 Task: Look for space in Carrollwood, United States from 12th August, 2023 to 16th August, 2023 for 8 adults in price range Rs.10000 to Rs.16000. Place can be private room with 8 bedrooms having 8 beds and 8 bathrooms. Property type can be house, flat, guest house, hotel. Amenities needed are: wifi, TV, free parkinig on premises, gym, breakfast. Booking option can be shelf check-in. Required host language is English.
Action: Mouse moved to (506, 103)
Screenshot: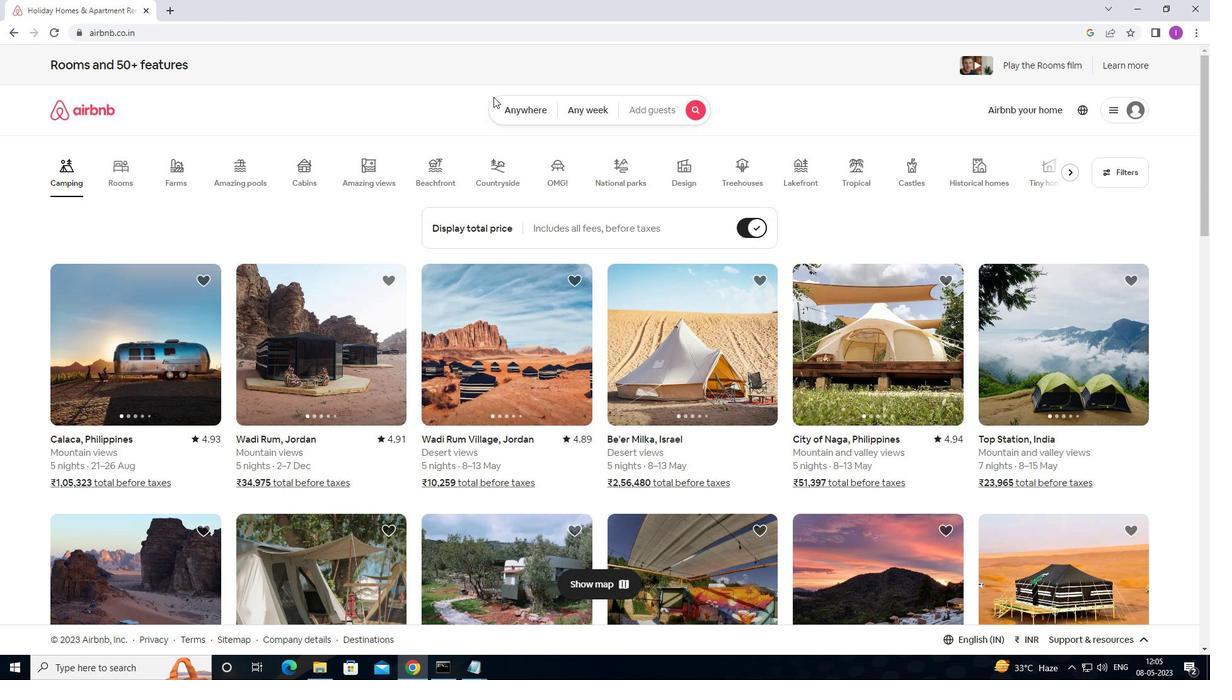 
Action: Mouse pressed left at (506, 103)
Screenshot: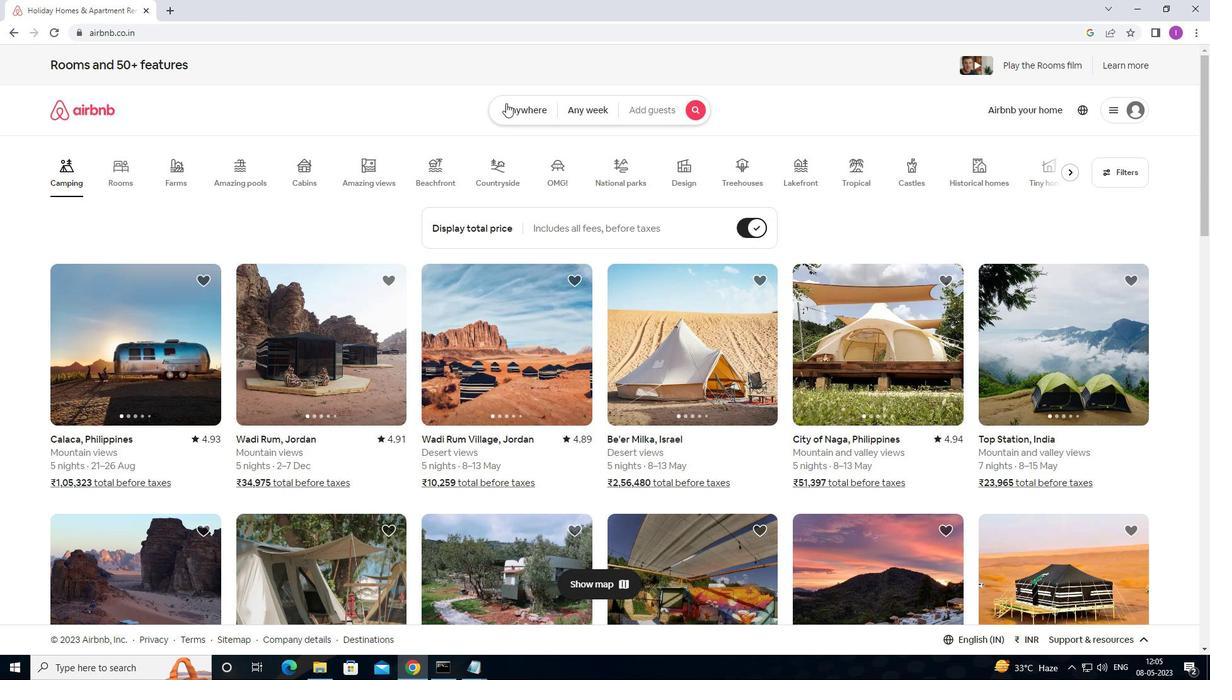 
Action: Mouse moved to (421, 165)
Screenshot: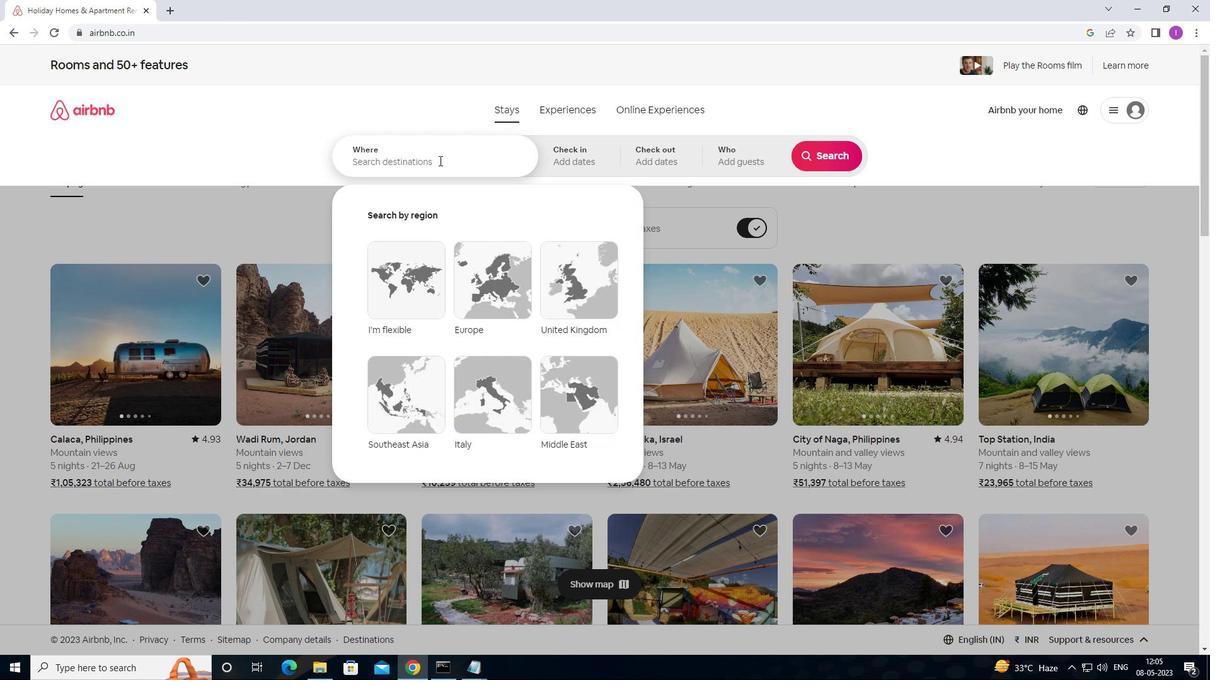 
Action: Mouse pressed left at (421, 165)
Screenshot: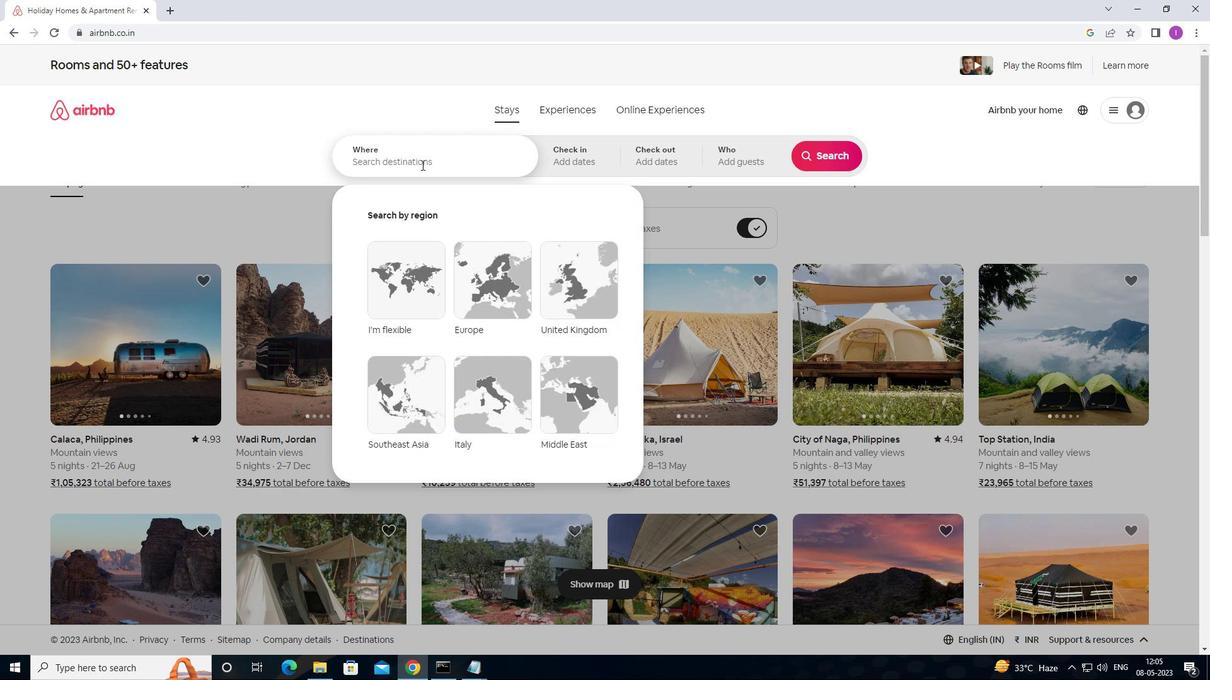 
Action: Key pressed <Key.shift><Key.shift><Key.shift><Key.shift><Key.shift><Key.shift>CARROLWOOD,<Key.shift>UNITED<Key.space>STATES
Screenshot: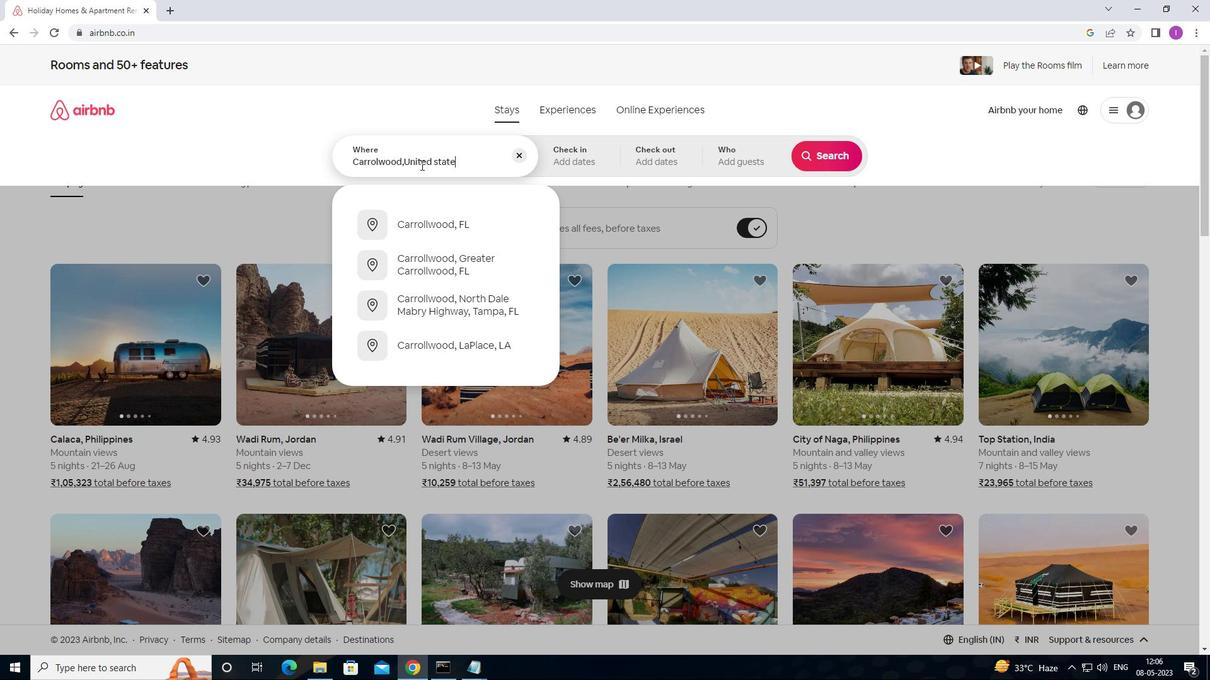 
Action: Mouse moved to (571, 163)
Screenshot: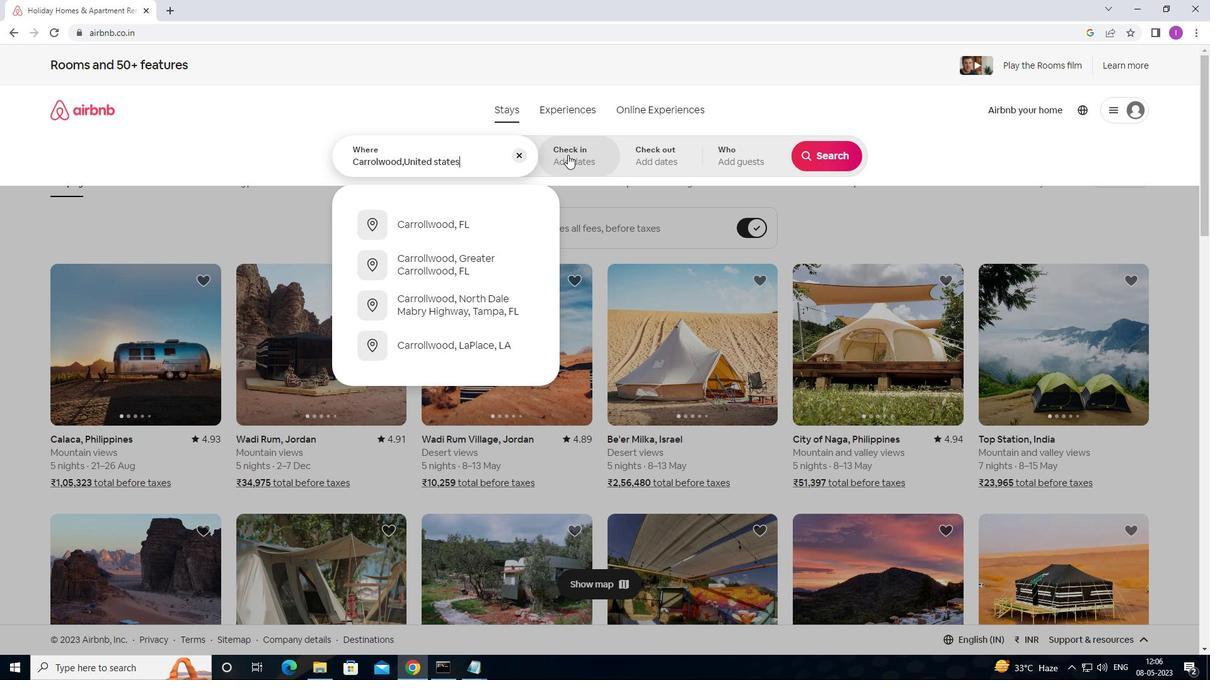 
Action: Mouse pressed left at (571, 163)
Screenshot: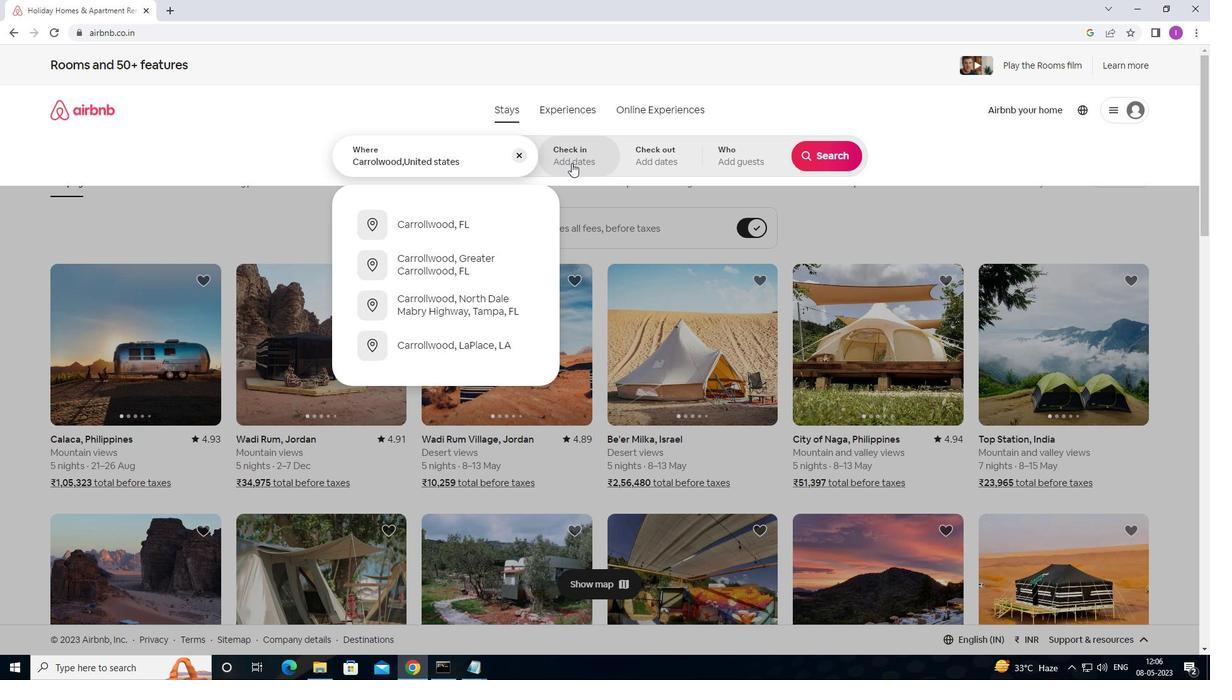 
Action: Mouse moved to (826, 250)
Screenshot: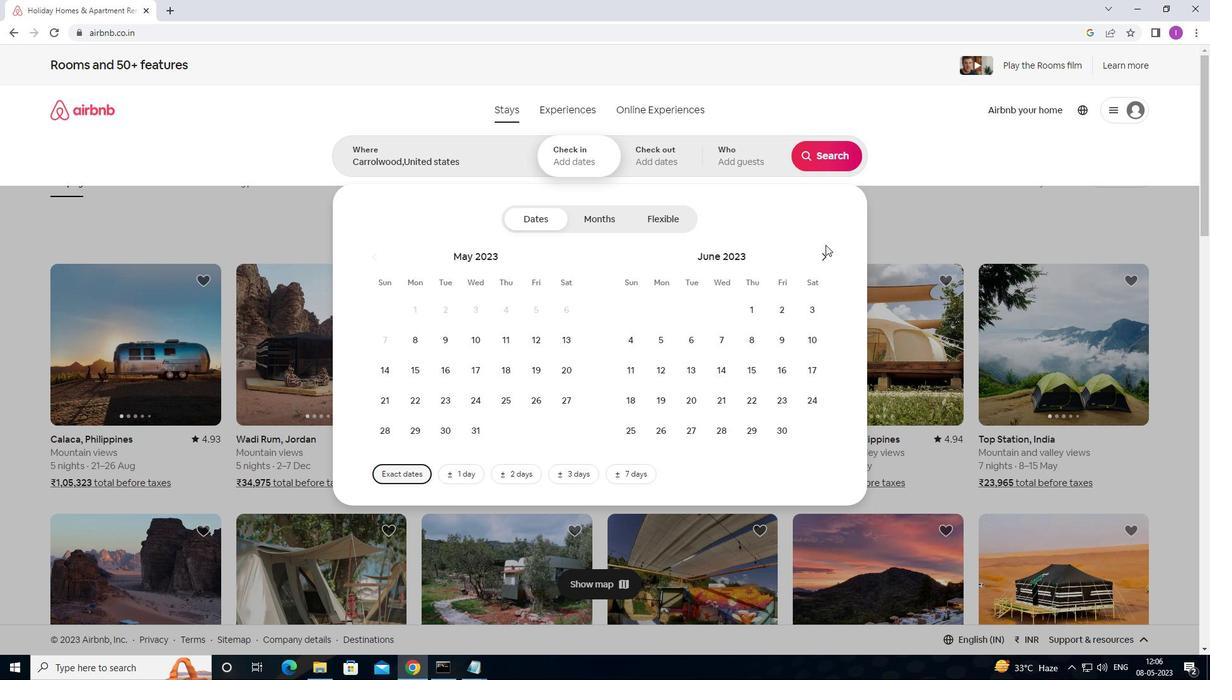 
Action: Mouse pressed left at (826, 250)
Screenshot: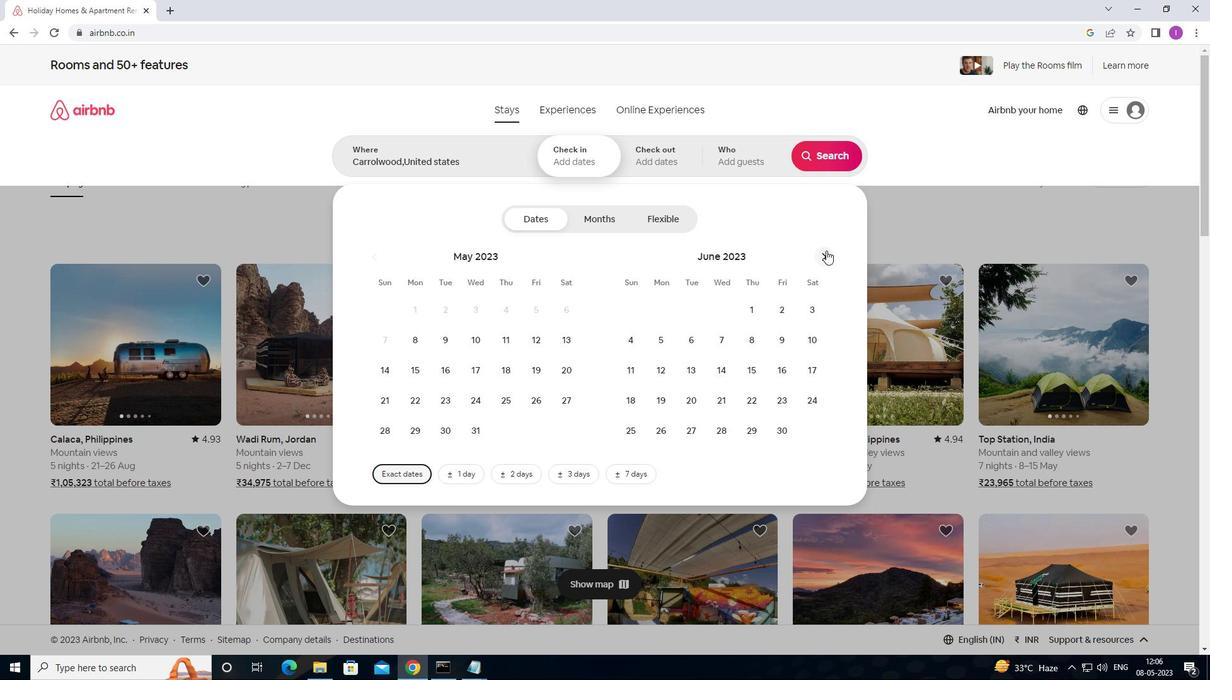 
Action: Mouse pressed left at (826, 250)
Screenshot: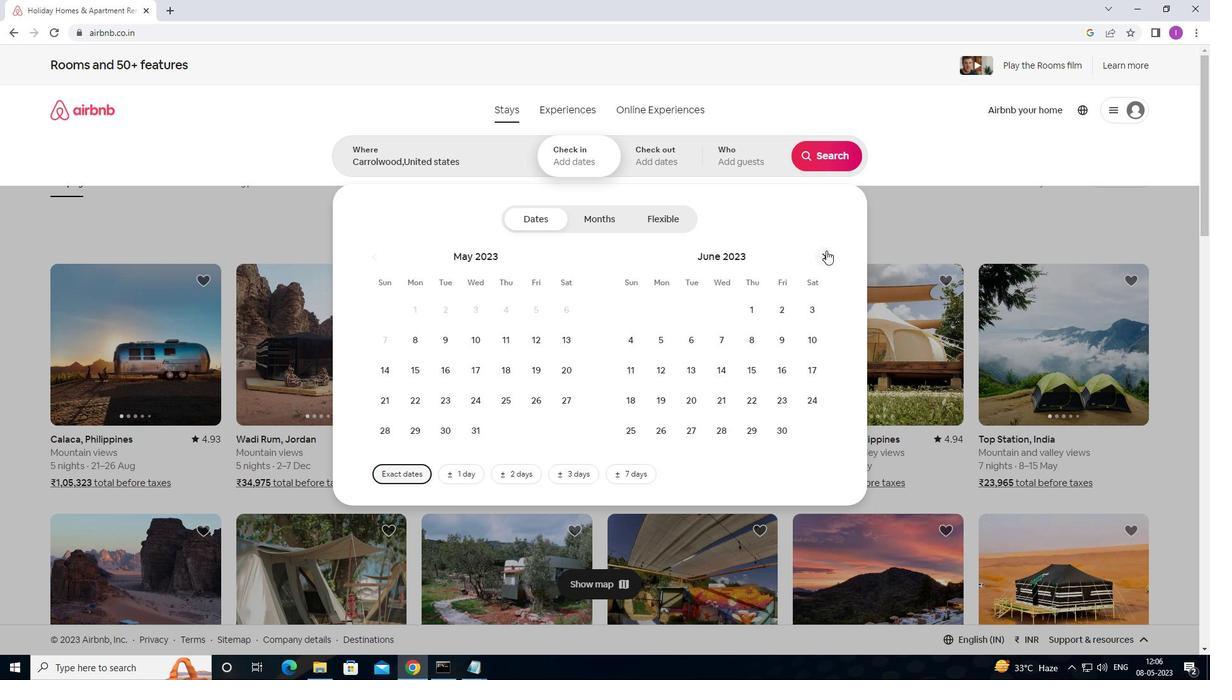 
Action: Mouse pressed left at (826, 250)
Screenshot: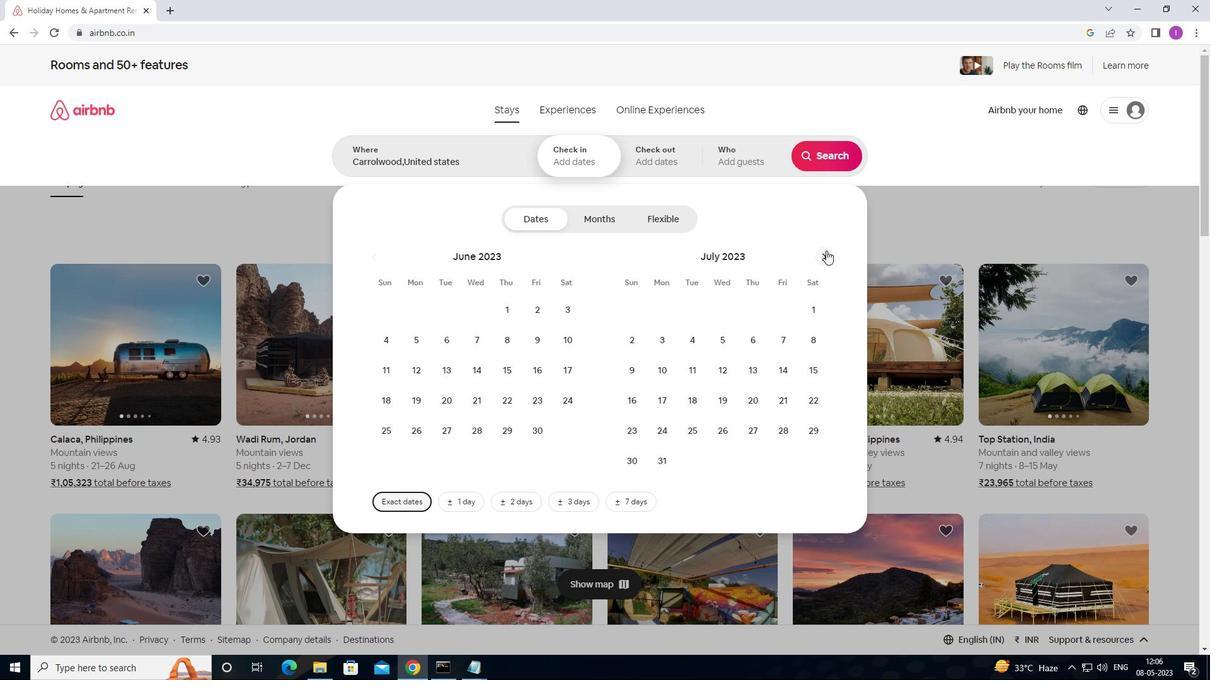 
Action: Mouse moved to (560, 335)
Screenshot: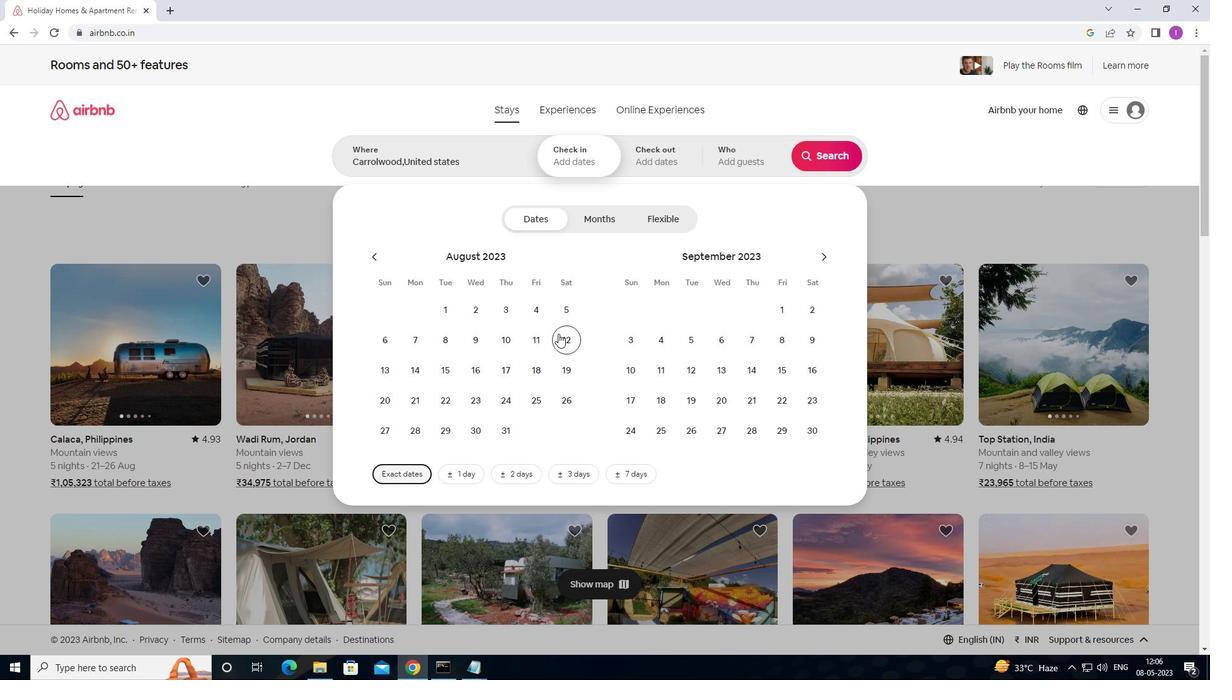 
Action: Mouse pressed left at (560, 335)
Screenshot: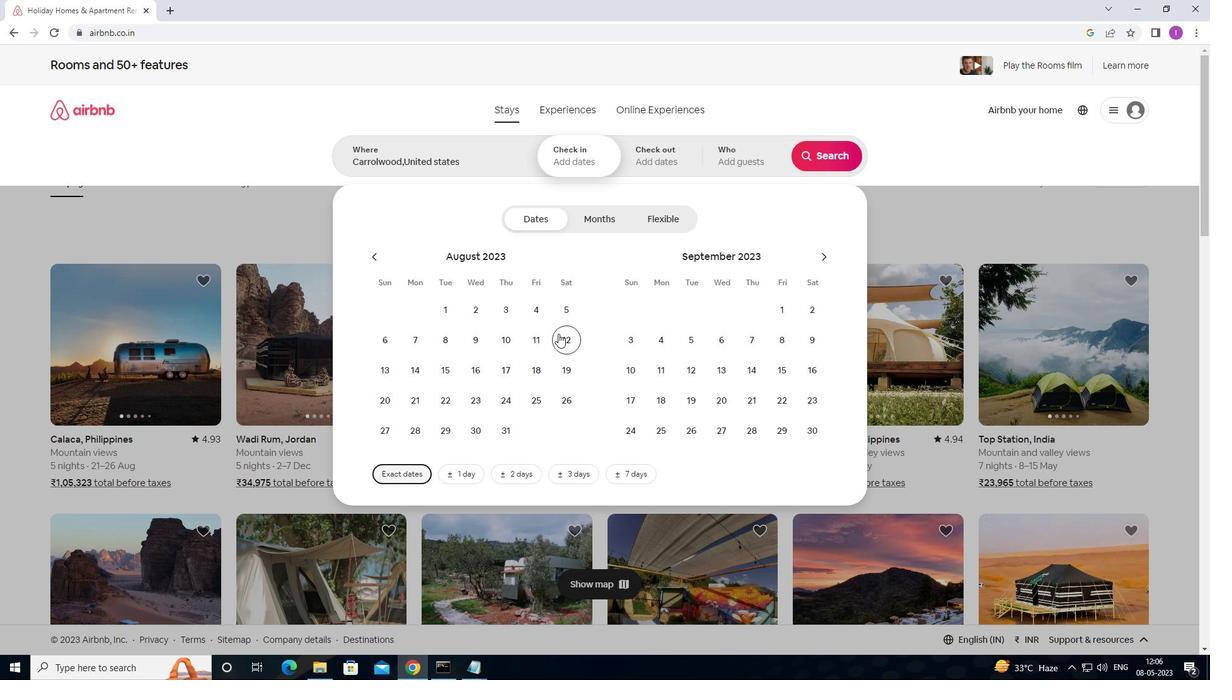 
Action: Mouse moved to (474, 362)
Screenshot: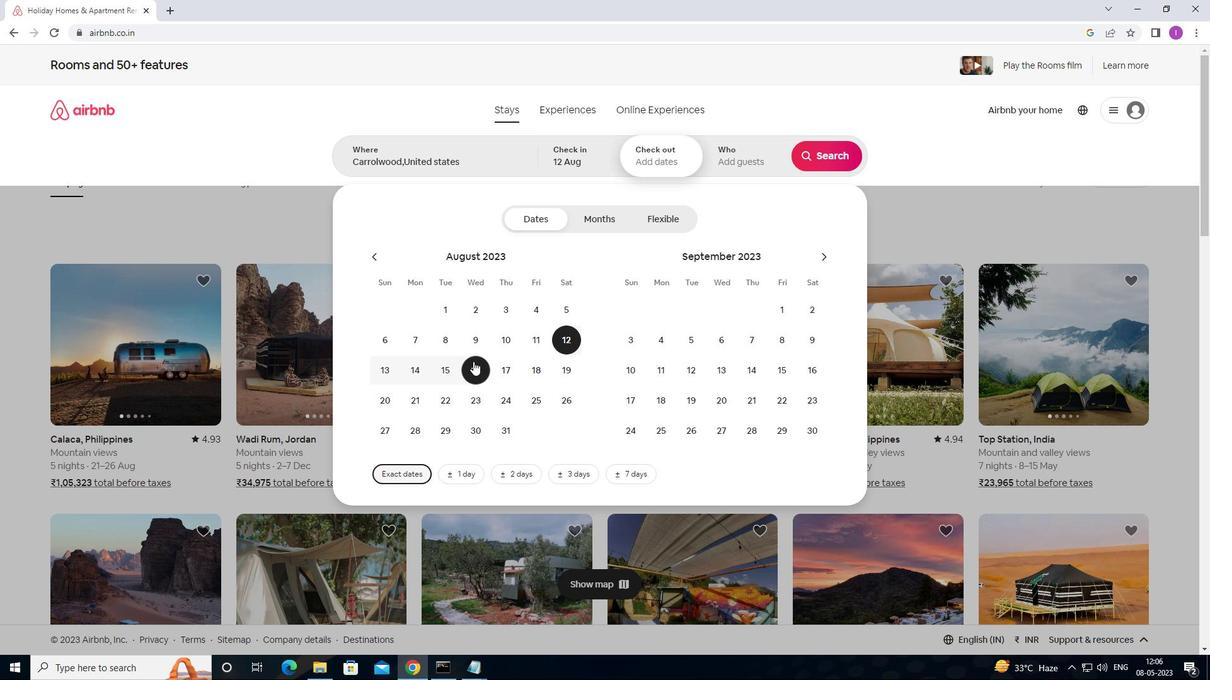 
Action: Mouse pressed left at (474, 362)
Screenshot: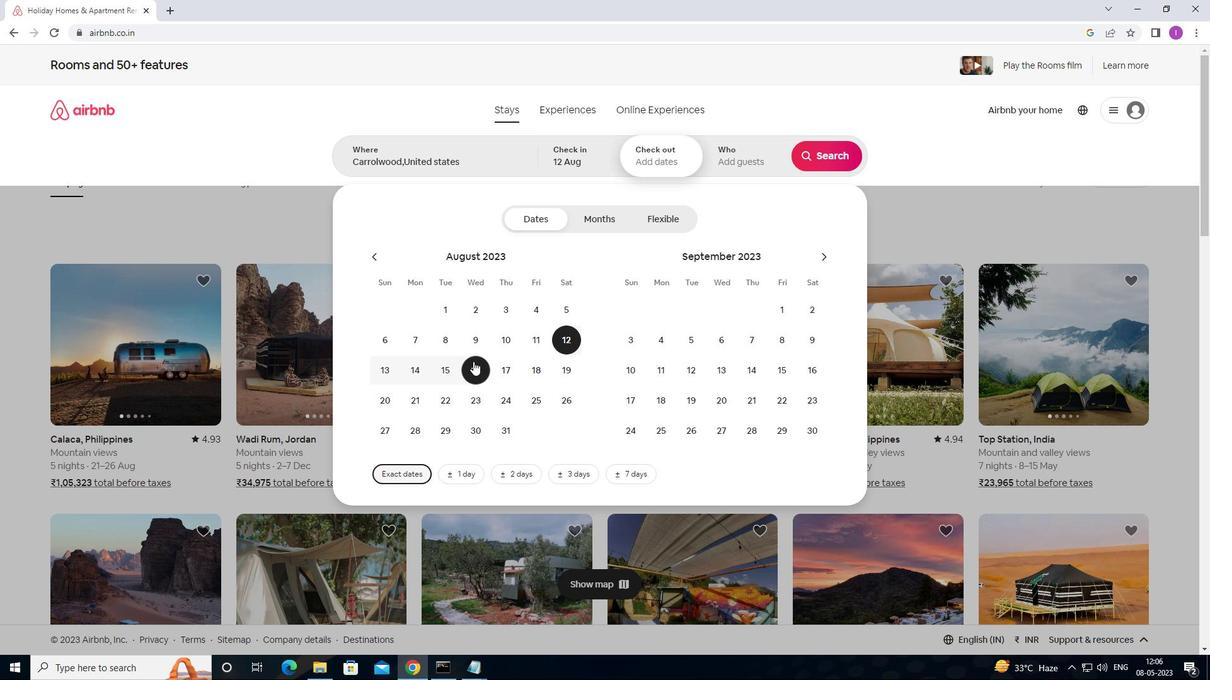 
Action: Mouse moved to (758, 161)
Screenshot: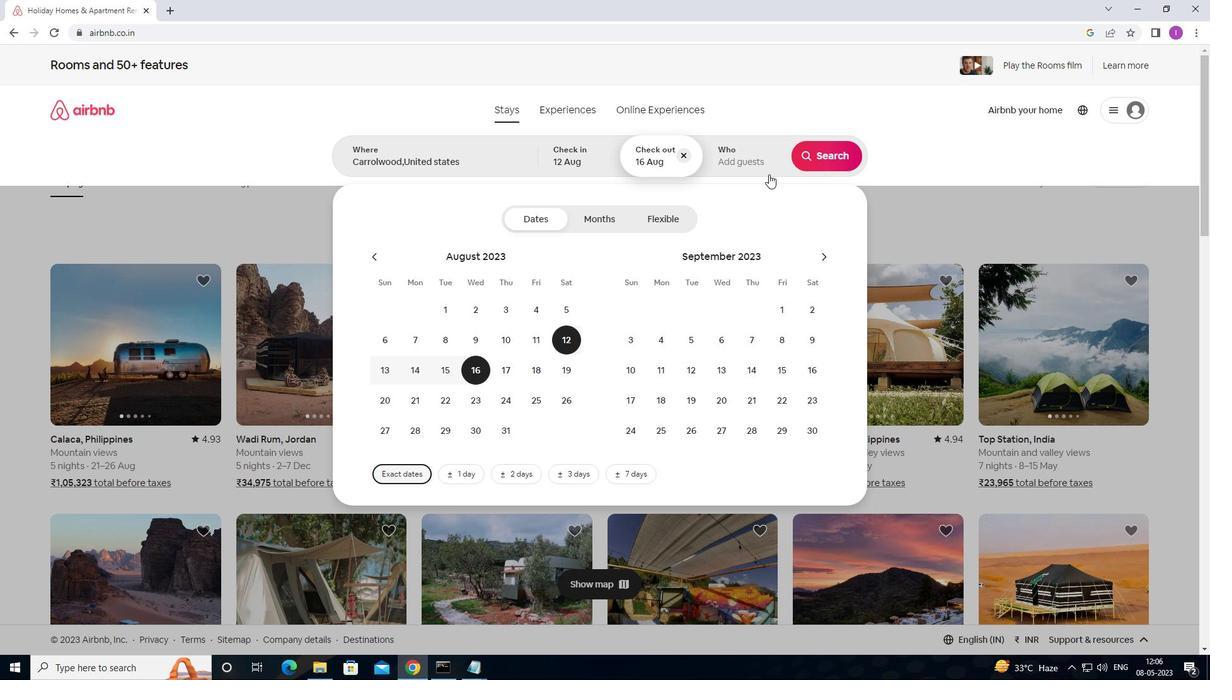 
Action: Mouse pressed left at (758, 161)
Screenshot: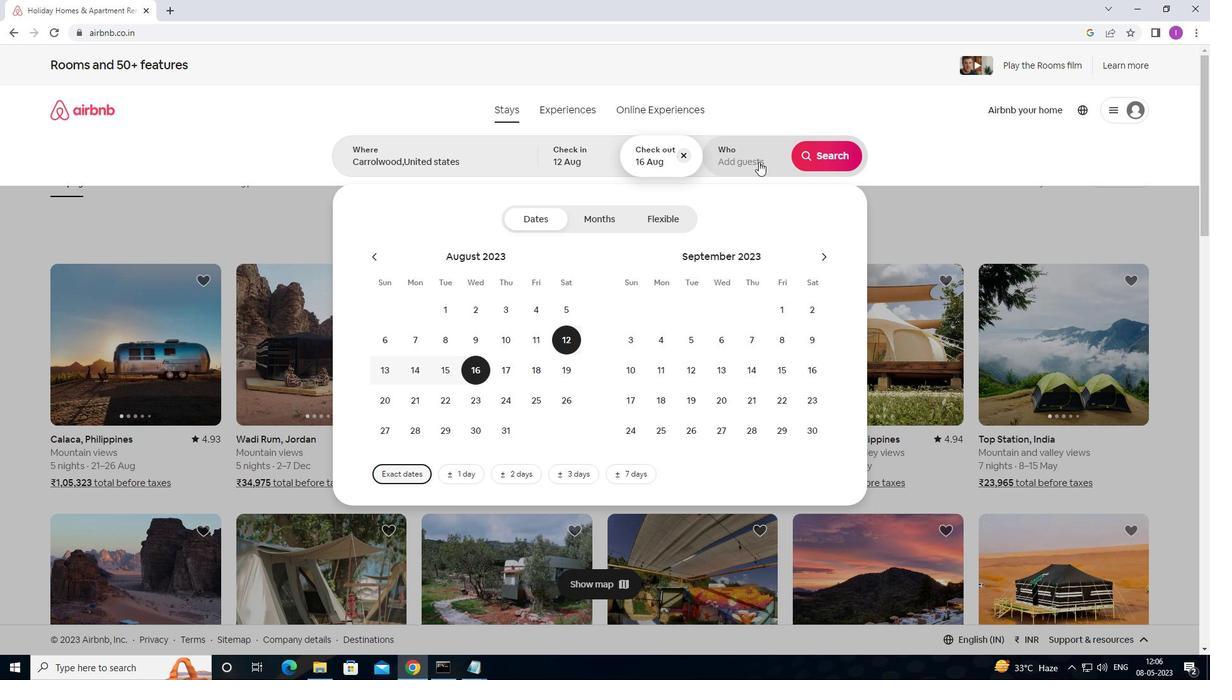 
Action: Mouse moved to (825, 223)
Screenshot: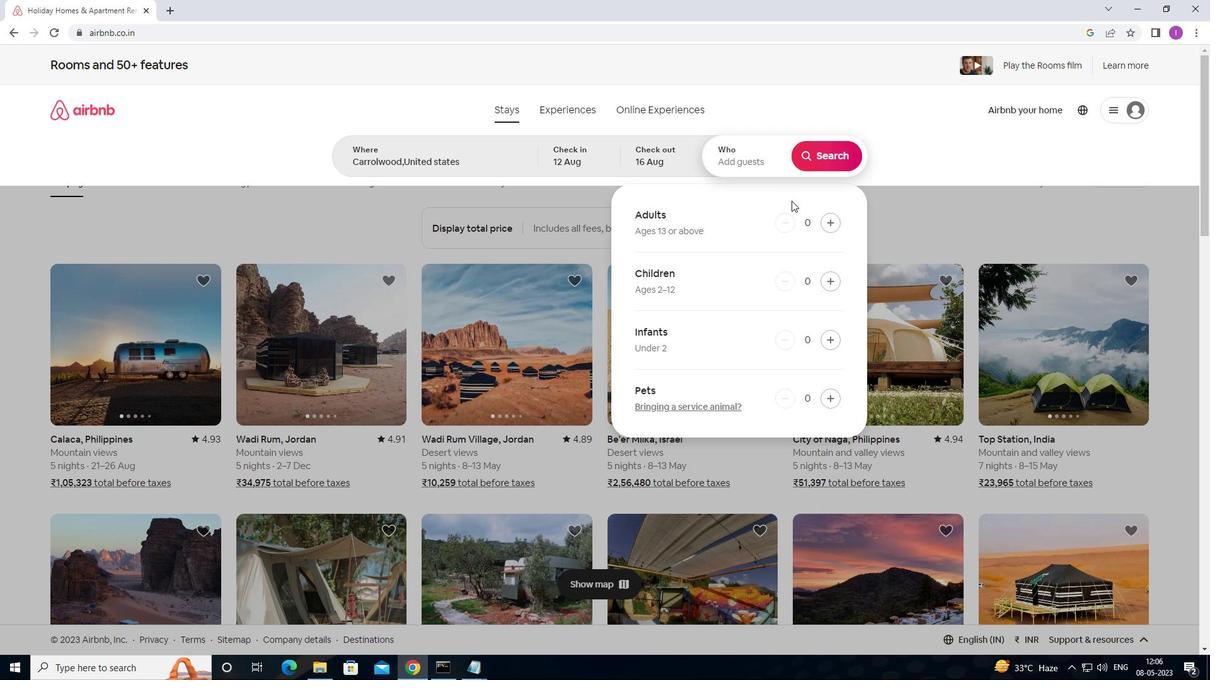 
Action: Mouse pressed left at (825, 223)
Screenshot: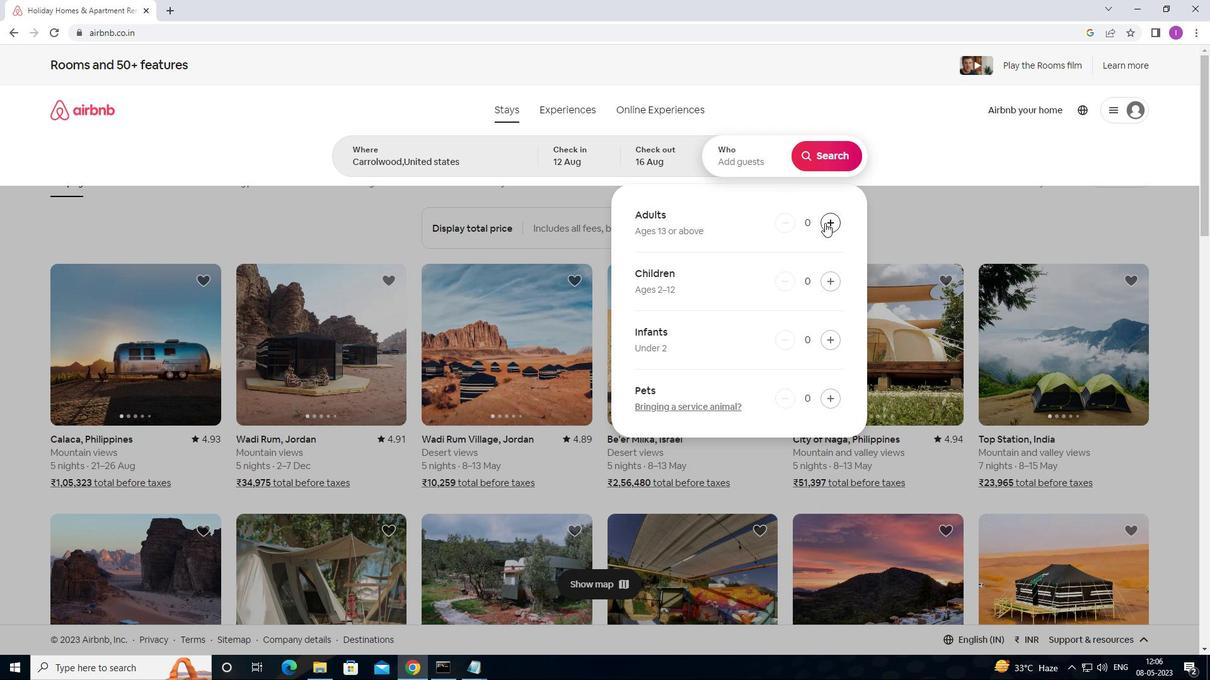 
Action: Mouse pressed left at (825, 223)
Screenshot: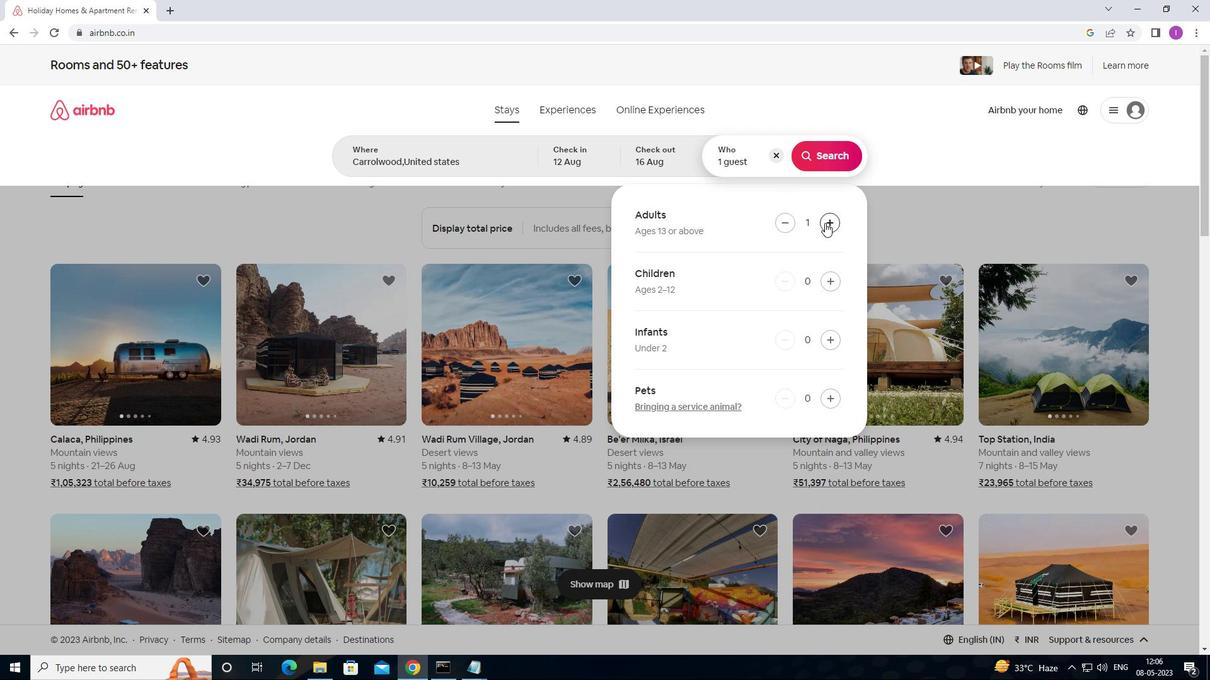 
Action: Mouse pressed left at (825, 223)
Screenshot: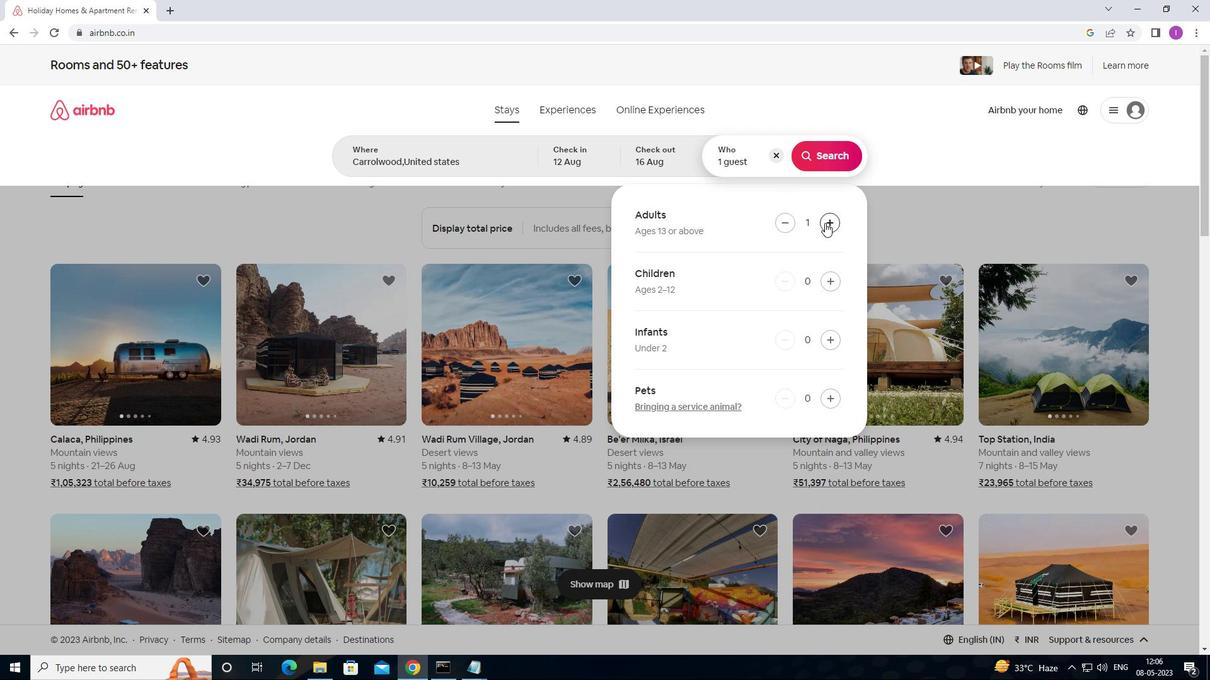
Action: Mouse pressed left at (825, 223)
Screenshot: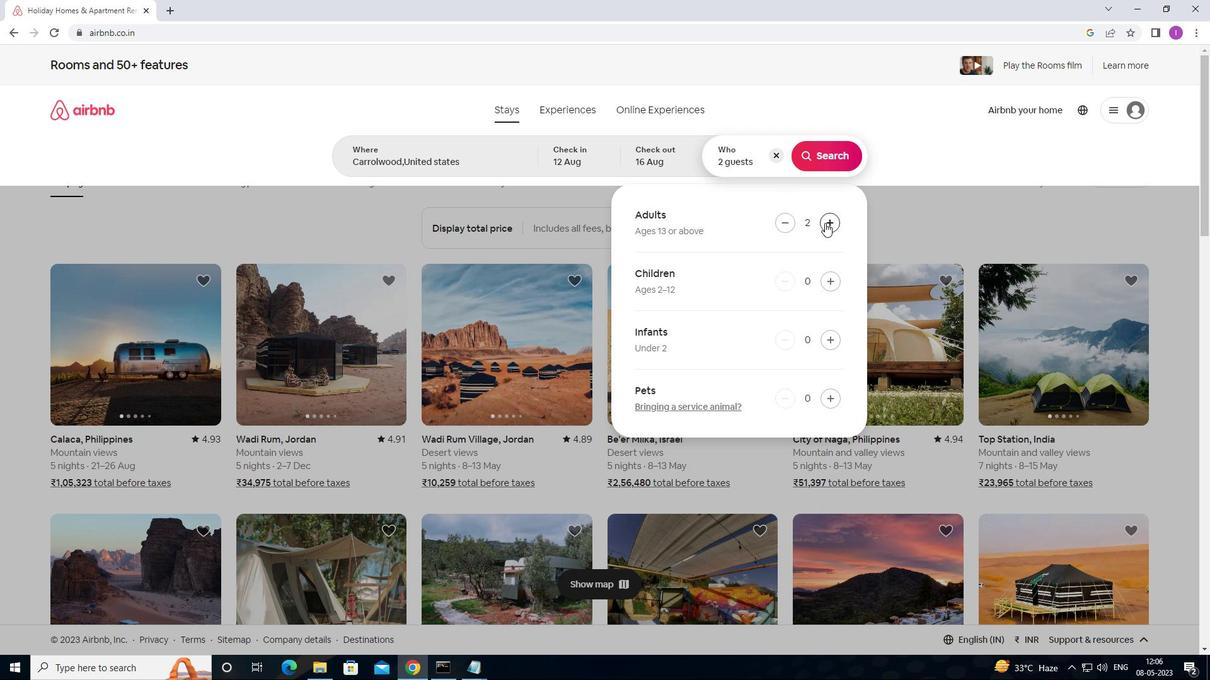 
Action: Mouse pressed left at (825, 223)
Screenshot: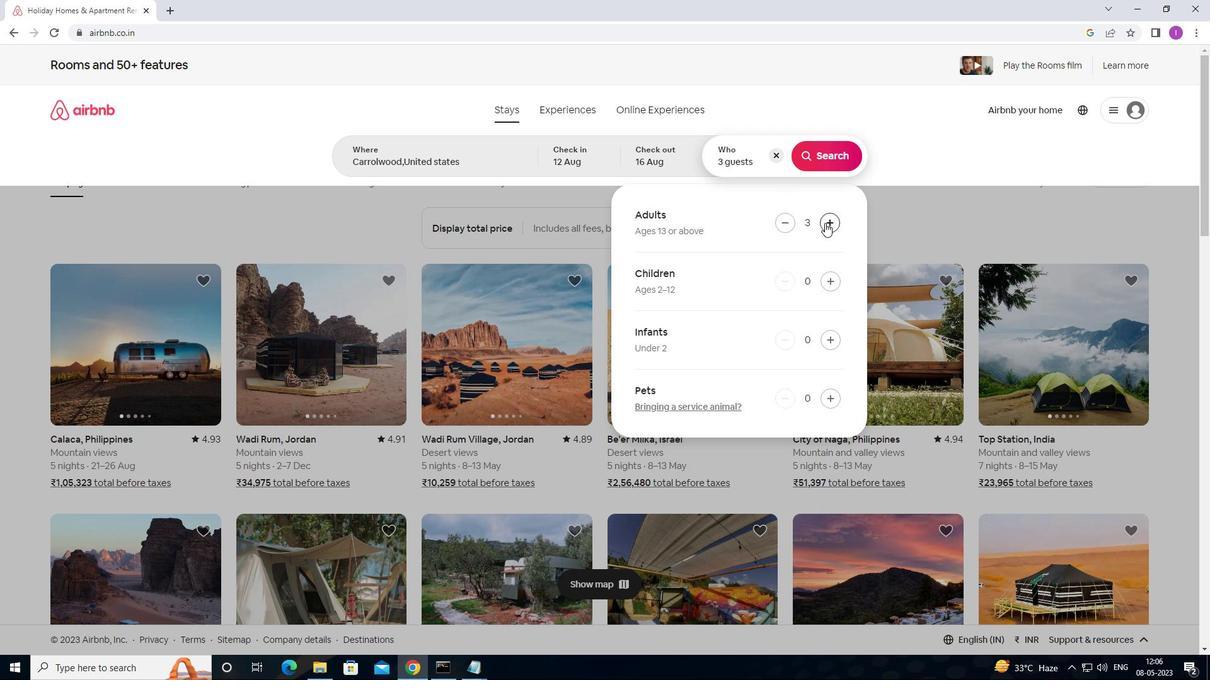 
Action: Mouse pressed left at (825, 223)
Screenshot: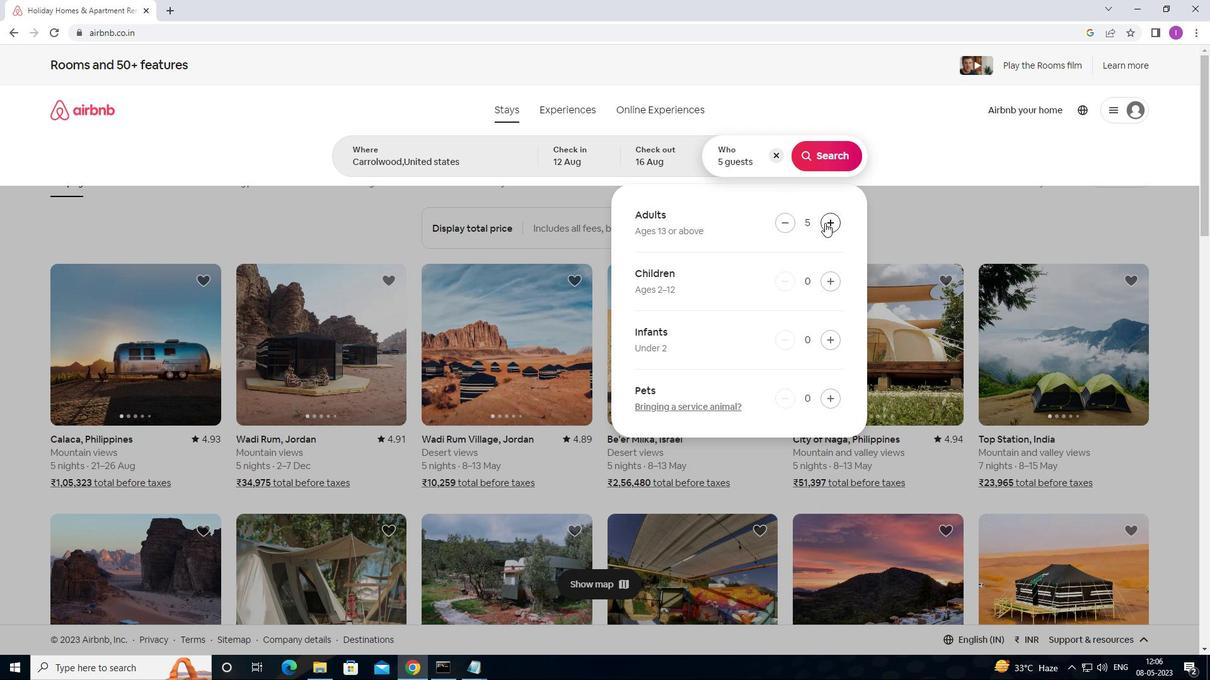
Action: Mouse pressed left at (825, 223)
Screenshot: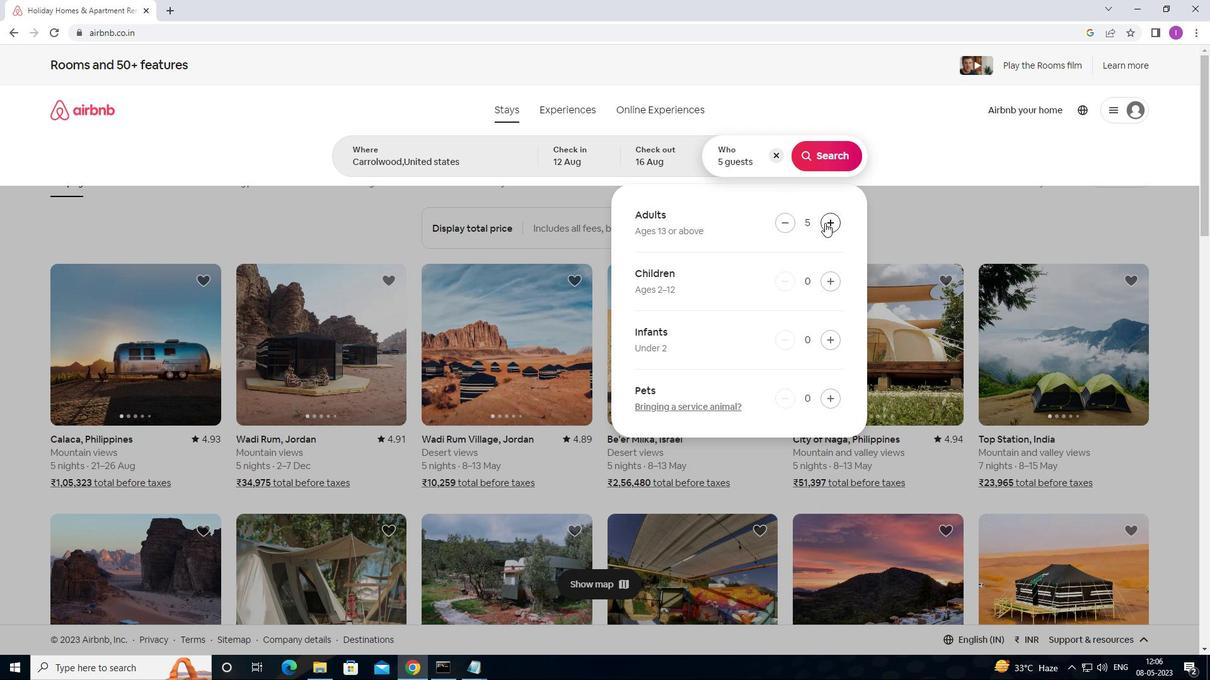 
Action: Mouse pressed left at (825, 223)
Screenshot: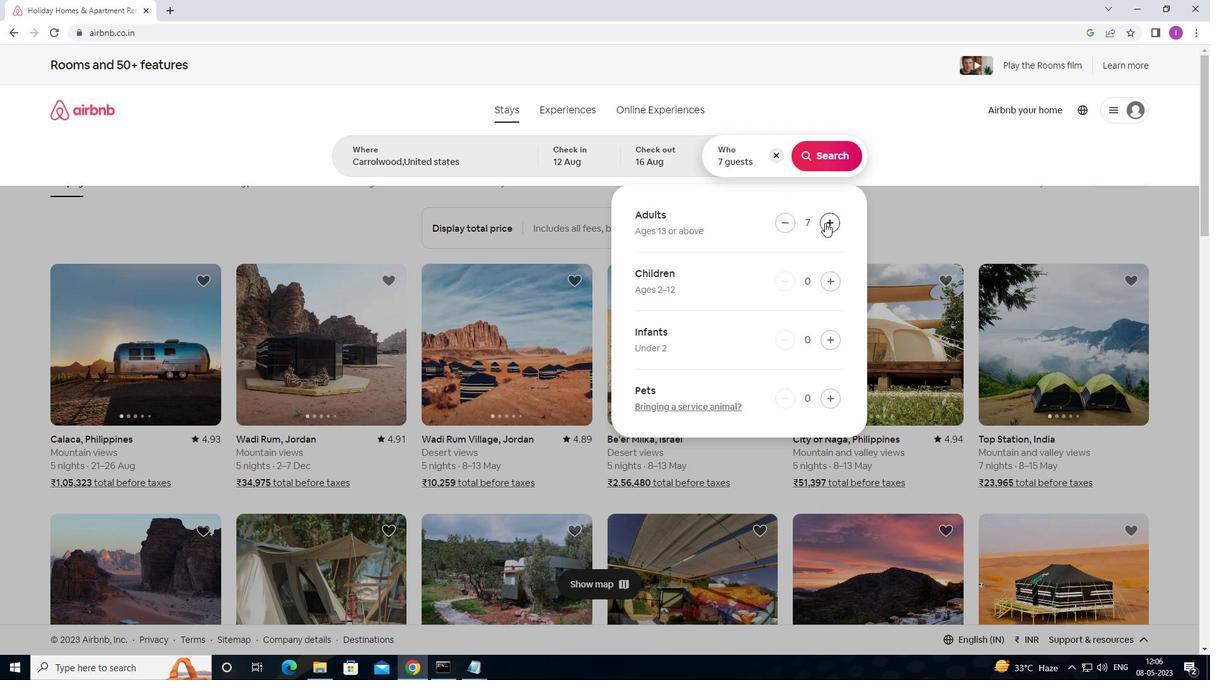 
Action: Mouse moved to (856, 153)
Screenshot: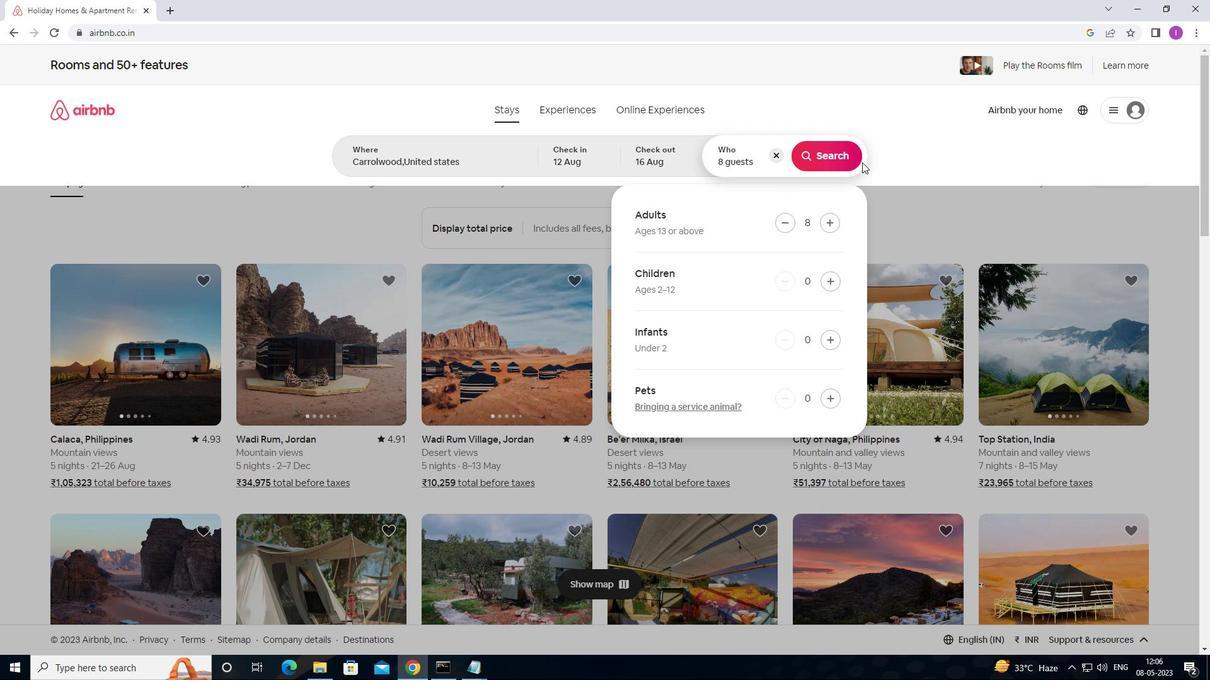 
Action: Mouse pressed left at (856, 153)
Screenshot: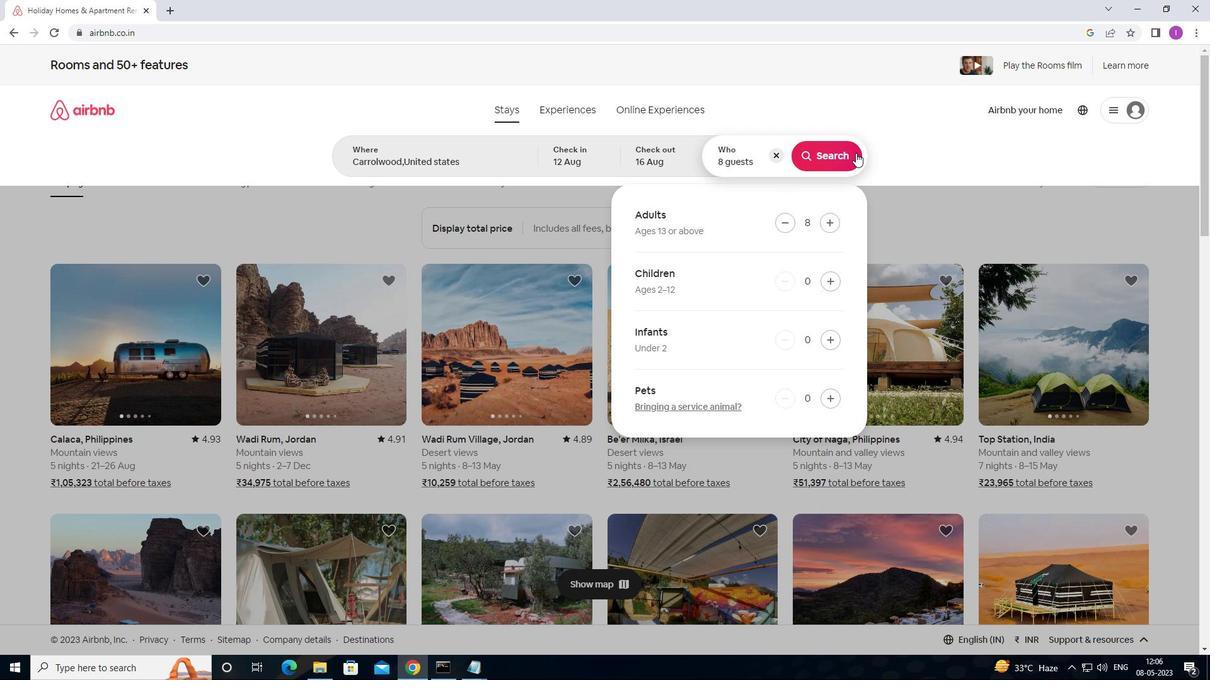
Action: Mouse moved to (948, 203)
Screenshot: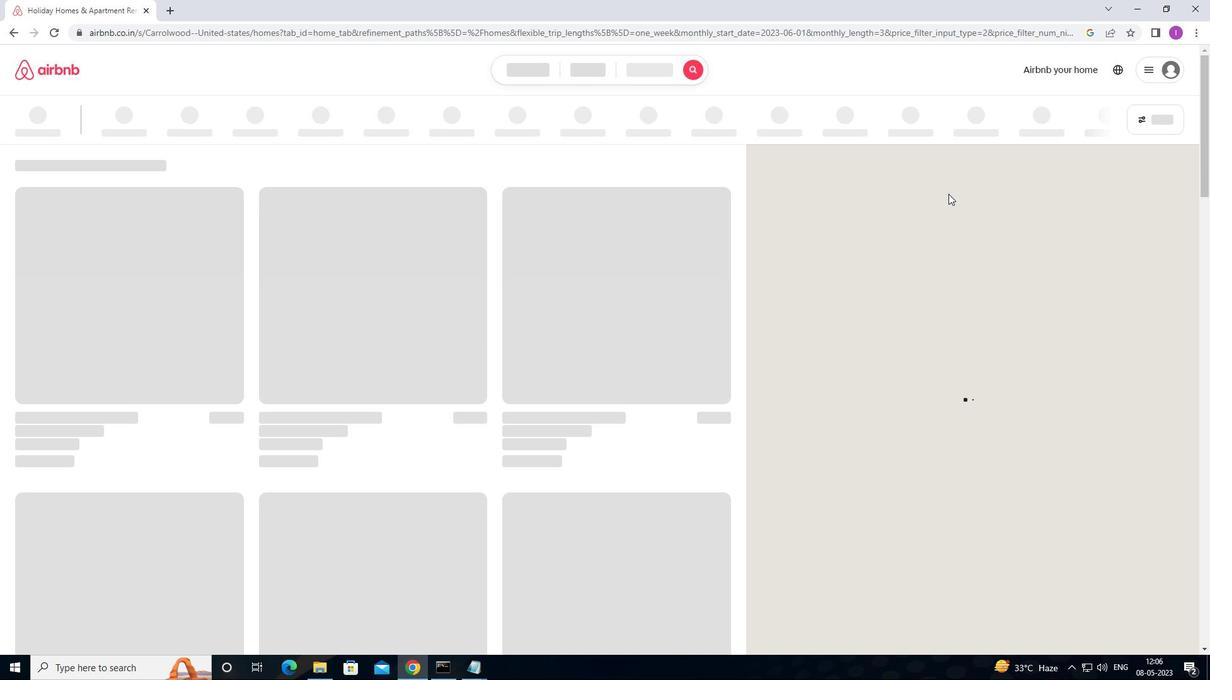 
Action: Mouse scrolled (948, 202) with delta (0, 0)
Screenshot: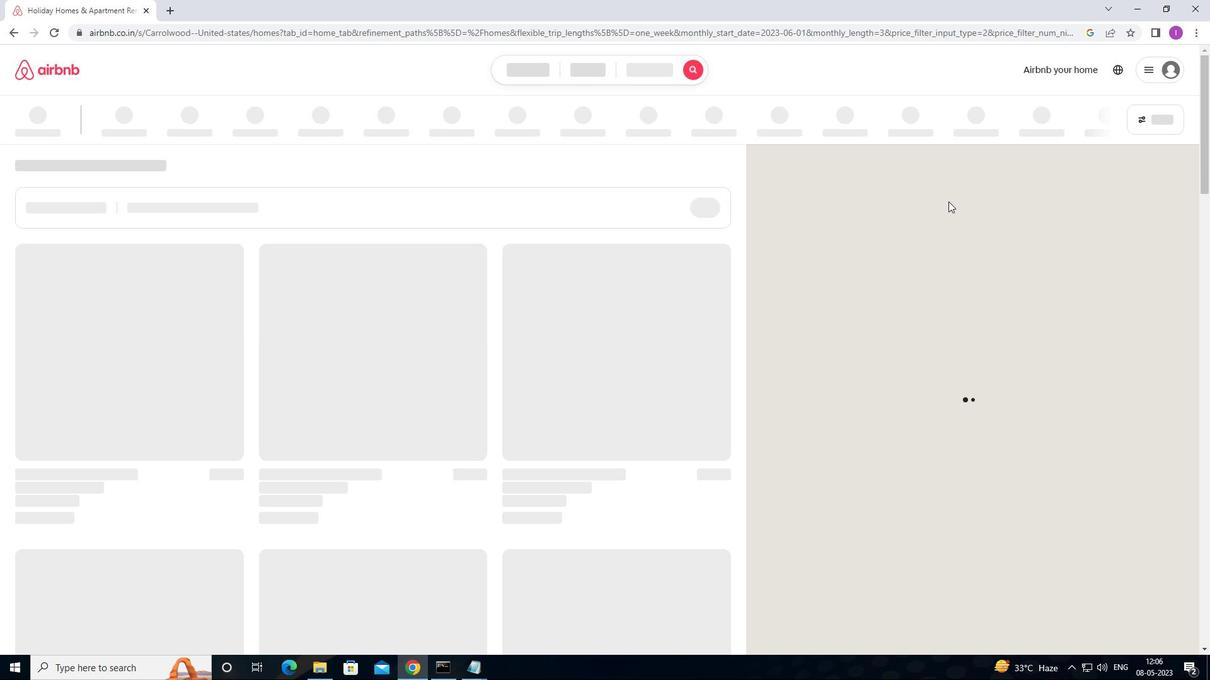 
Action: Mouse scrolled (948, 202) with delta (0, 0)
Screenshot: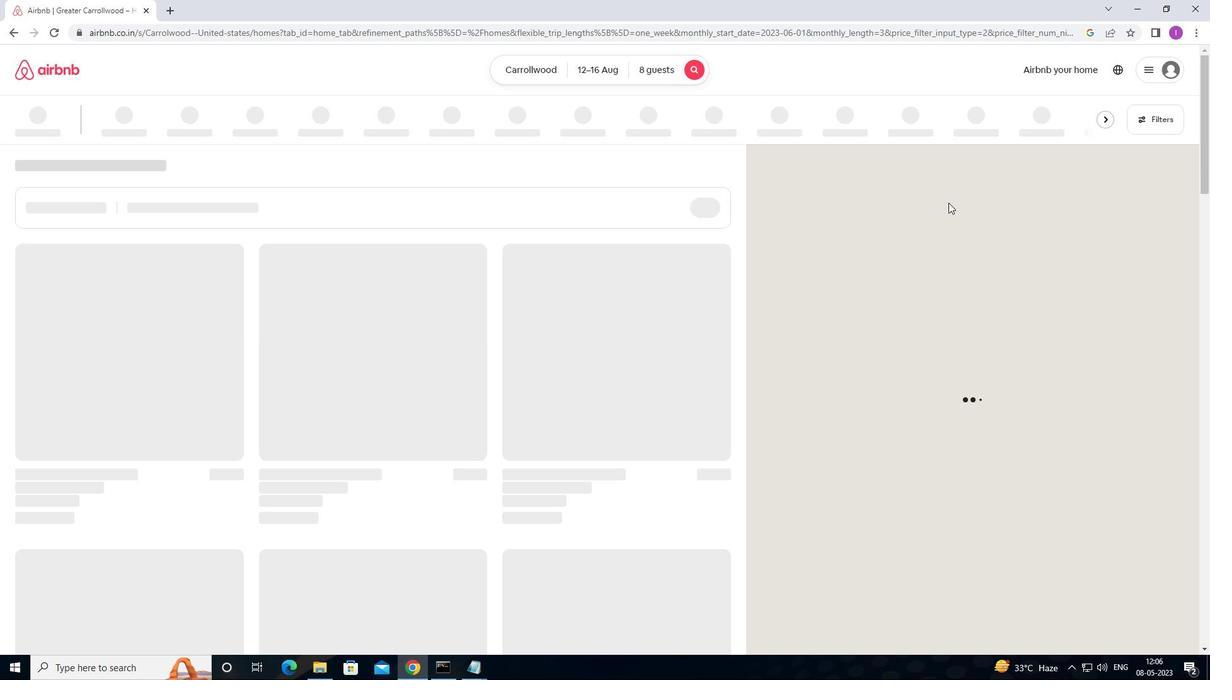 
Action: Mouse moved to (1130, 113)
Screenshot: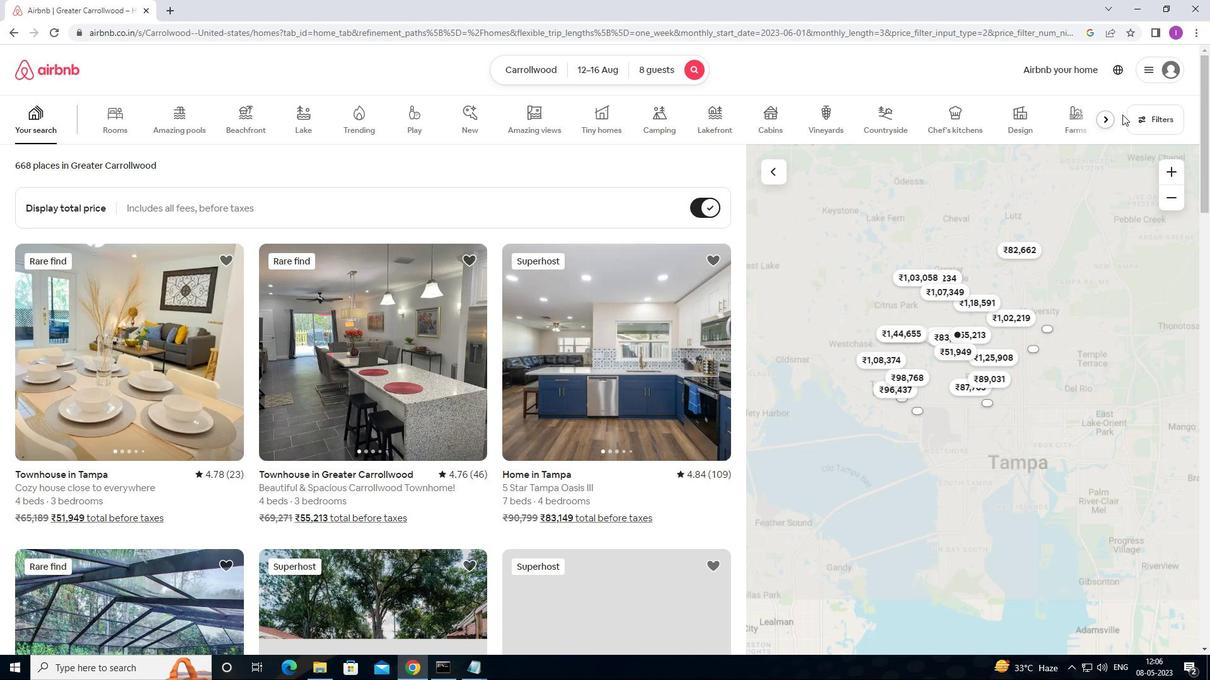 
Action: Mouse pressed left at (1130, 113)
Screenshot: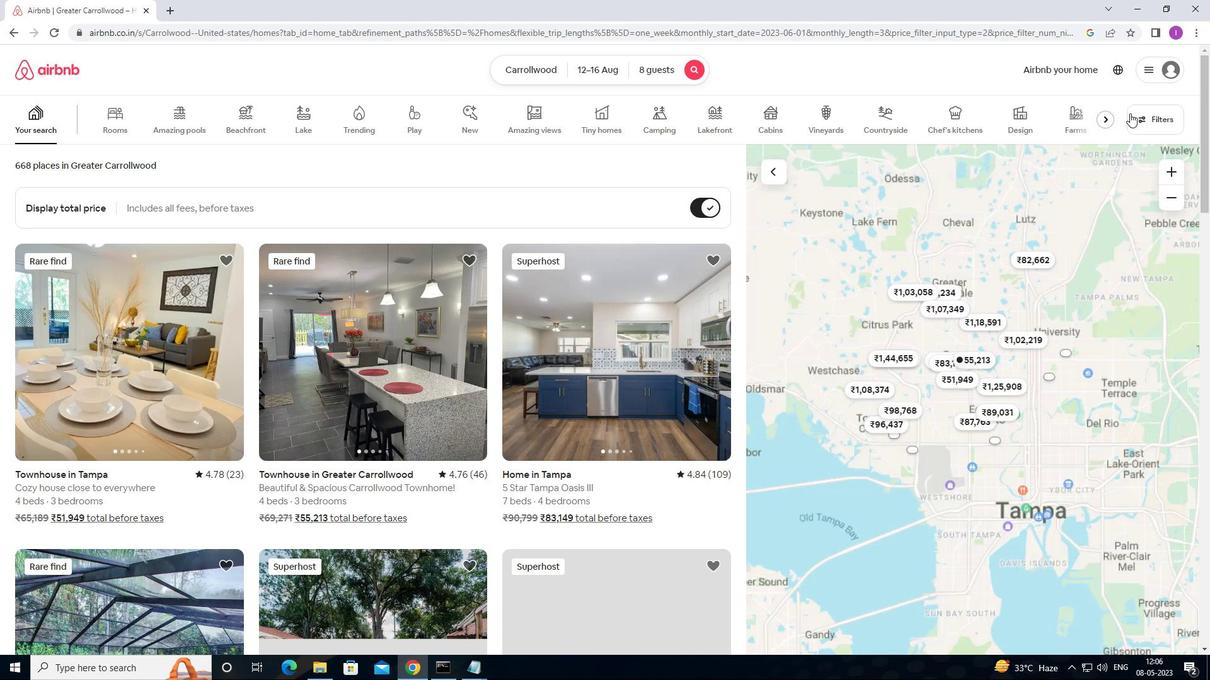 
Action: Mouse moved to (472, 436)
Screenshot: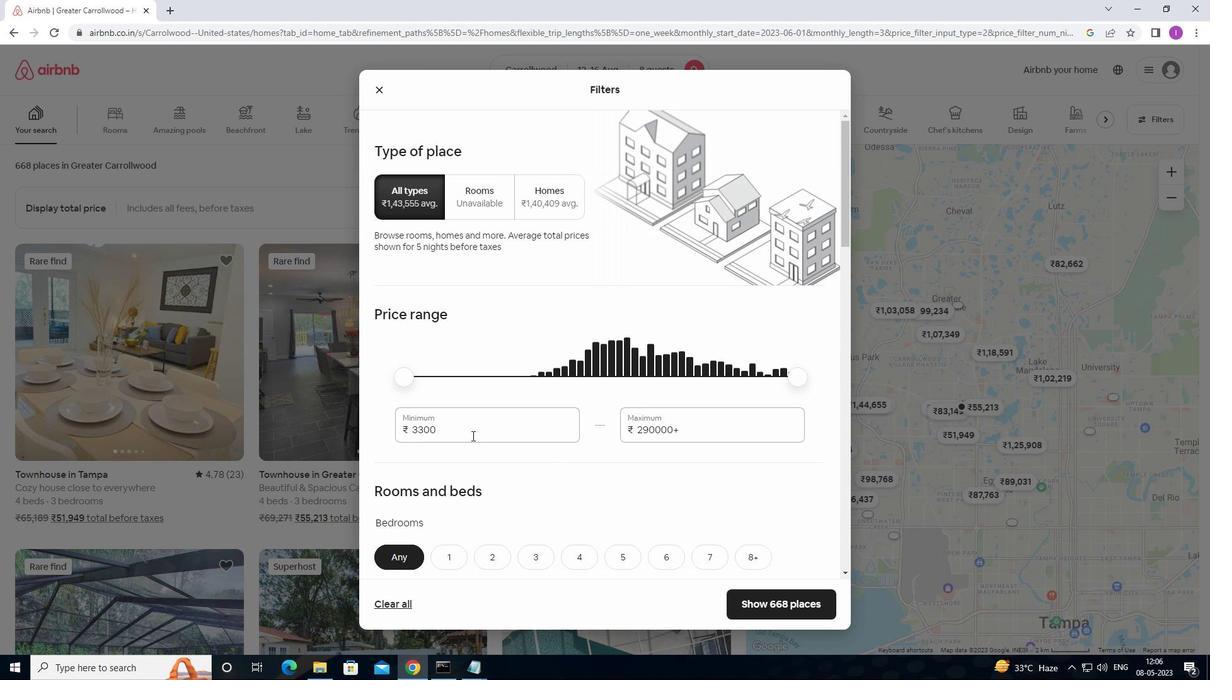 
Action: Mouse pressed left at (472, 436)
Screenshot: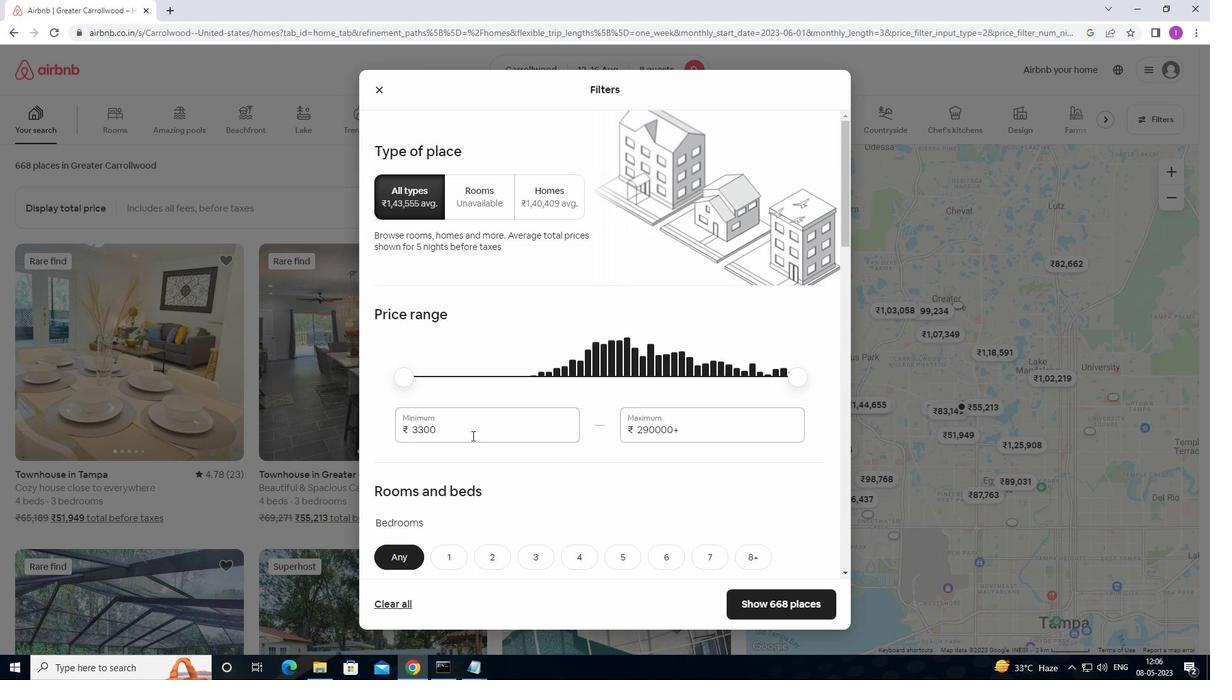 
Action: Mouse moved to (453, 393)
Screenshot: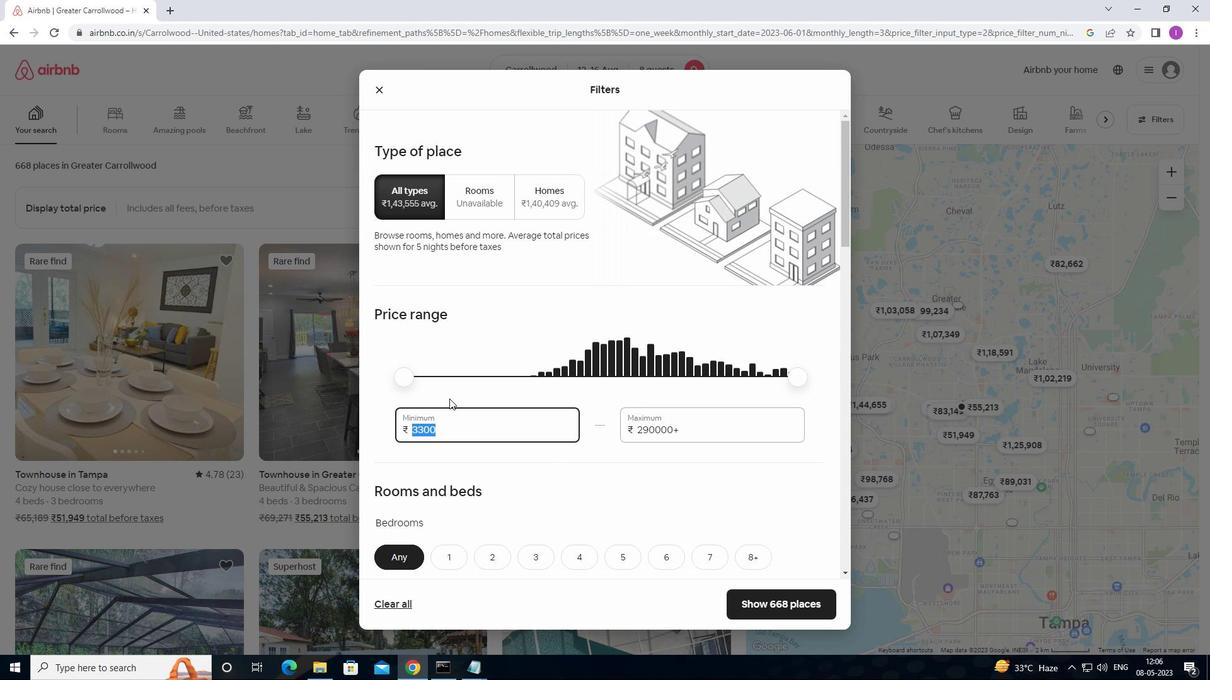 
Action: Key pressed 1
Screenshot: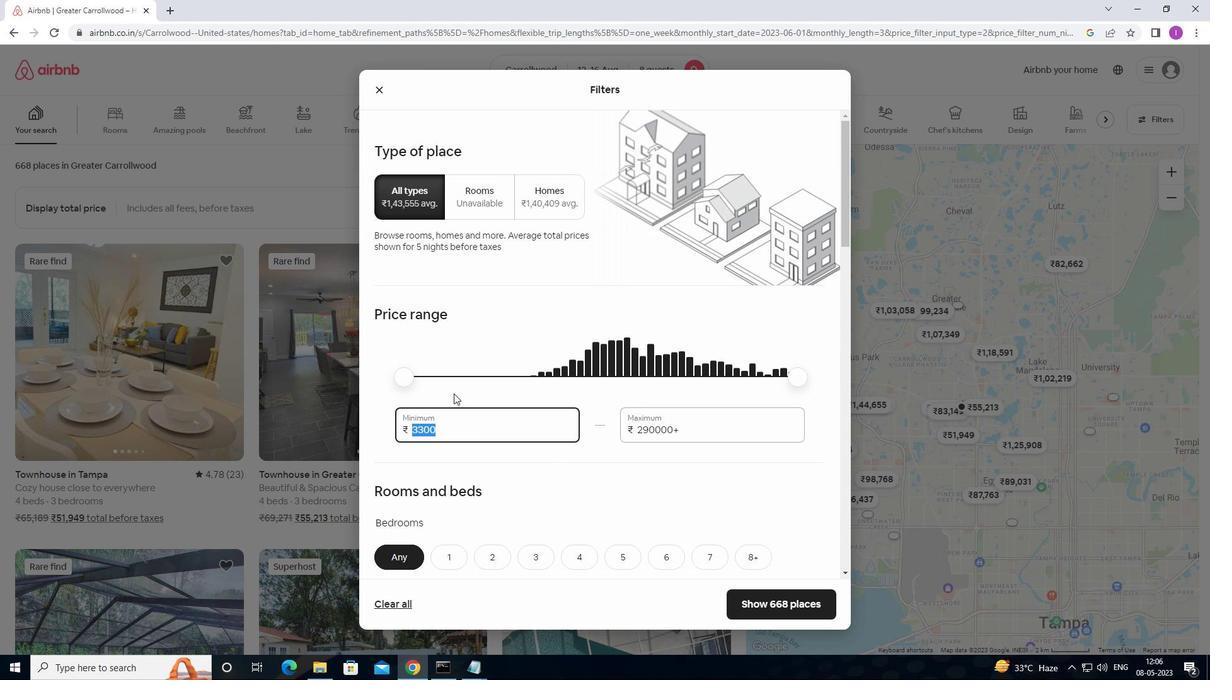 
Action: Mouse moved to (464, 385)
Screenshot: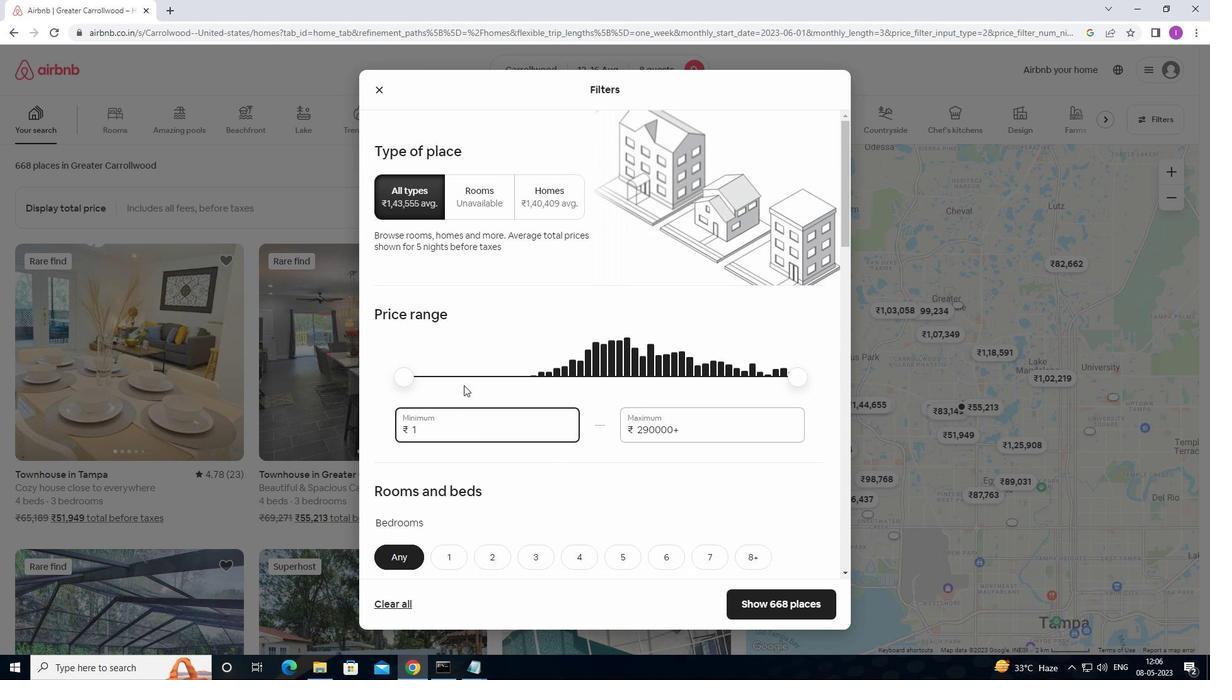 
Action: Key pressed 000
Screenshot: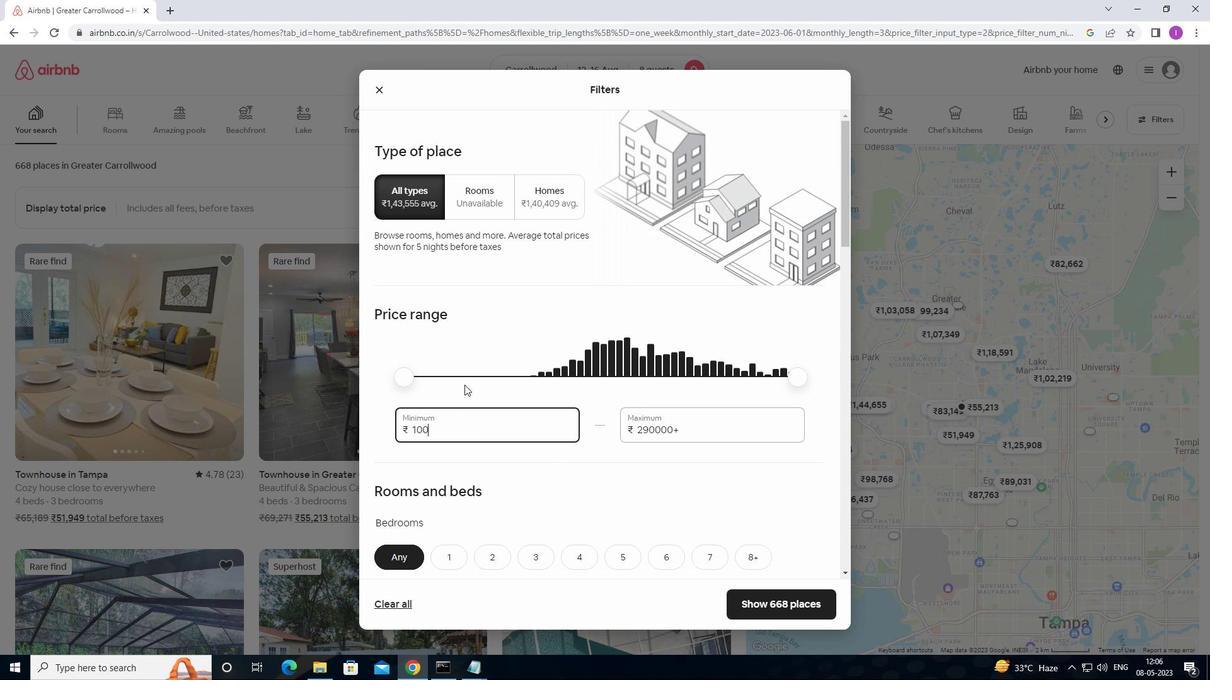 
Action: Mouse moved to (466, 383)
Screenshot: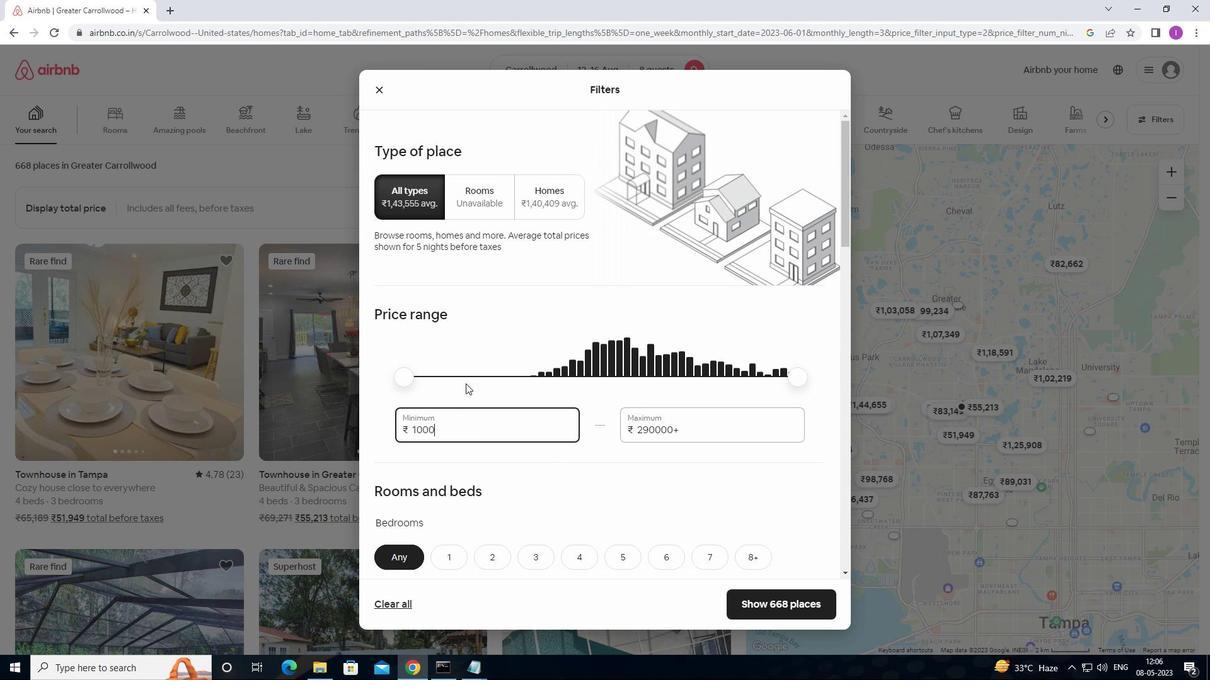 
Action: Key pressed 0
Screenshot: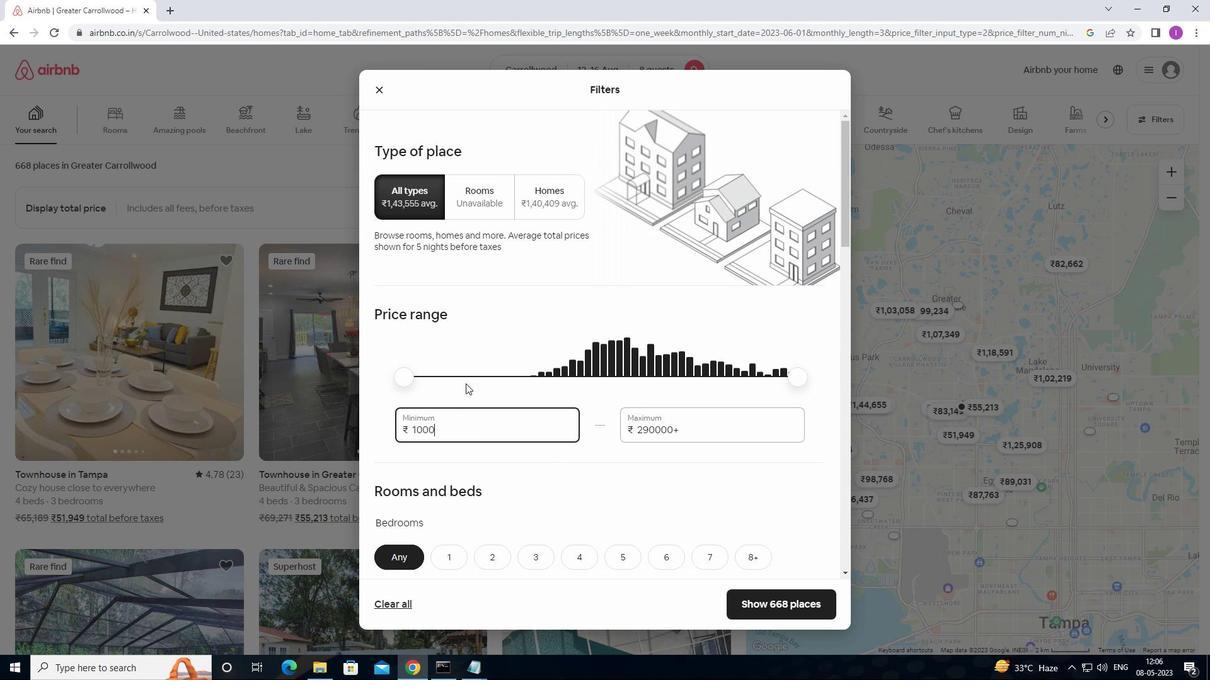 
Action: Mouse moved to (690, 429)
Screenshot: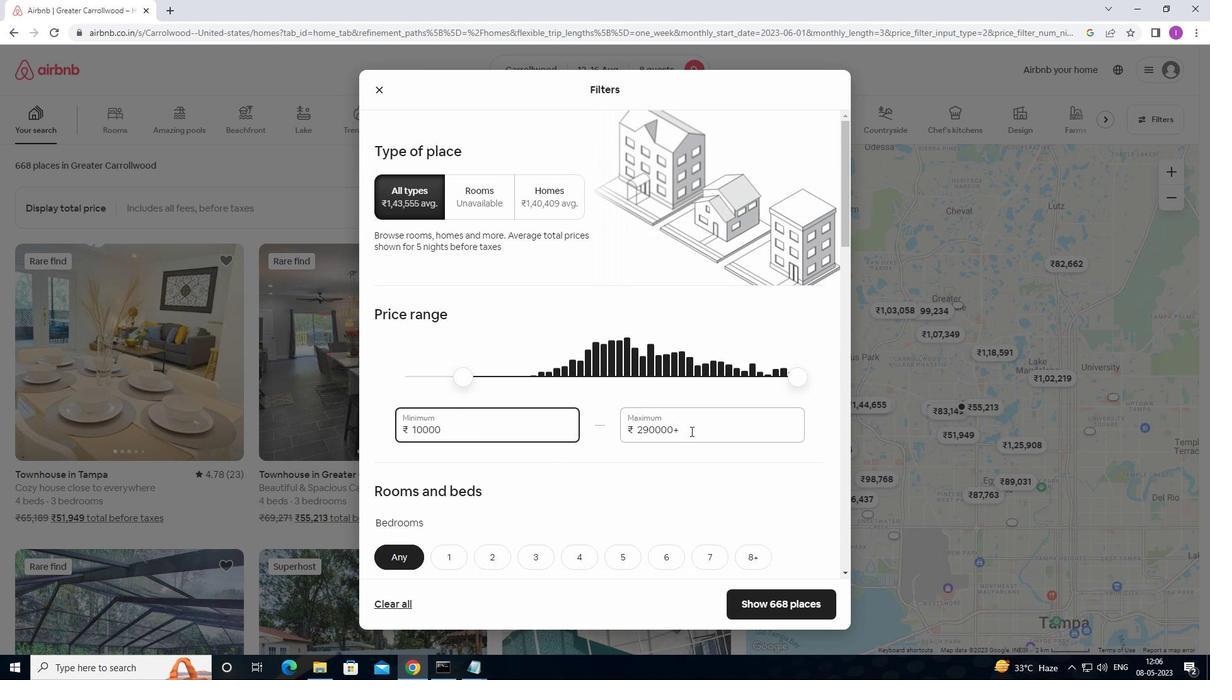 
Action: Mouse pressed left at (690, 429)
Screenshot: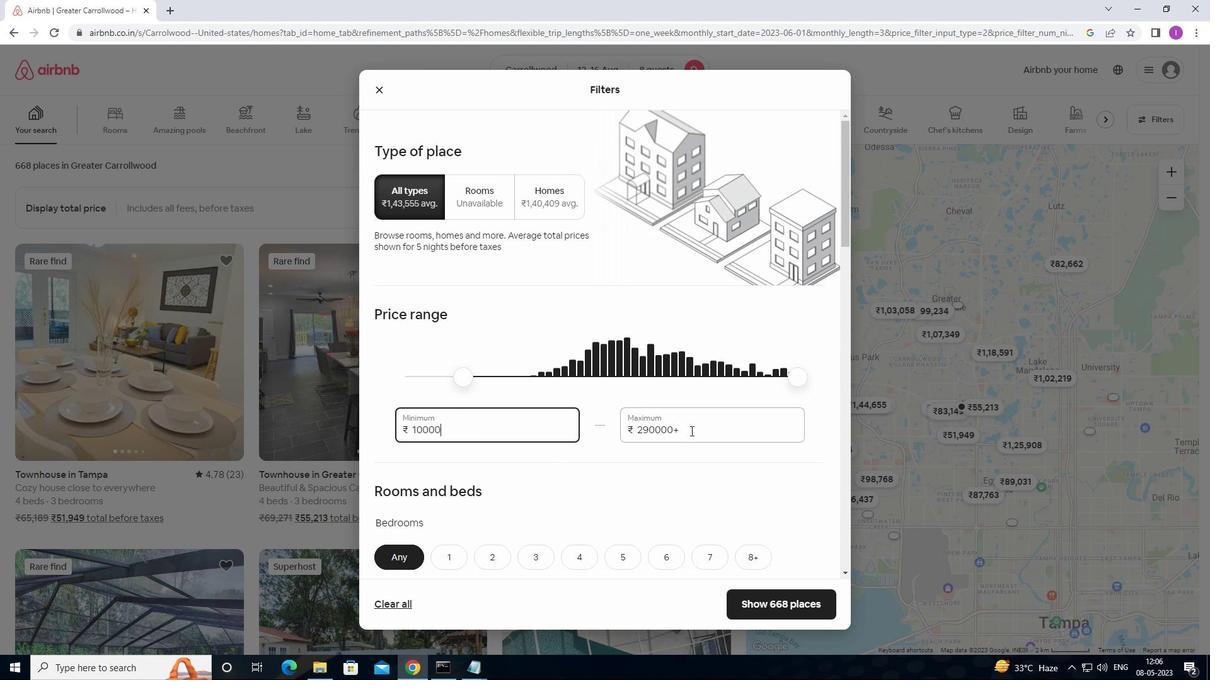 
Action: Mouse moved to (614, 446)
Screenshot: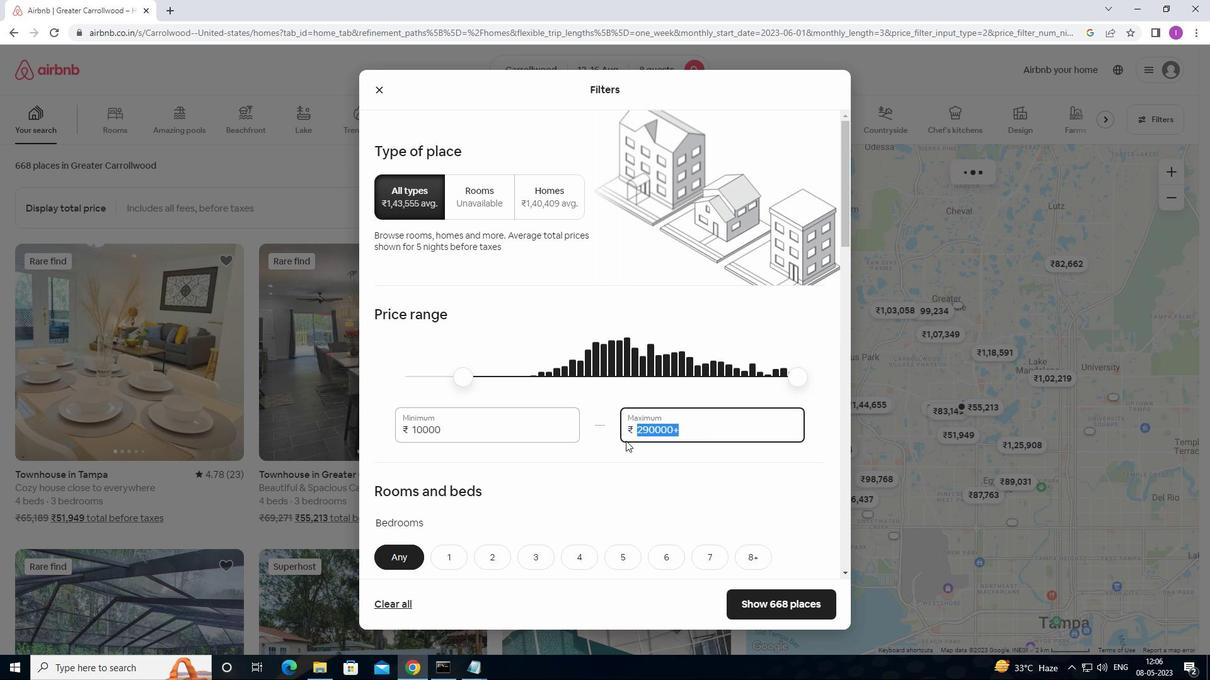 
Action: Key pressed 16000
Screenshot: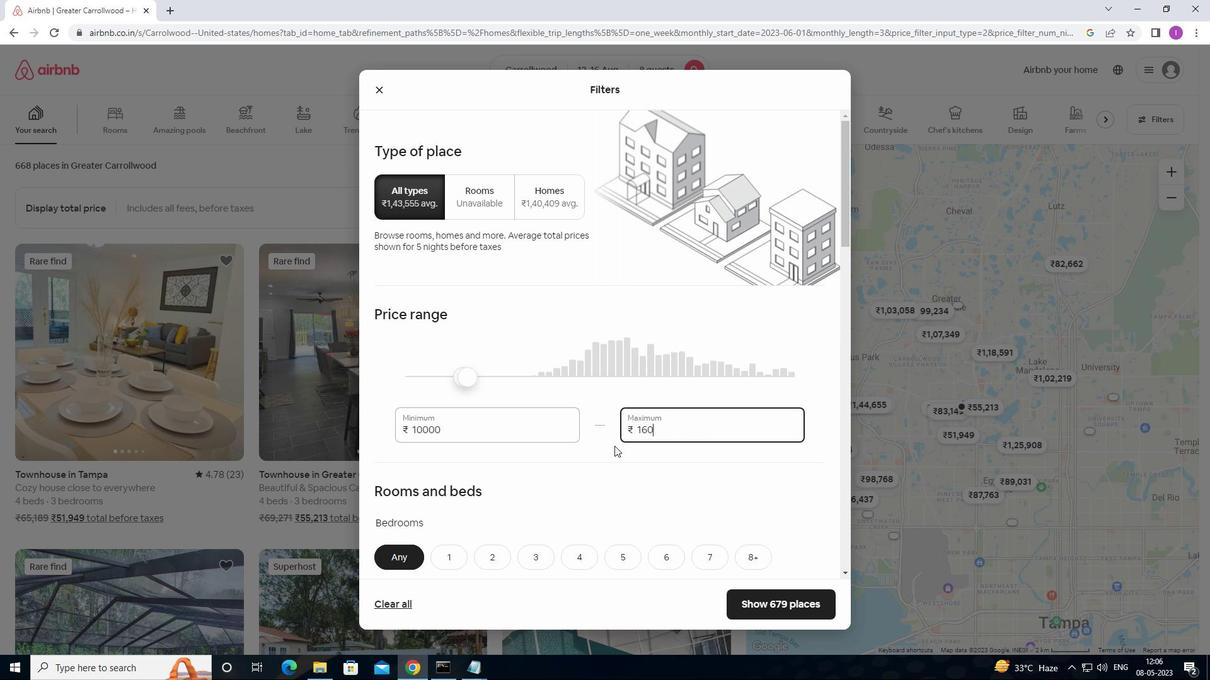 
Action: Mouse moved to (619, 433)
Screenshot: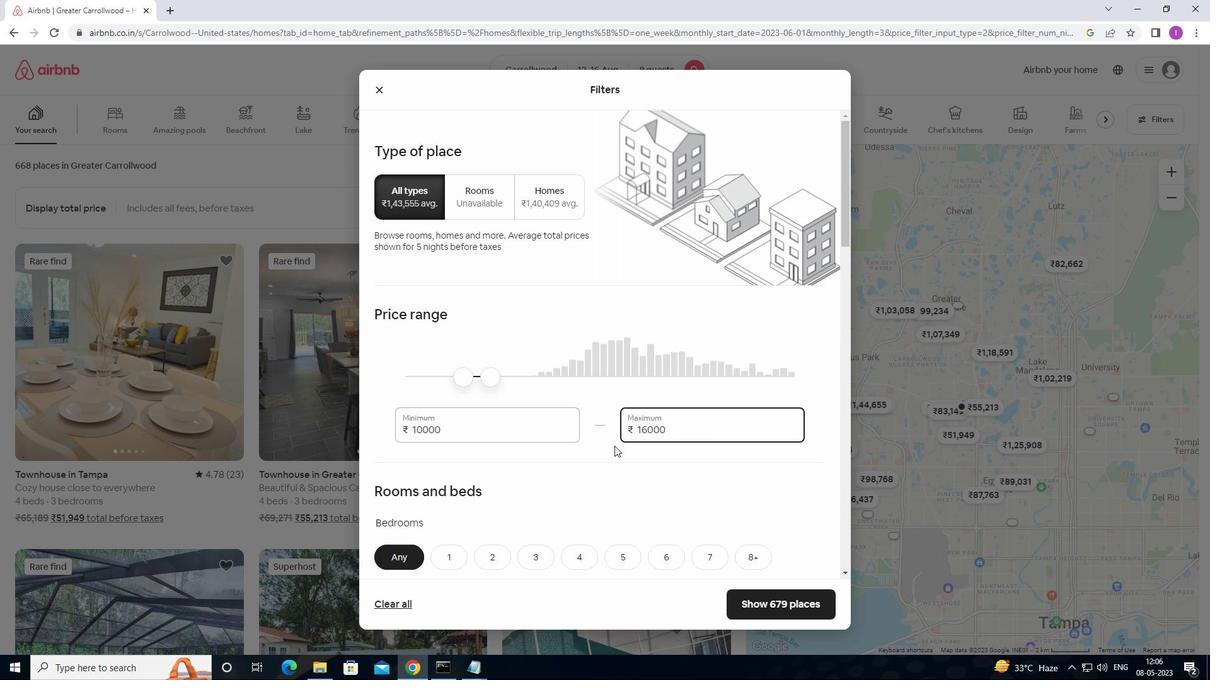 
Action: Mouse scrolled (619, 433) with delta (0, 0)
Screenshot: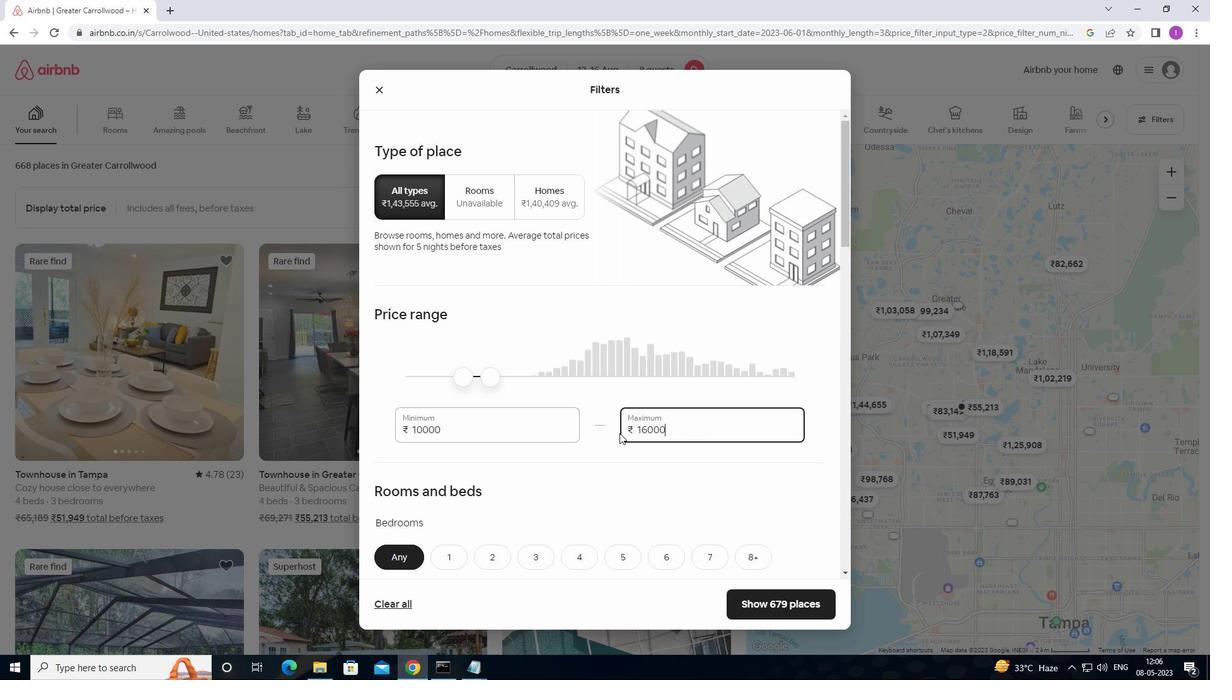 
Action: Mouse scrolled (619, 433) with delta (0, 0)
Screenshot: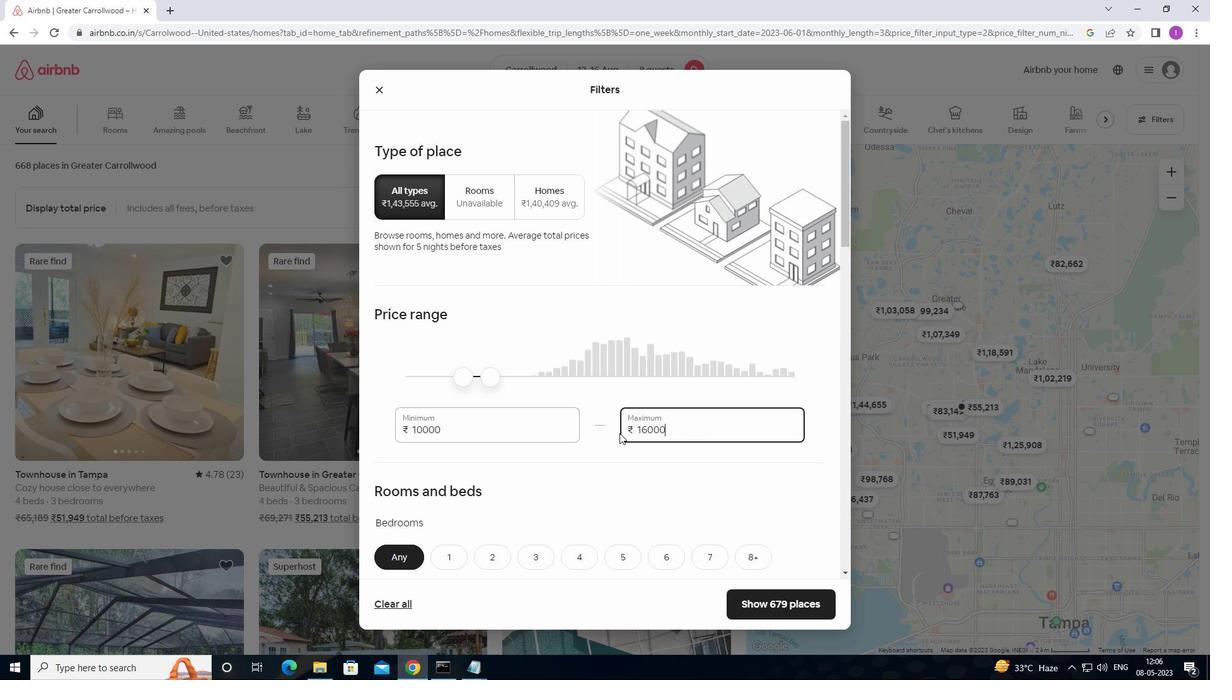 
Action: Mouse scrolled (619, 433) with delta (0, 0)
Screenshot: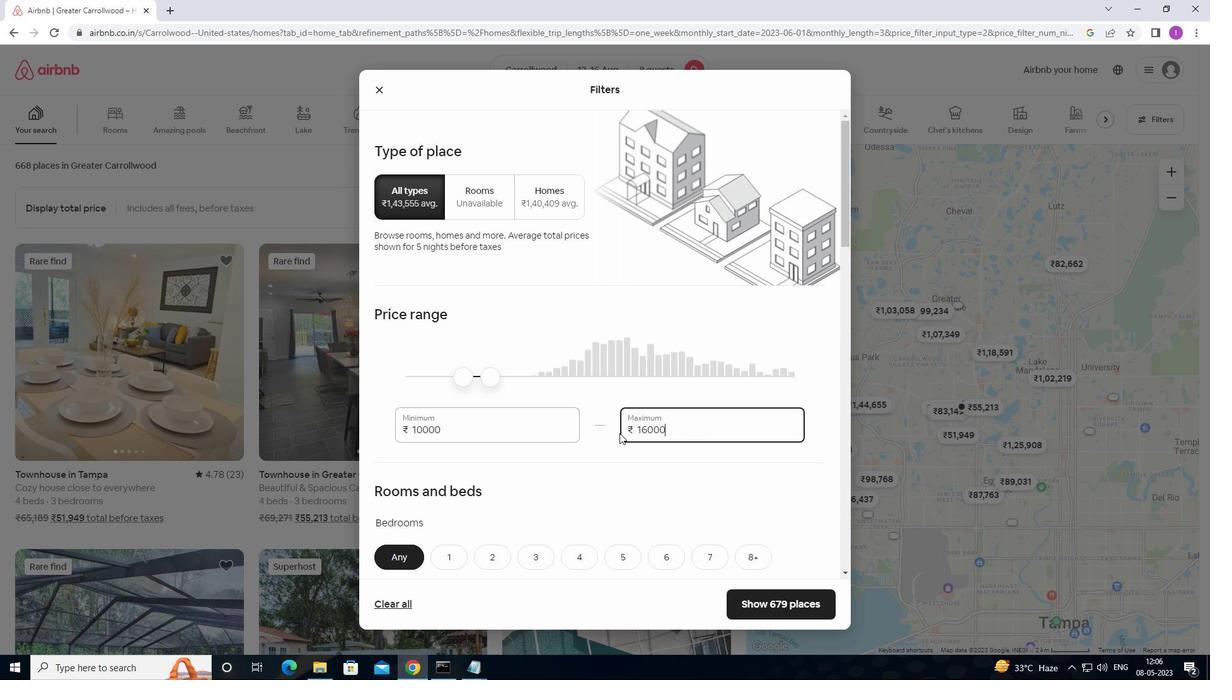 
Action: Mouse moved to (473, 385)
Screenshot: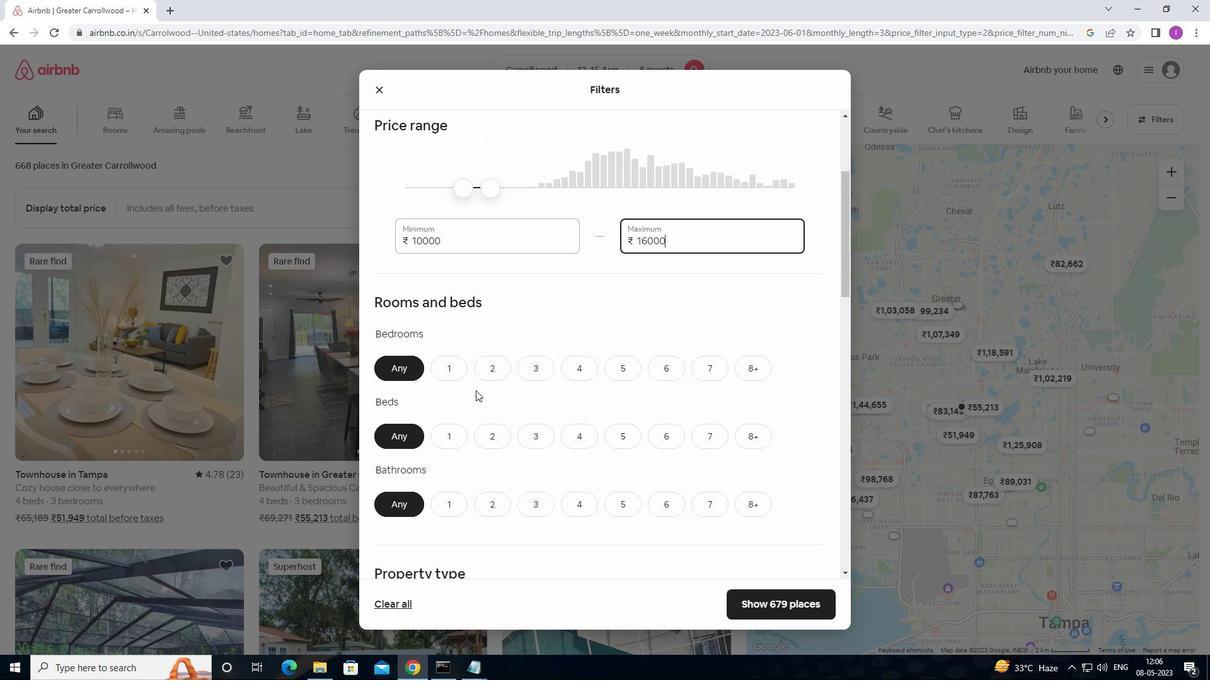 
Action: Mouse scrolled (473, 385) with delta (0, 0)
Screenshot: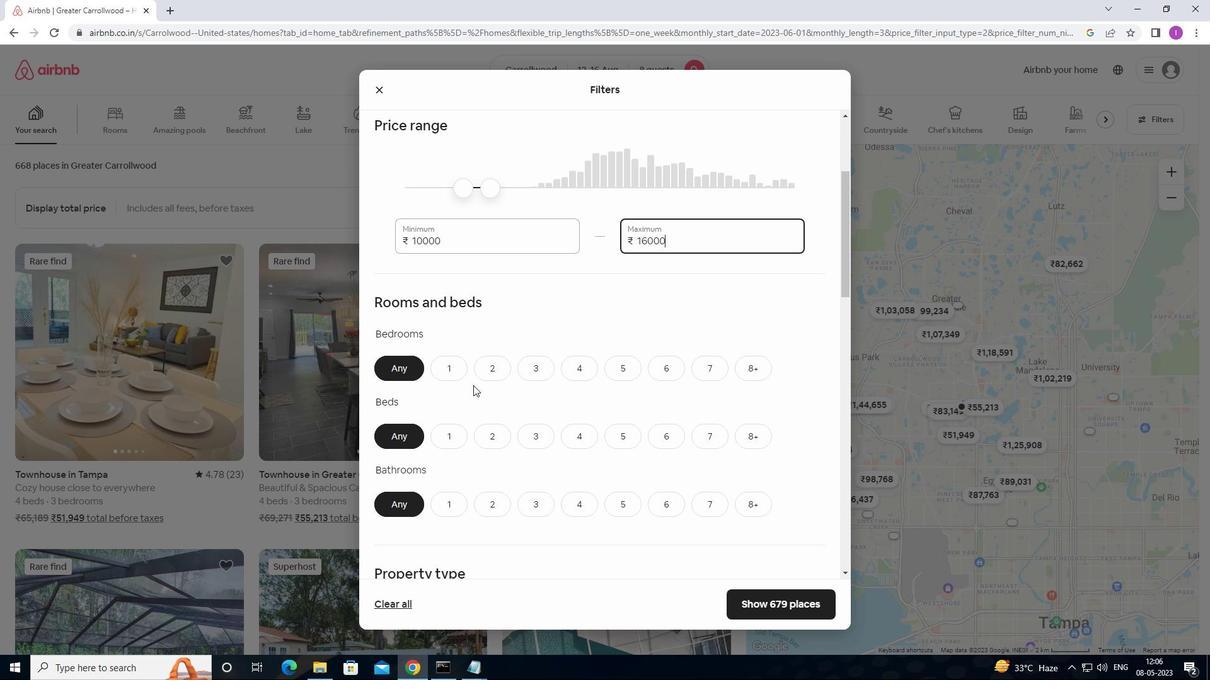
Action: Mouse scrolled (473, 385) with delta (0, 0)
Screenshot: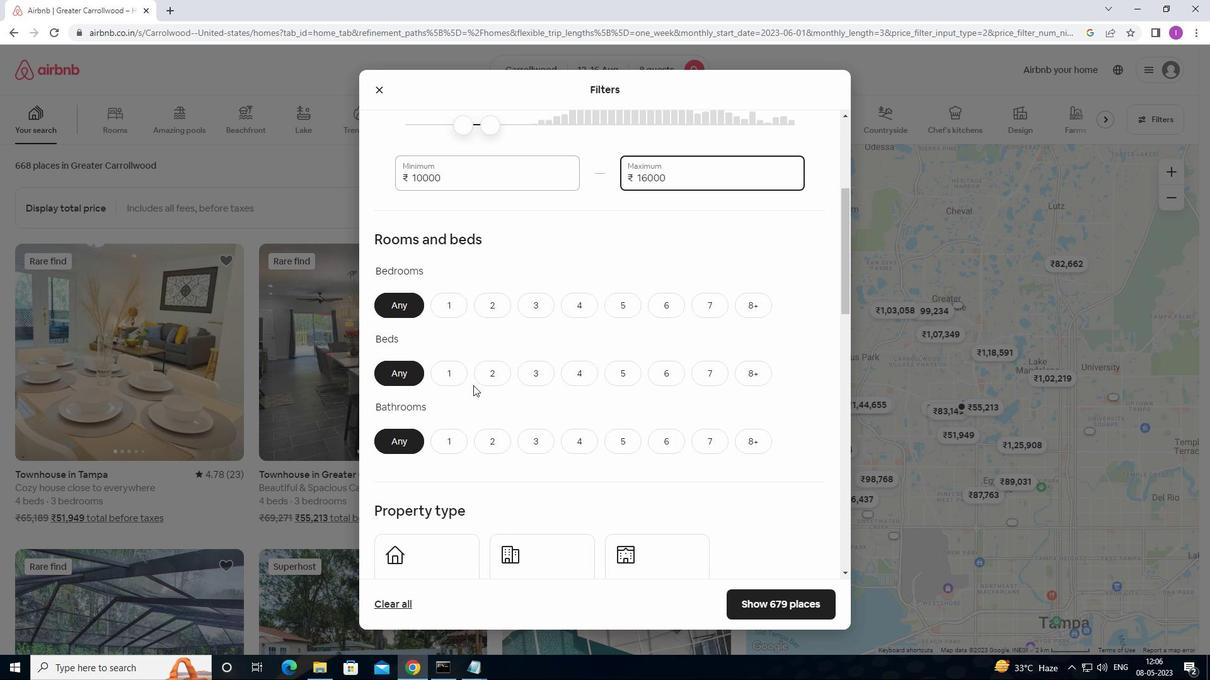 
Action: Mouse moved to (750, 242)
Screenshot: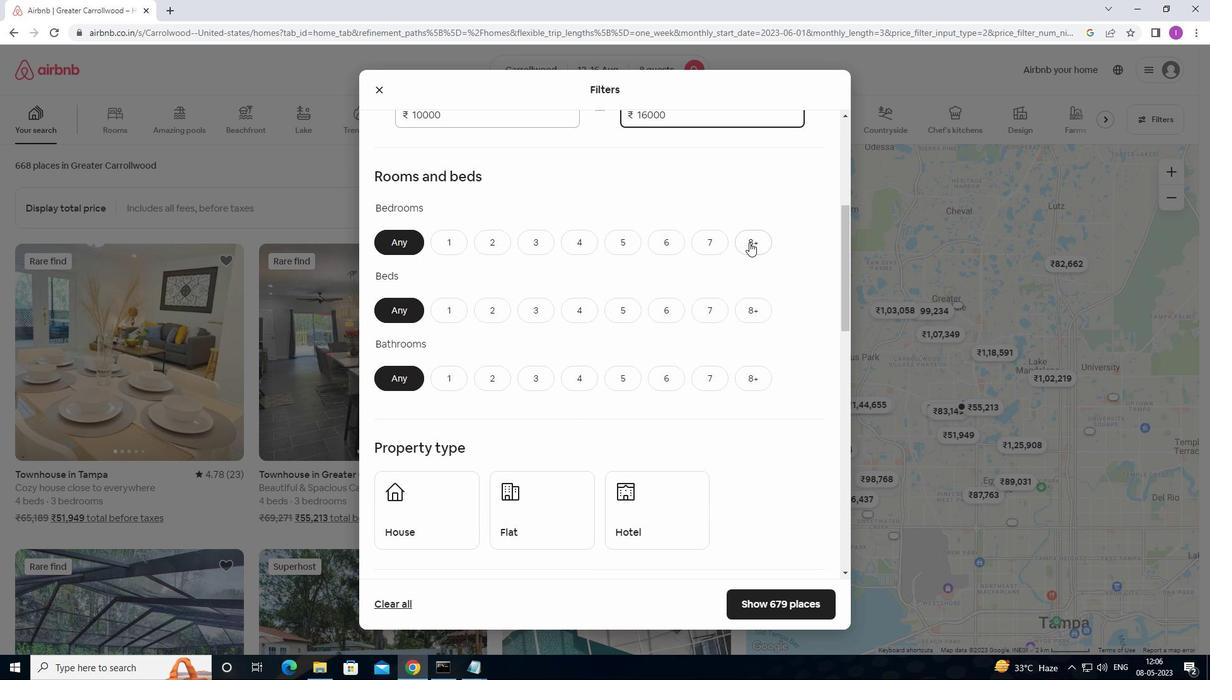 
Action: Mouse pressed left at (750, 242)
Screenshot: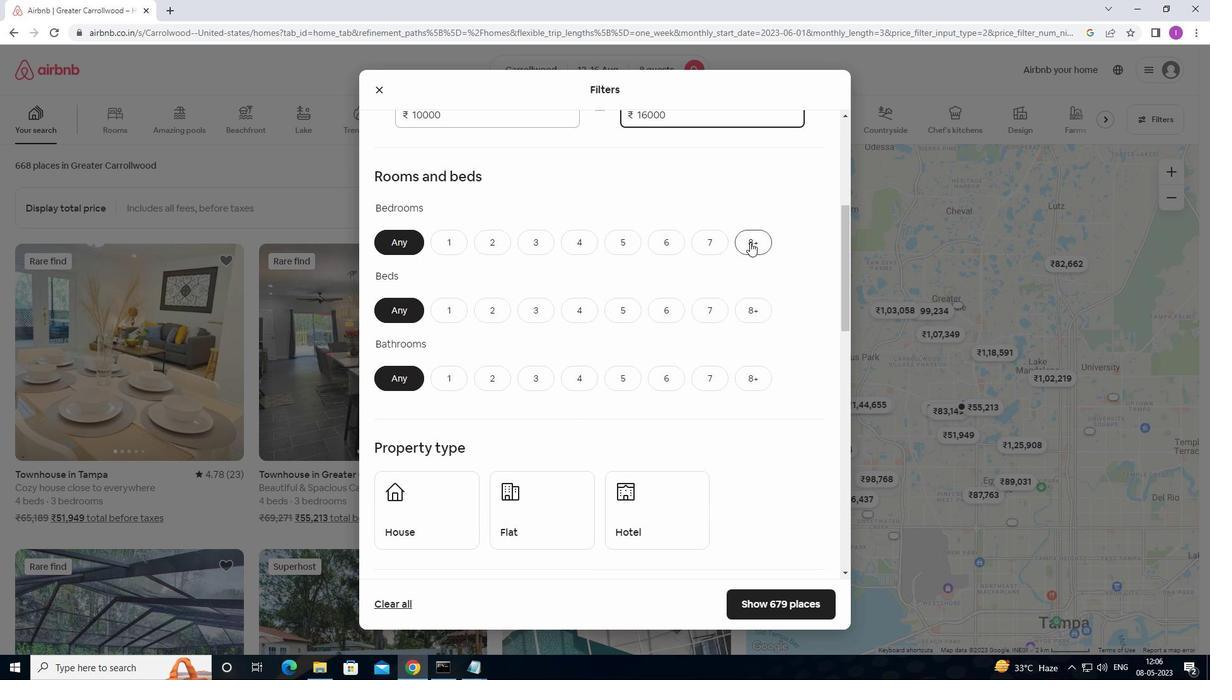 
Action: Mouse moved to (757, 310)
Screenshot: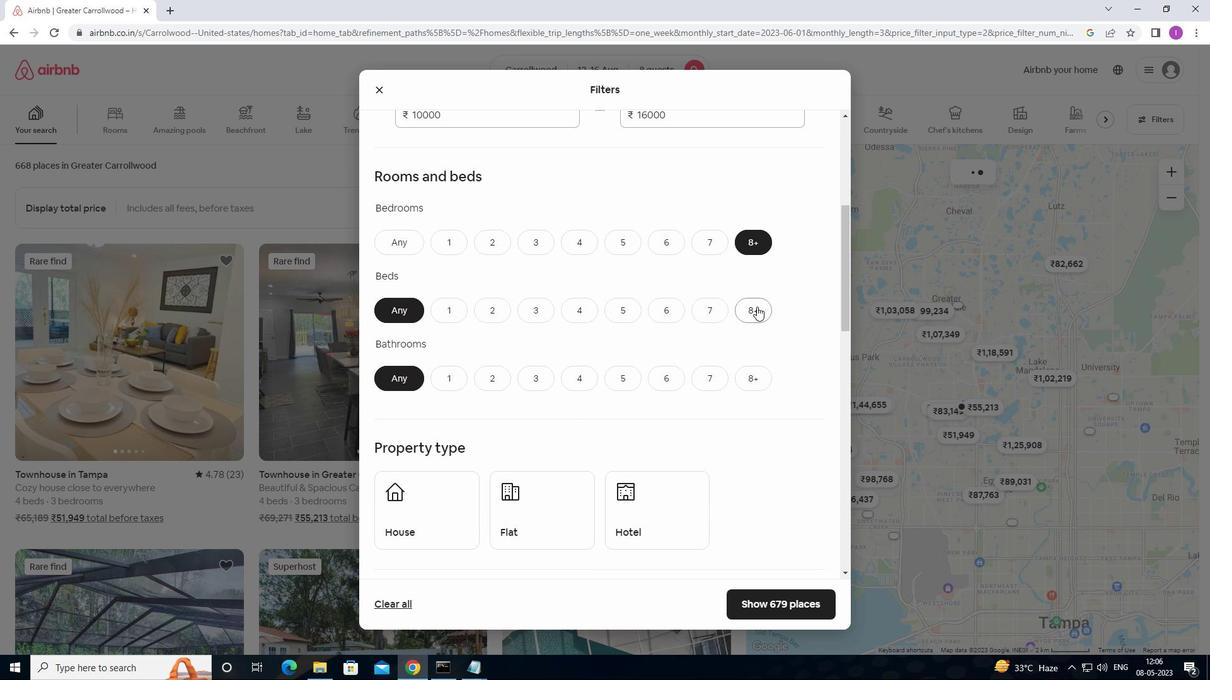 
Action: Mouse pressed left at (757, 310)
Screenshot: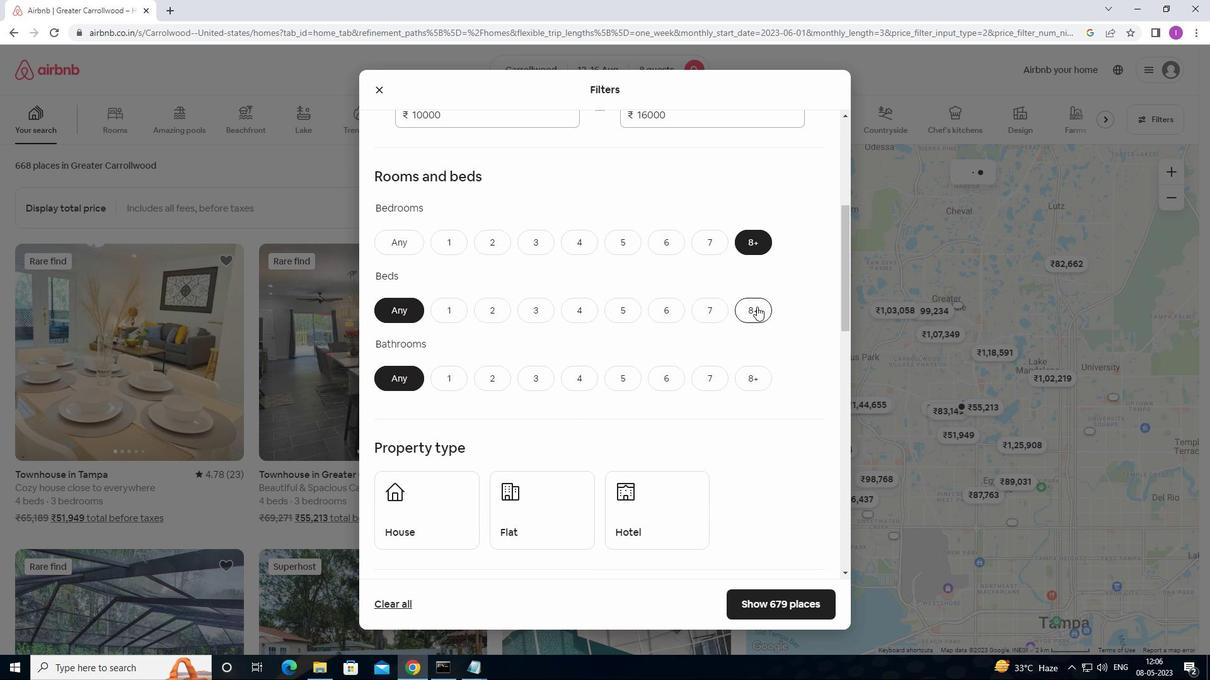 
Action: Mouse moved to (752, 381)
Screenshot: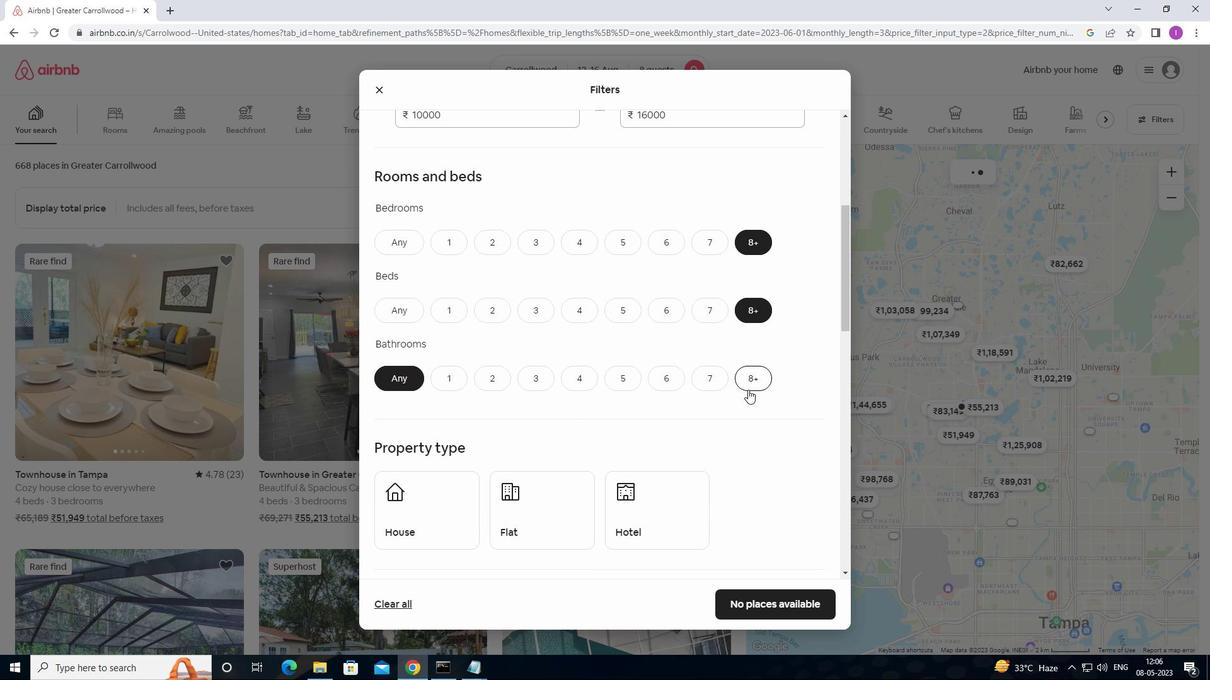 
Action: Mouse pressed left at (752, 381)
Screenshot: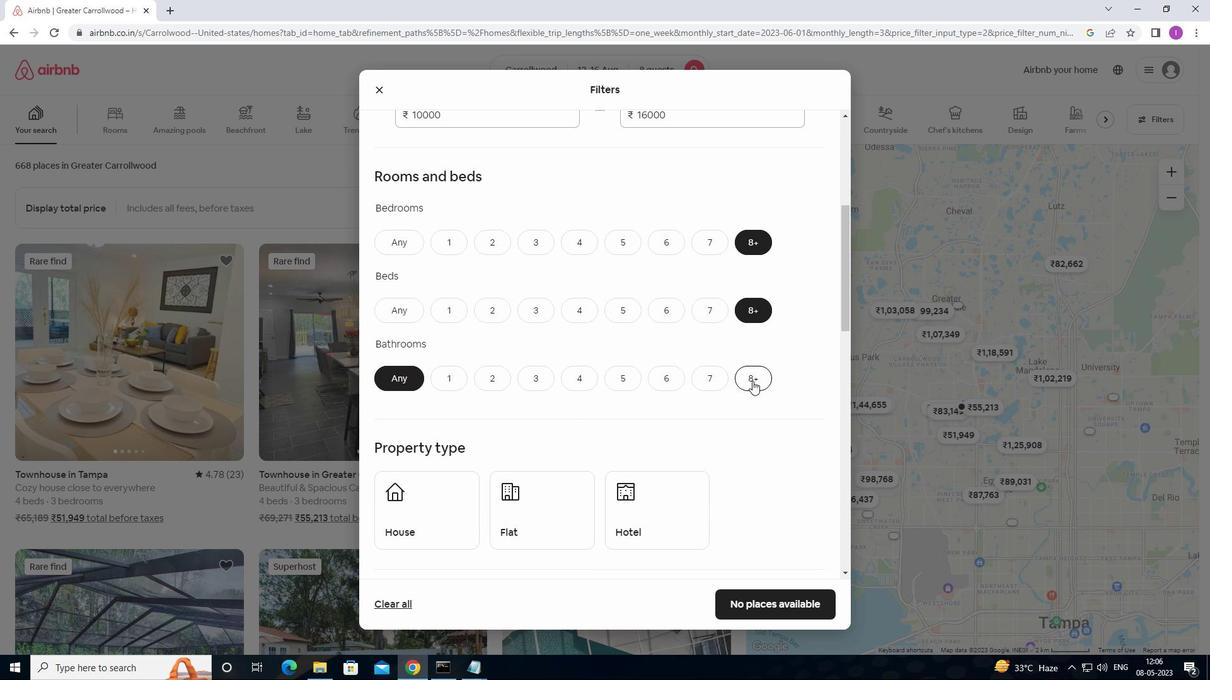 
Action: Mouse moved to (637, 431)
Screenshot: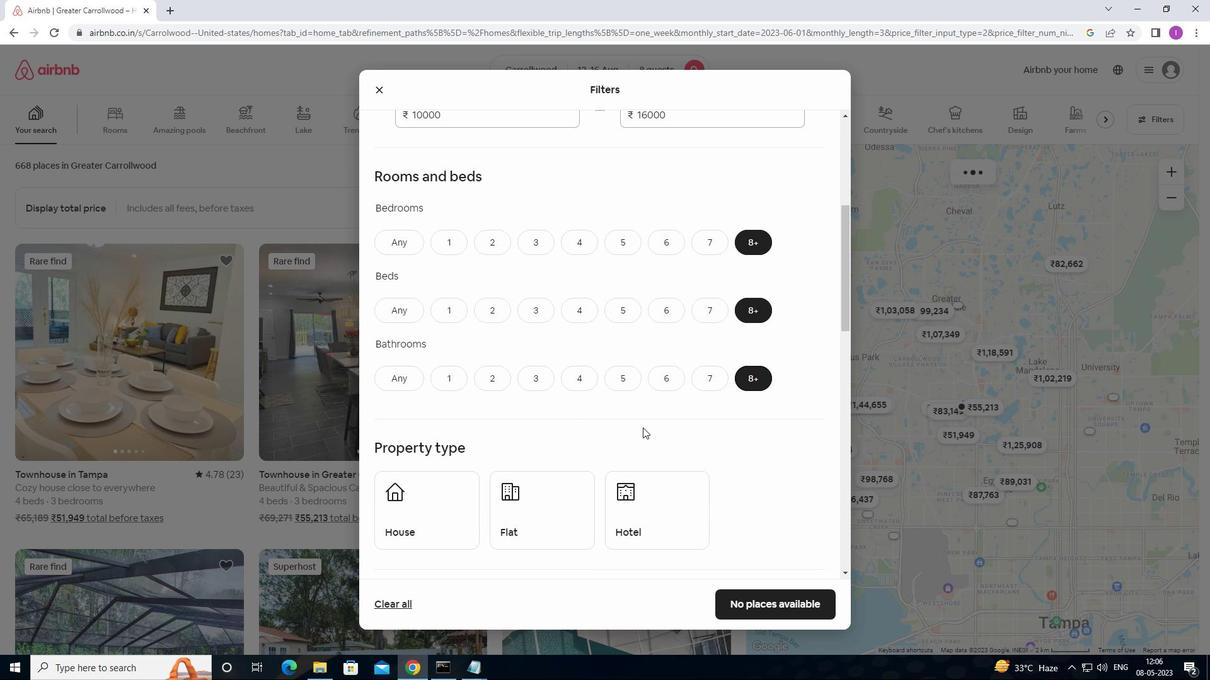 
Action: Mouse scrolled (637, 430) with delta (0, 0)
Screenshot: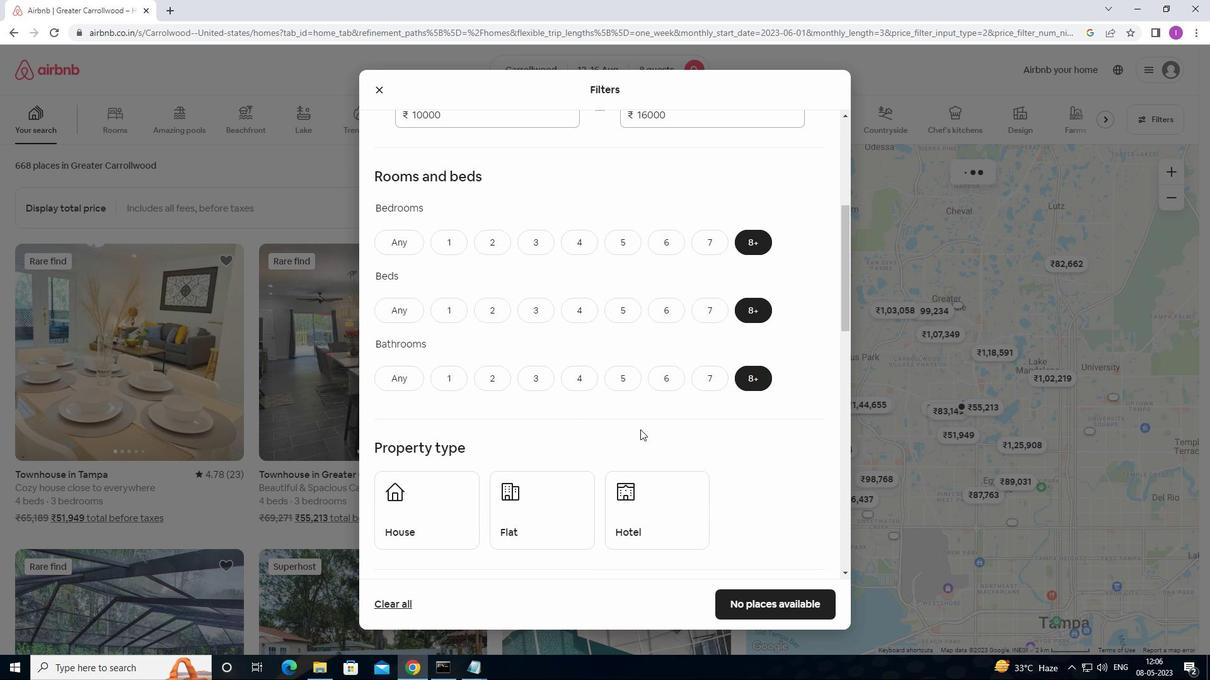 
Action: Mouse scrolled (637, 430) with delta (0, 0)
Screenshot: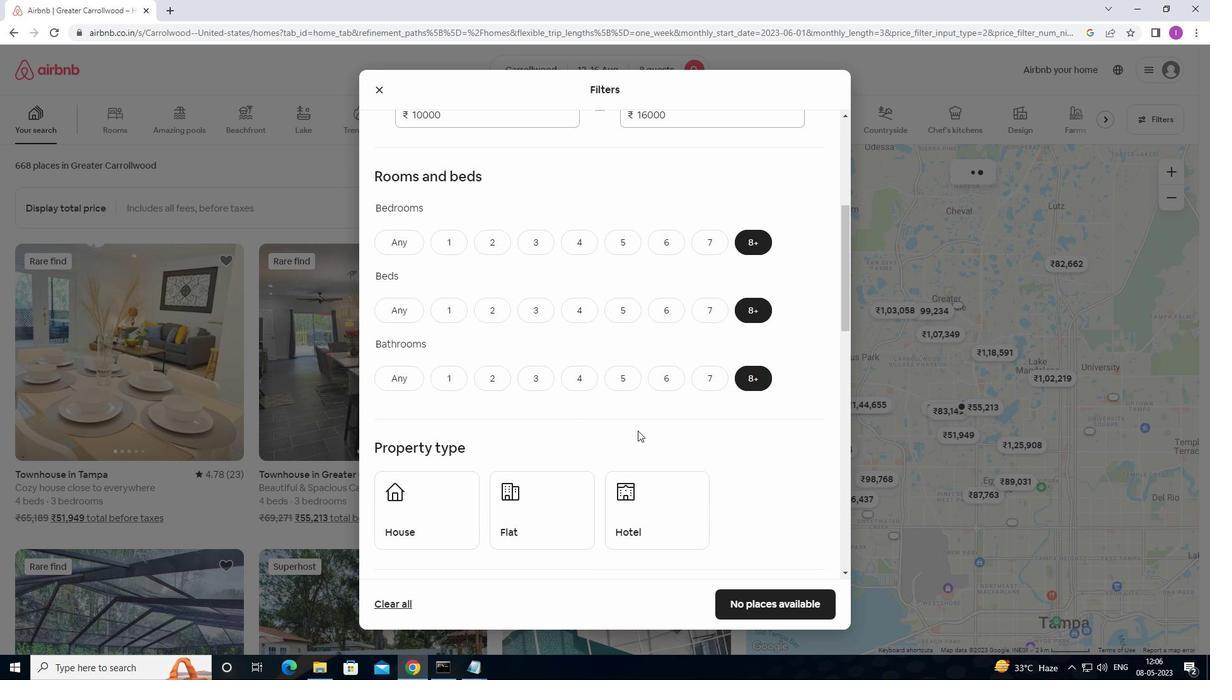 
Action: Mouse scrolled (637, 430) with delta (0, 0)
Screenshot: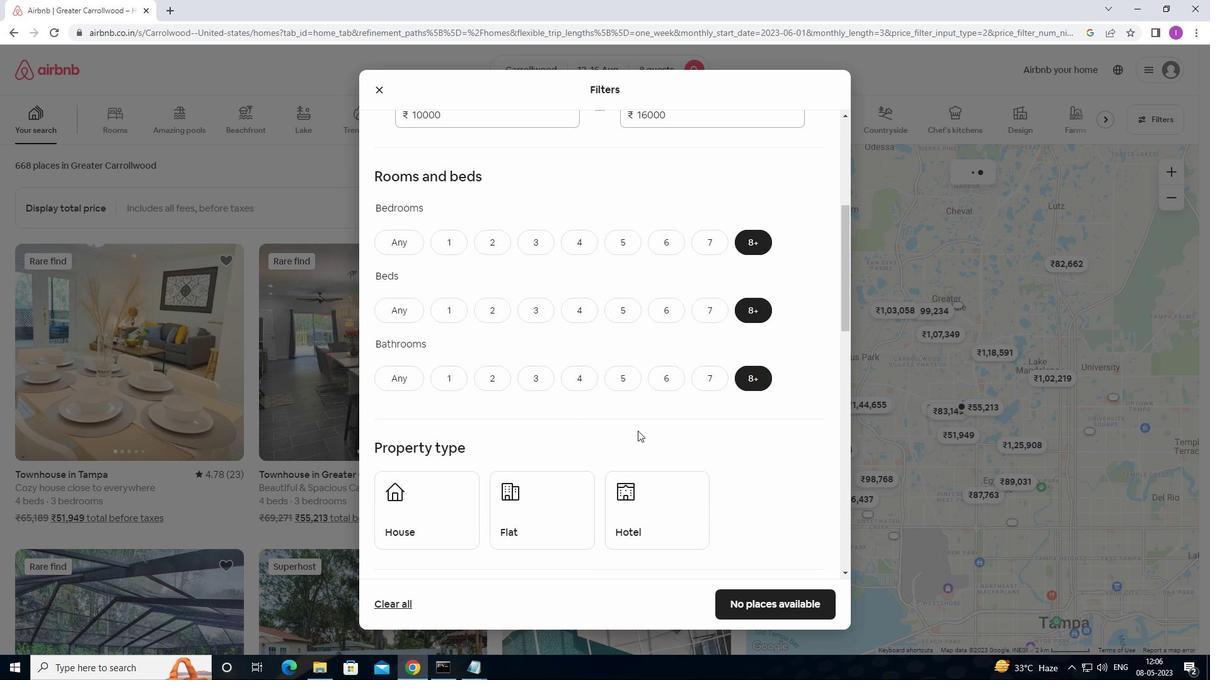 
Action: Mouse moved to (443, 346)
Screenshot: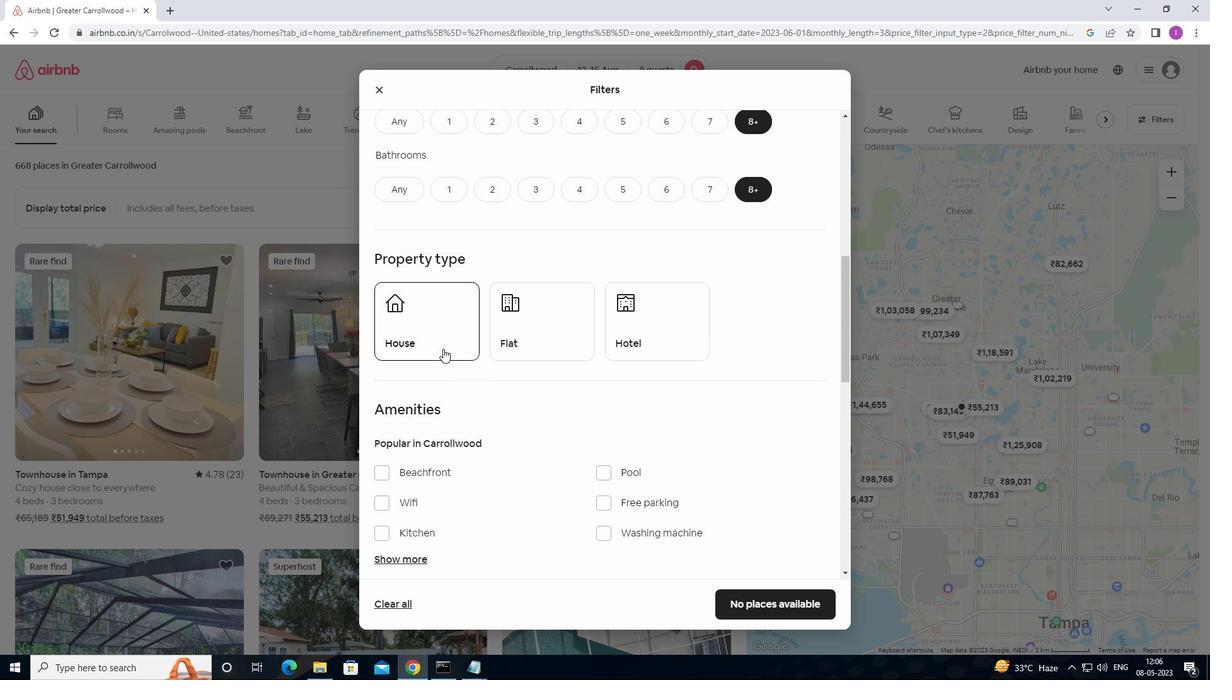 
Action: Mouse pressed left at (443, 346)
Screenshot: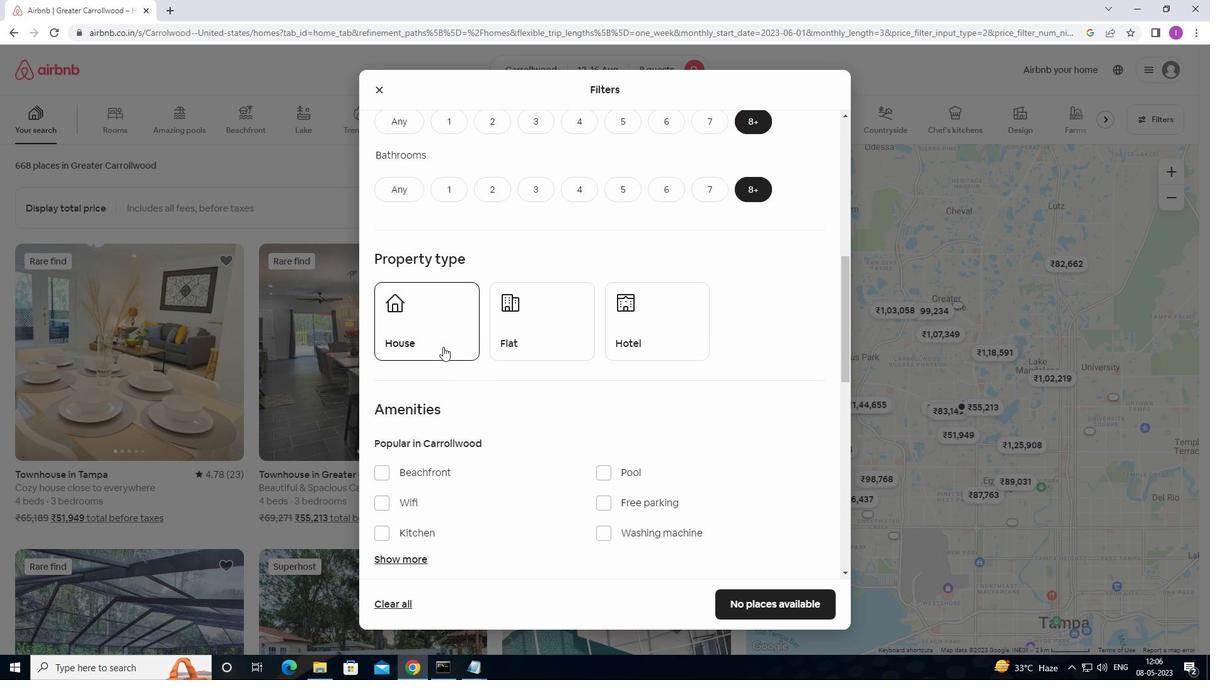 
Action: Mouse moved to (540, 334)
Screenshot: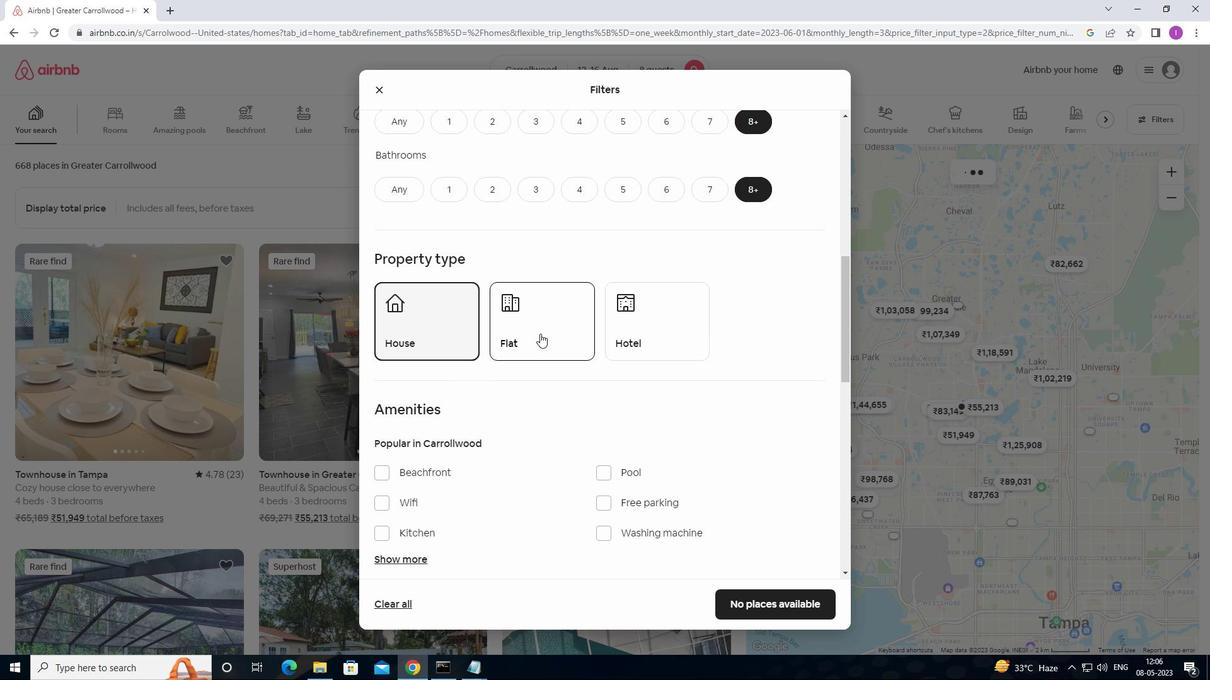 
Action: Mouse pressed left at (540, 334)
Screenshot: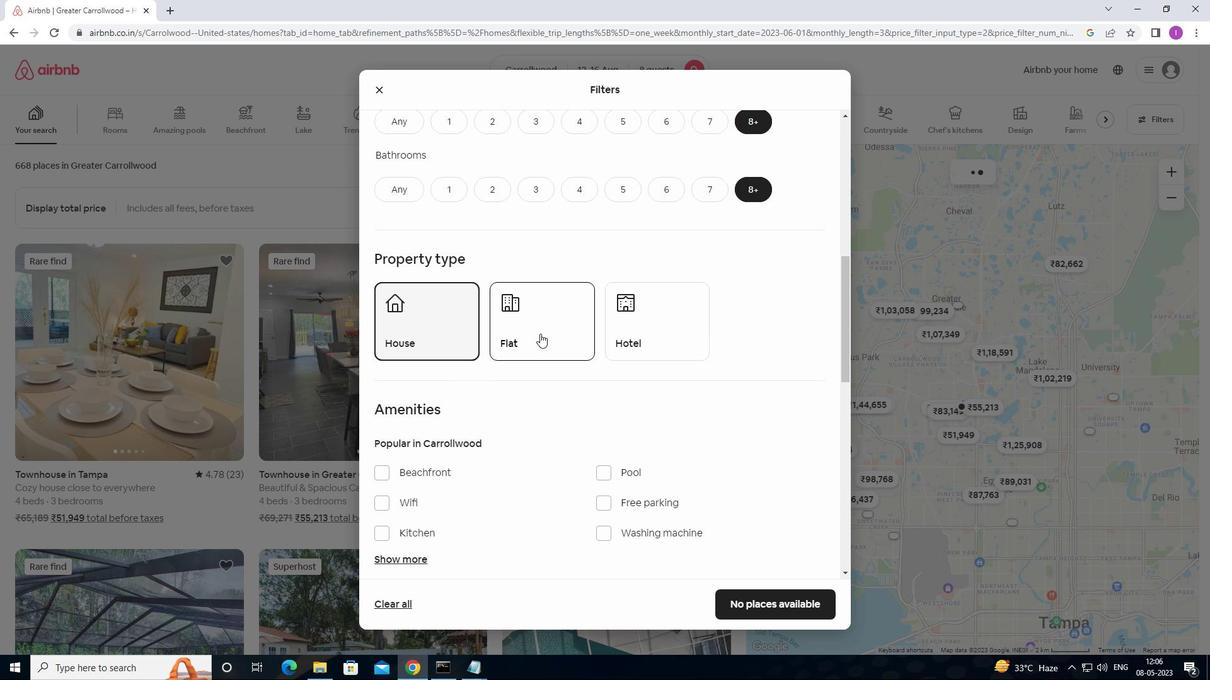 
Action: Mouse moved to (648, 339)
Screenshot: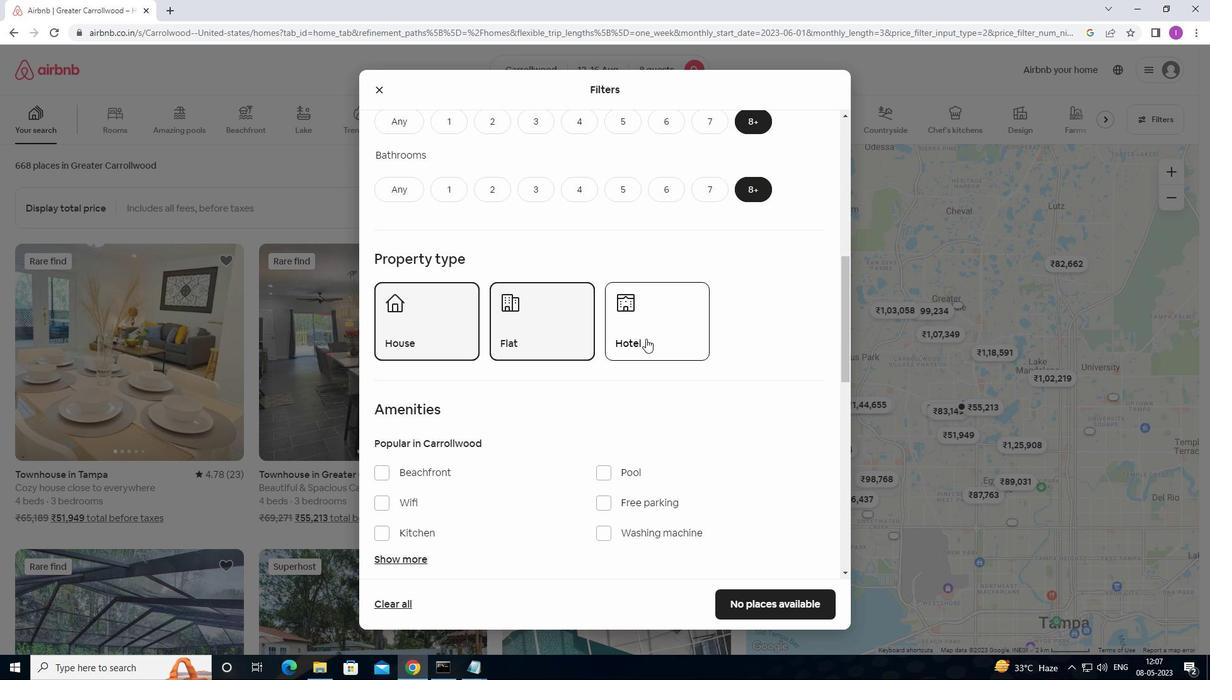 
Action: Mouse pressed left at (648, 339)
Screenshot: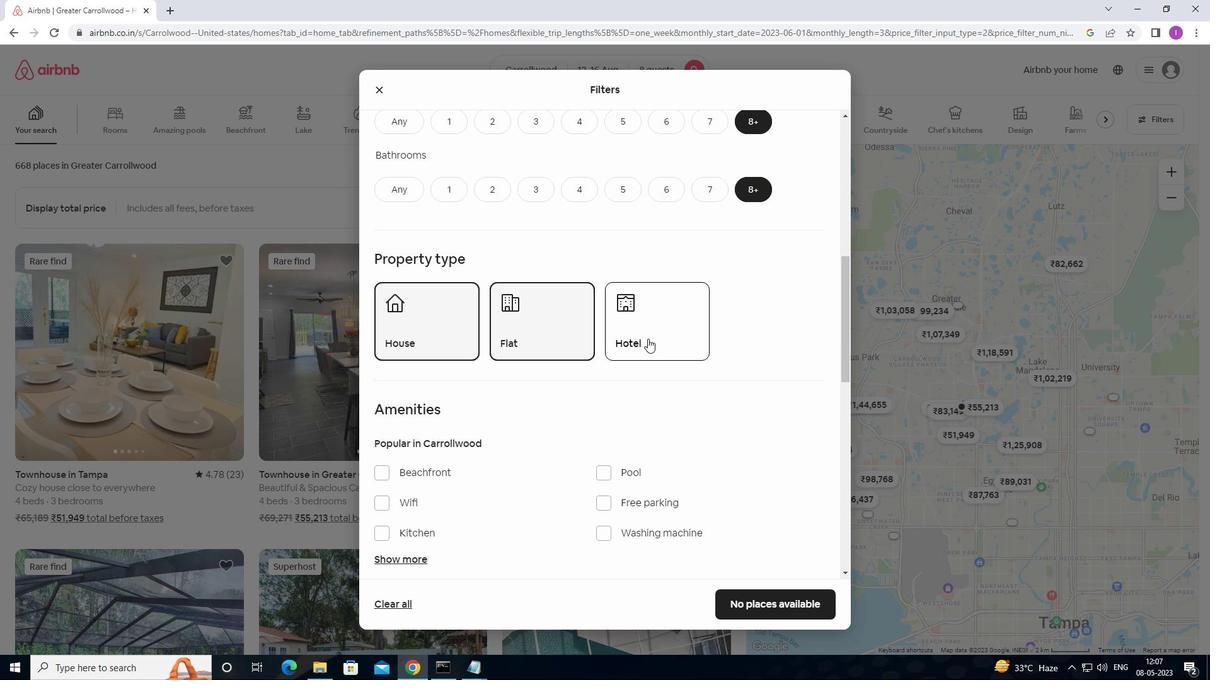 
Action: Mouse moved to (530, 428)
Screenshot: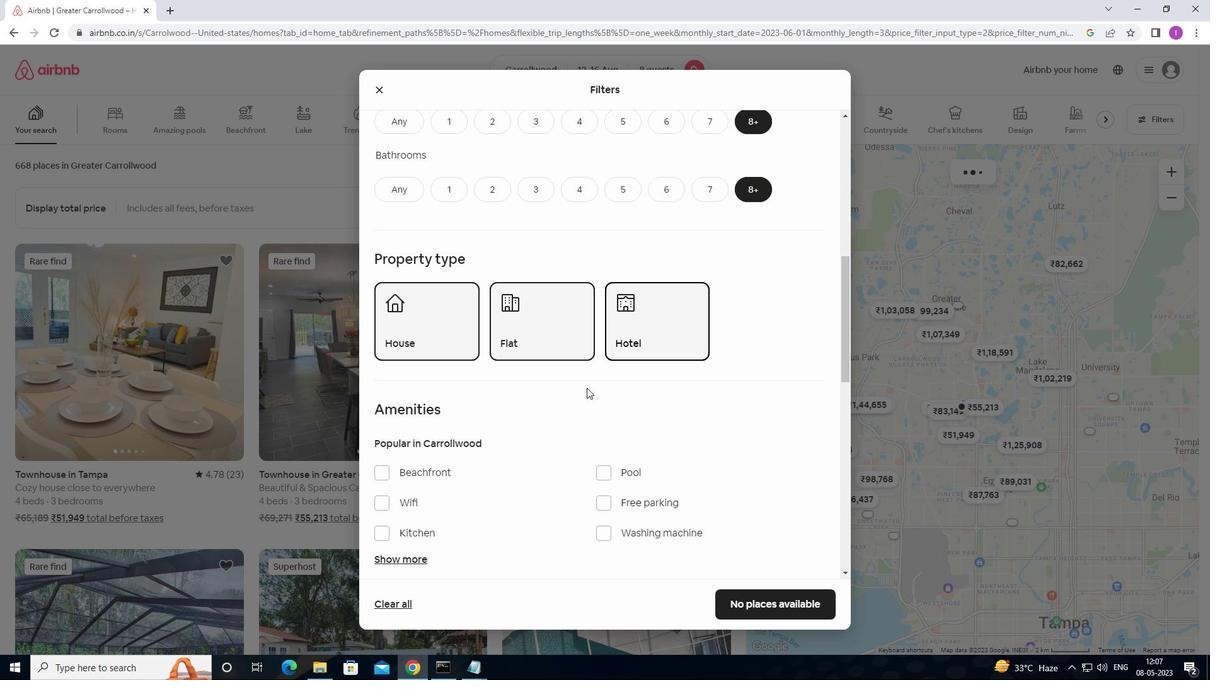 
Action: Mouse scrolled (530, 427) with delta (0, 0)
Screenshot: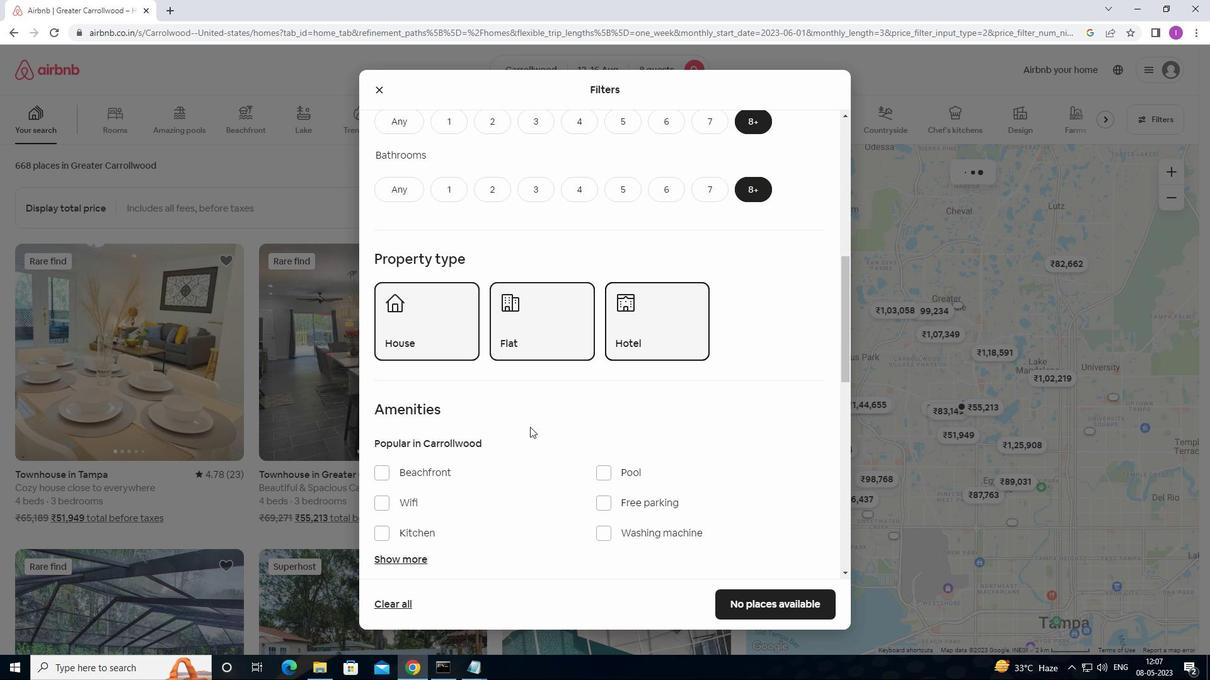 
Action: Mouse scrolled (530, 427) with delta (0, 0)
Screenshot: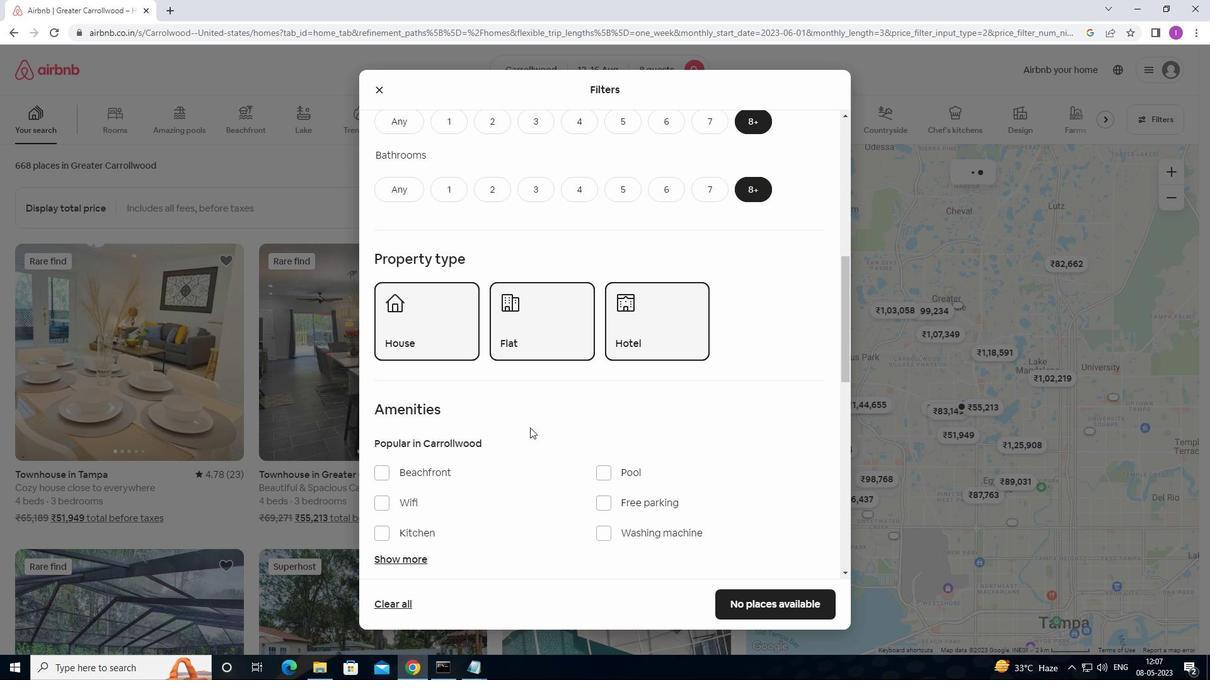 
Action: Mouse moved to (376, 379)
Screenshot: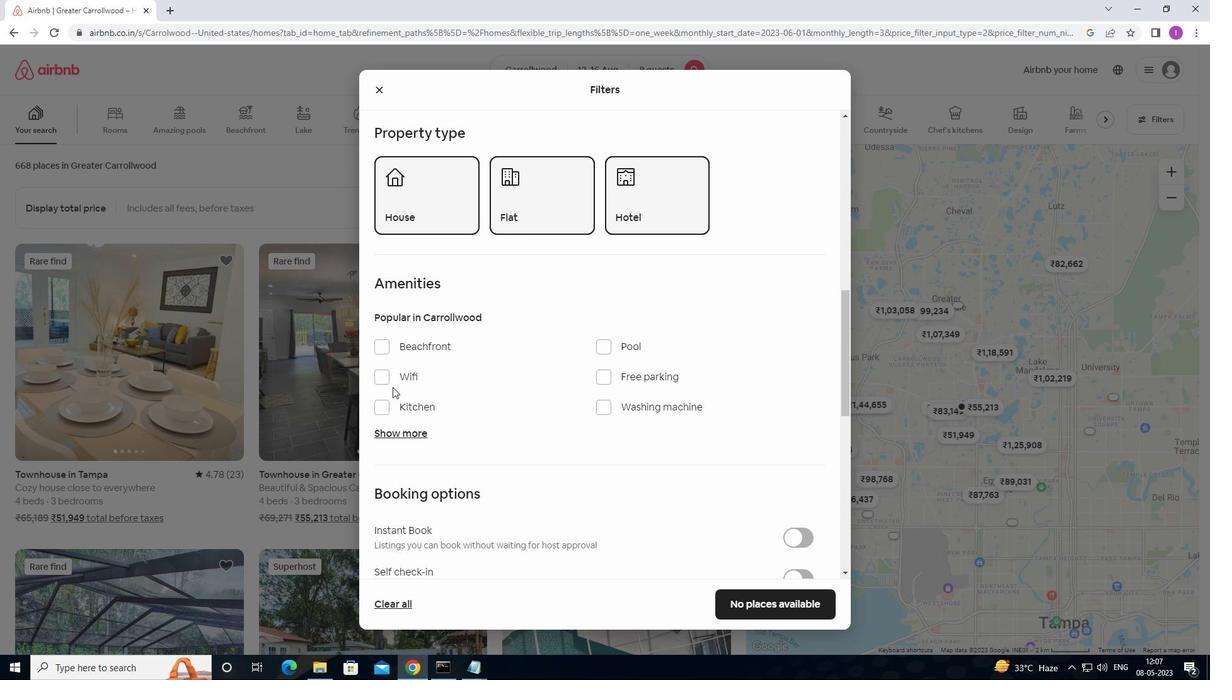 
Action: Mouse pressed left at (376, 379)
Screenshot: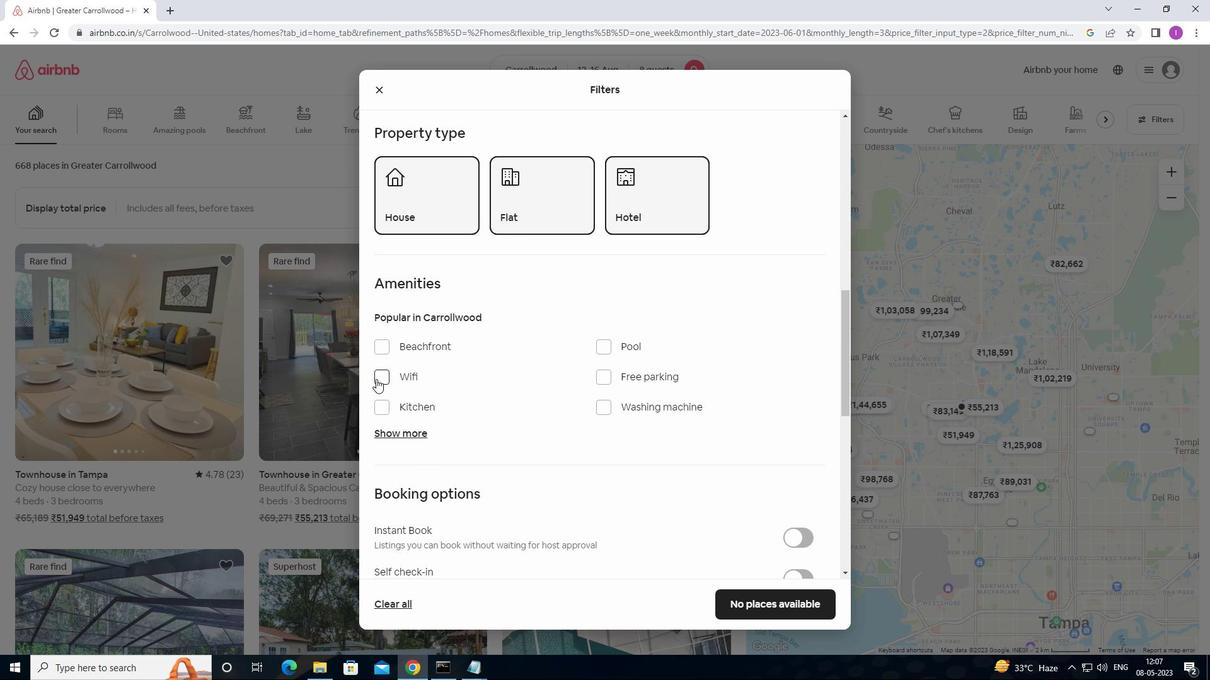 
Action: Mouse moved to (612, 375)
Screenshot: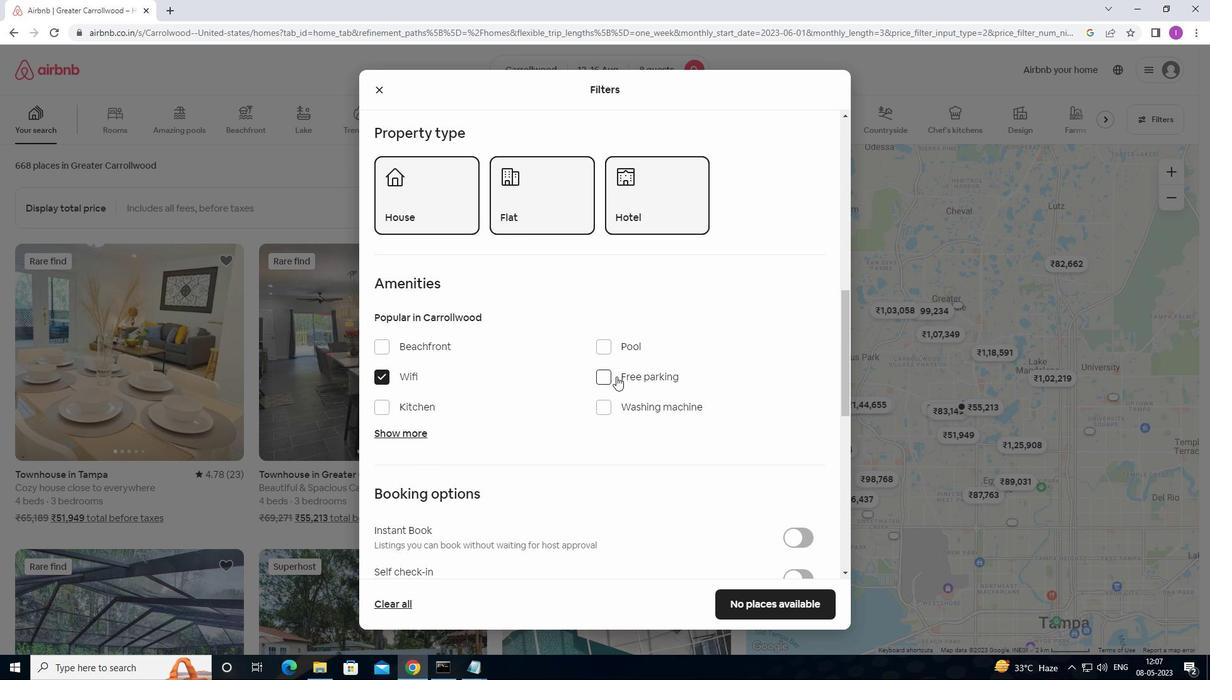 
Action: Mouse pressed left at (612, 375)
Screenshot: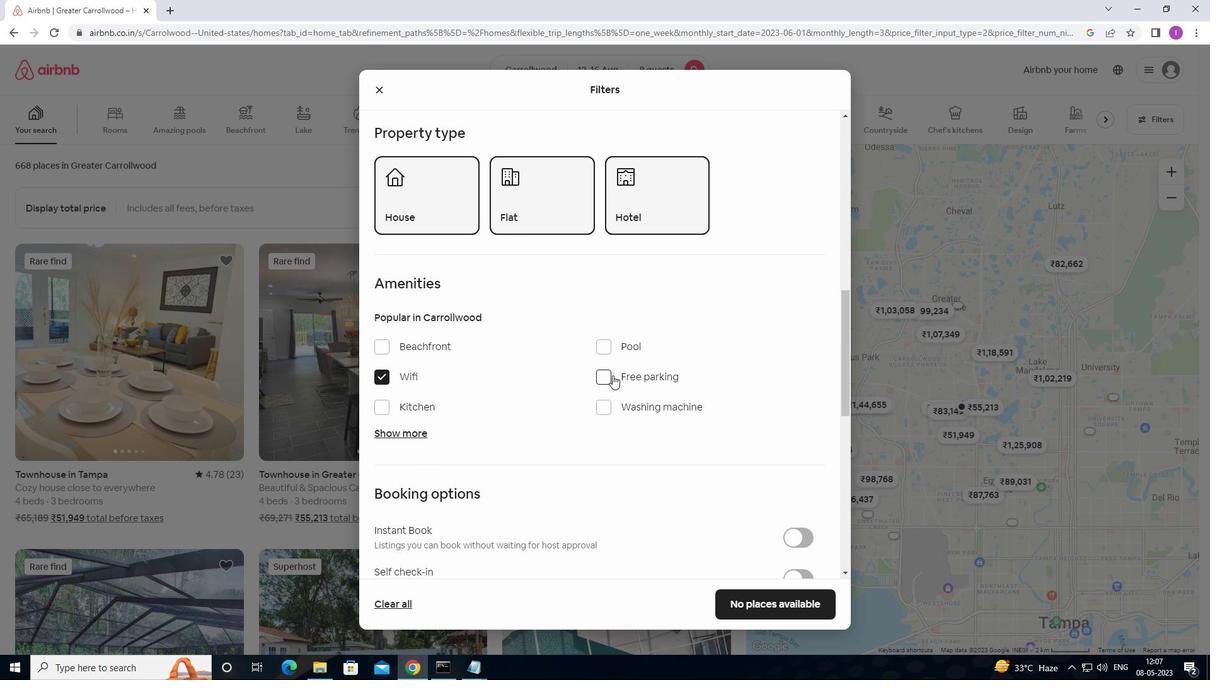 
Action: Mouse moved to (426, 436)
Screenshot: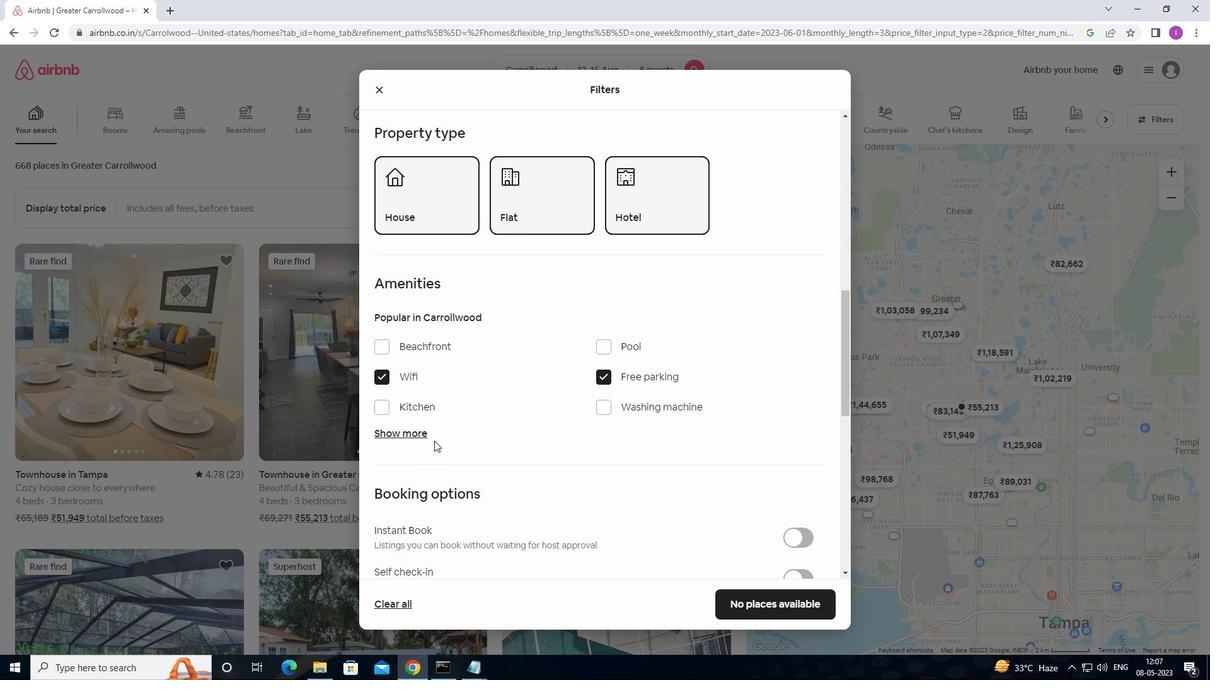 
Action: Mouse pressed left at (426, 436)
Screenshot: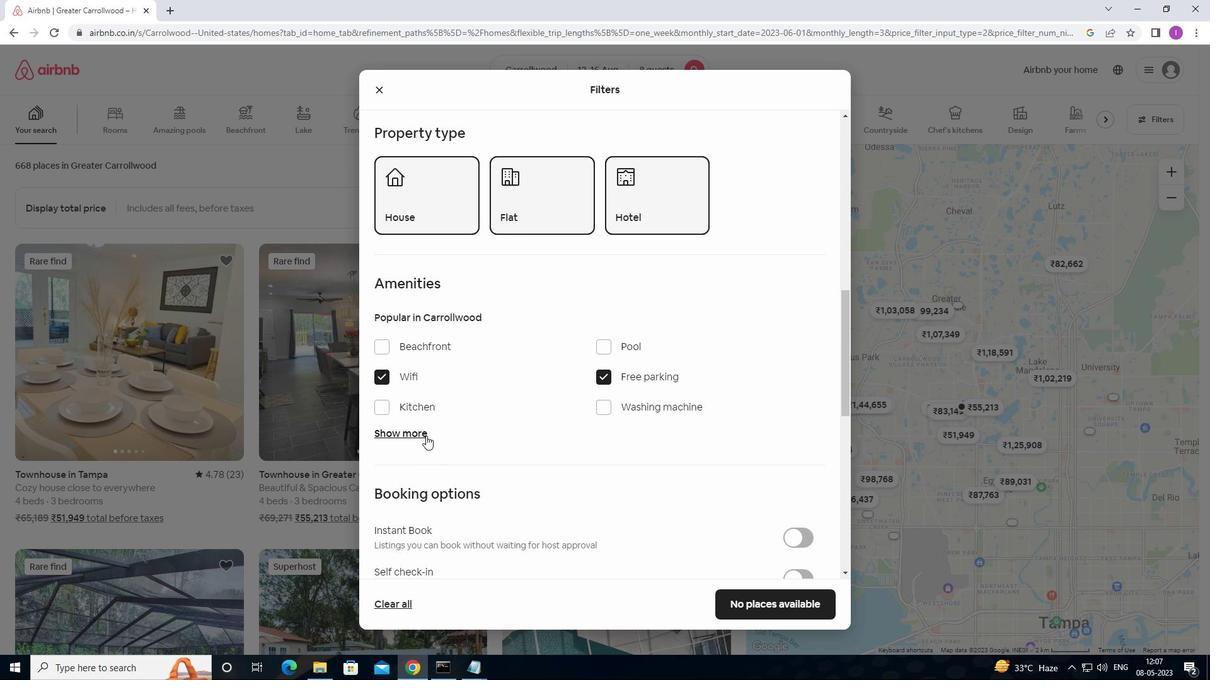 
Action: Mouse moved to (486, 446)
Screenshot: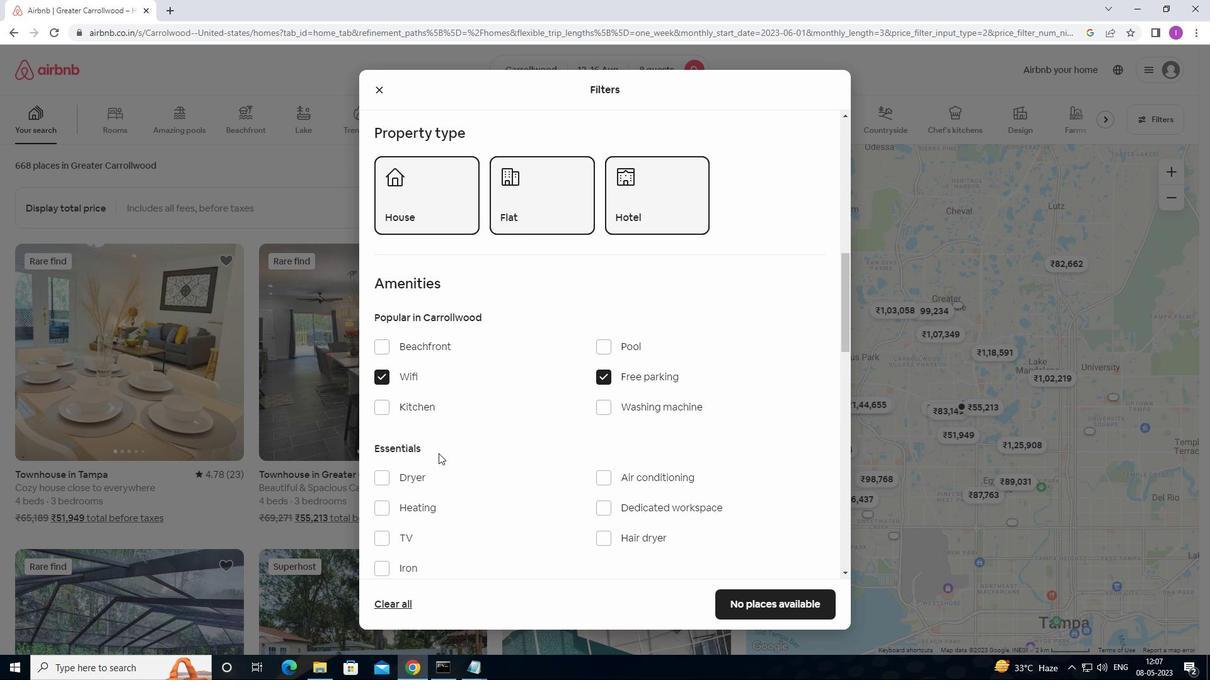 
Action: Mouse scrolled (486, 445) with delta (0, 0)
Screenshot: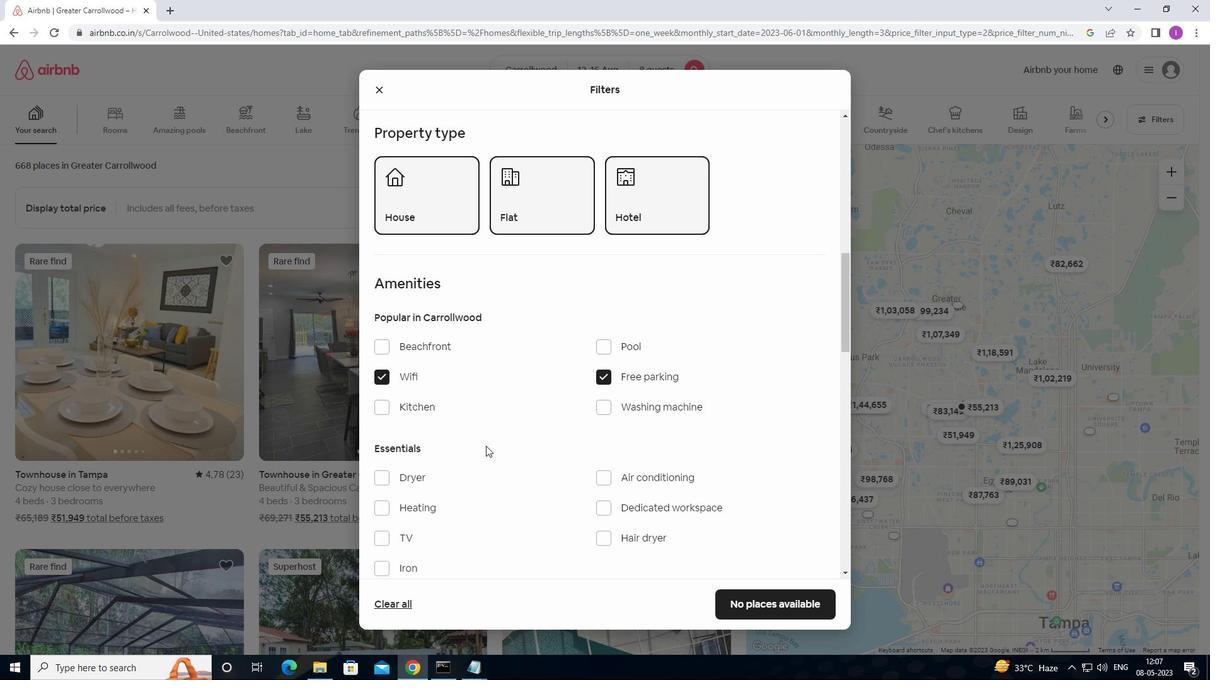 
Action: Mouse moved to (486, 446)
Screenshot: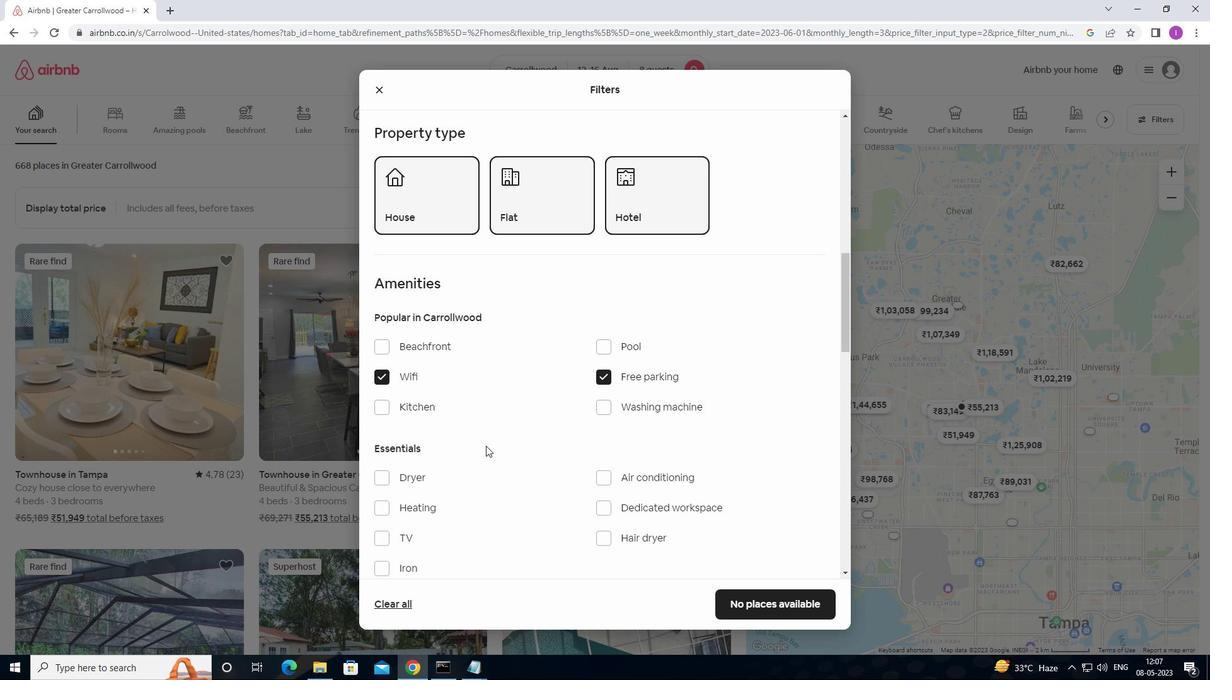
Action: Mouse scrolled (486, 445) with delta (0, 0)
Screenshot: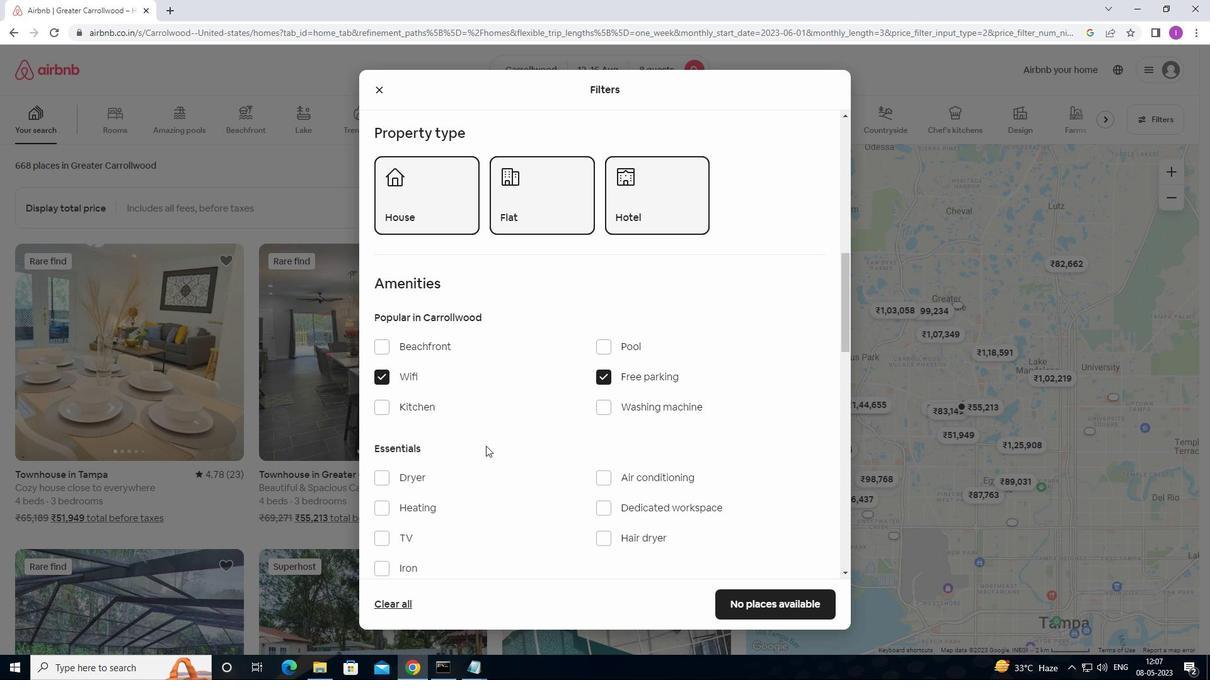 
Action: Mouse moved to (378, 418)
Screenshot: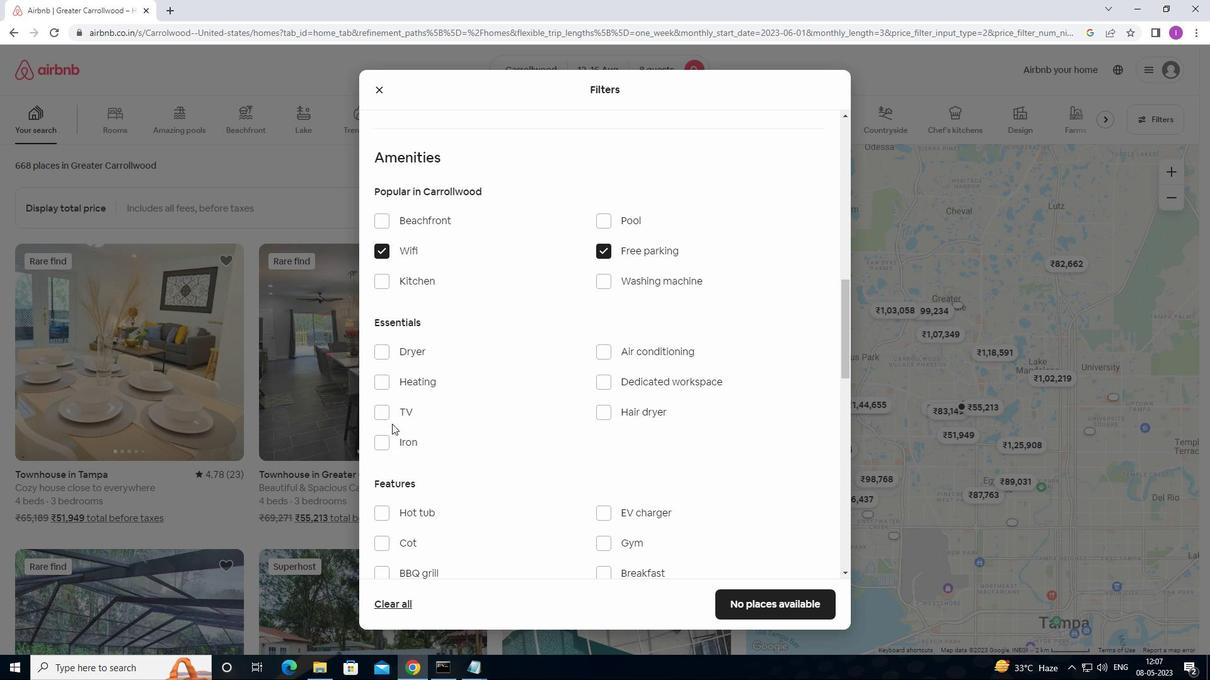 
Action: Mouse pressed left at (378, 418)
Screenshot: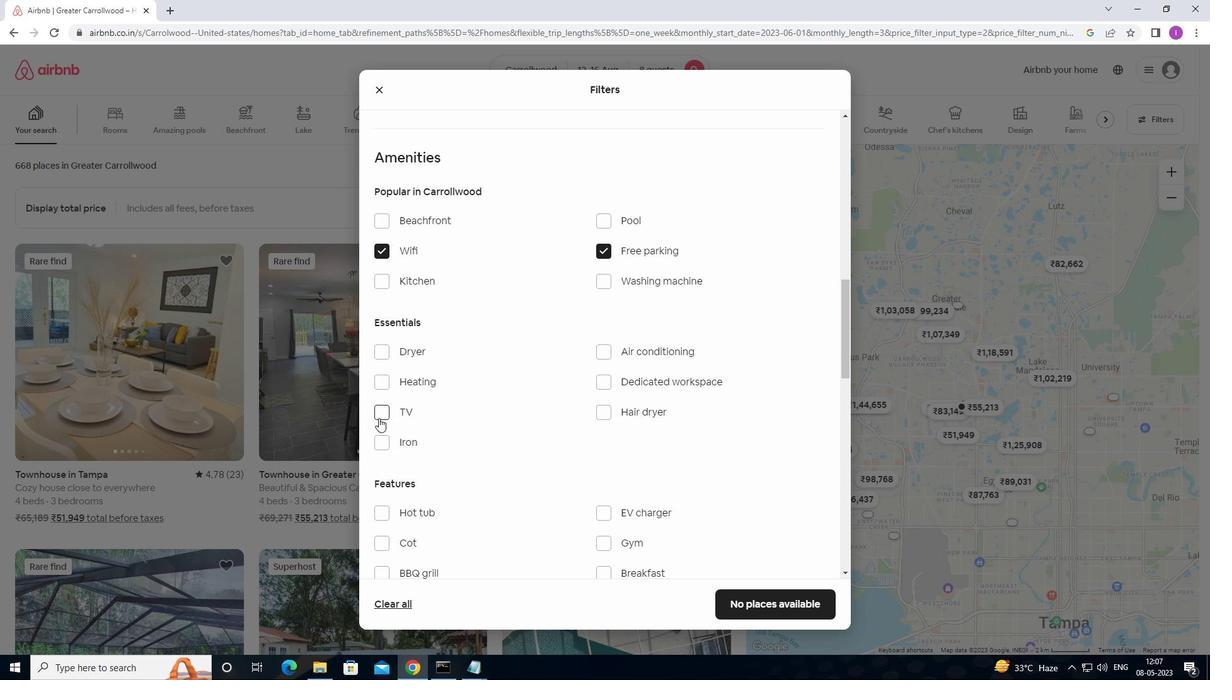 
Action: Mouse moved to (526, 458)
Screenshot: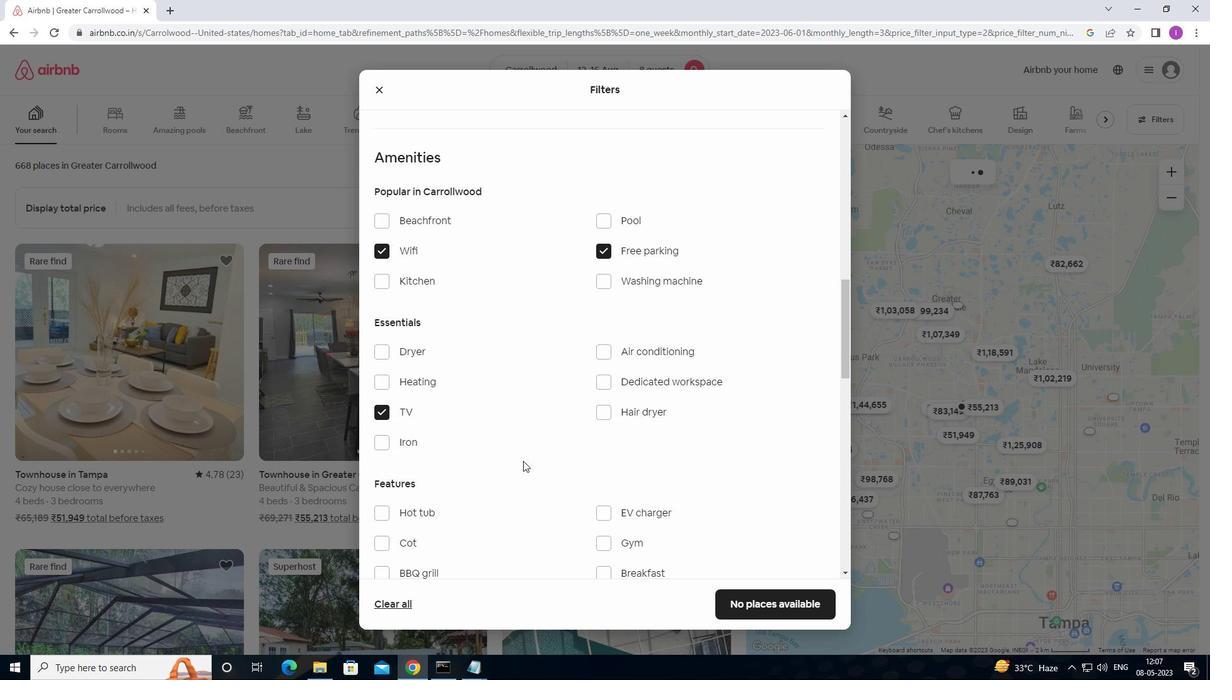 
Action: Mouse scrolled (526, 457) with delta (0, 0)
Screenshot: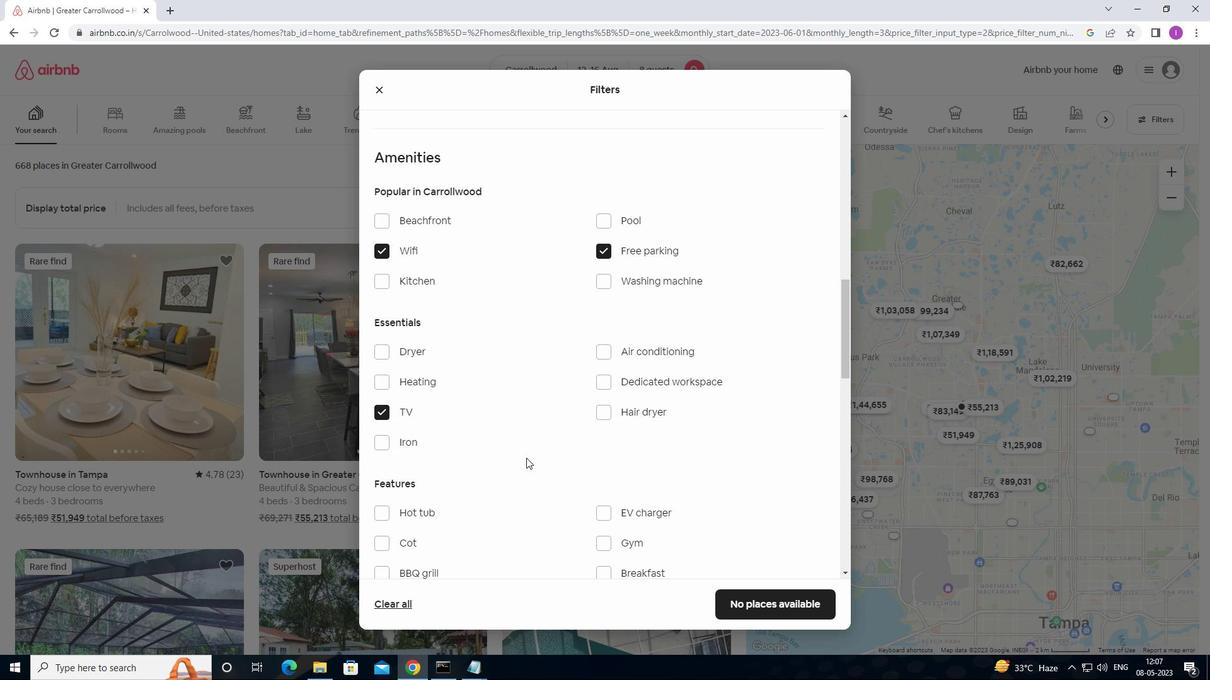 
Action: Mouse scrolled (526, 457) with delta (0, 0)
Screenshot: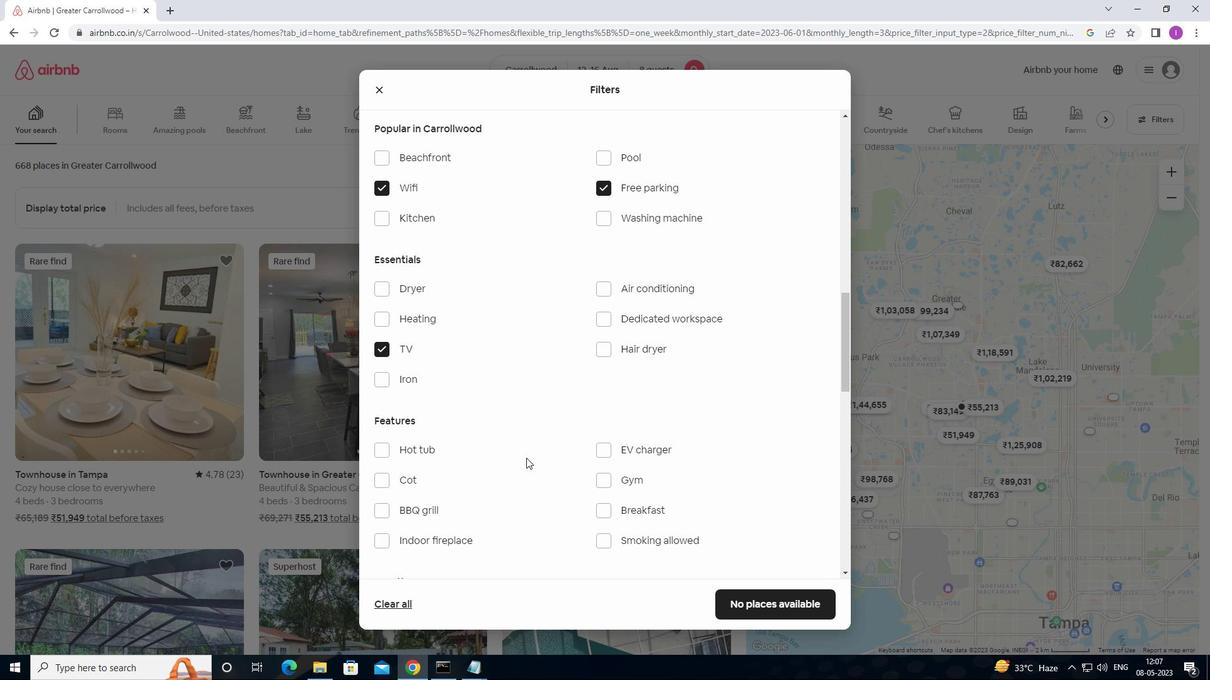 
Action: Mouse moved to (603, 416)
Screenshot: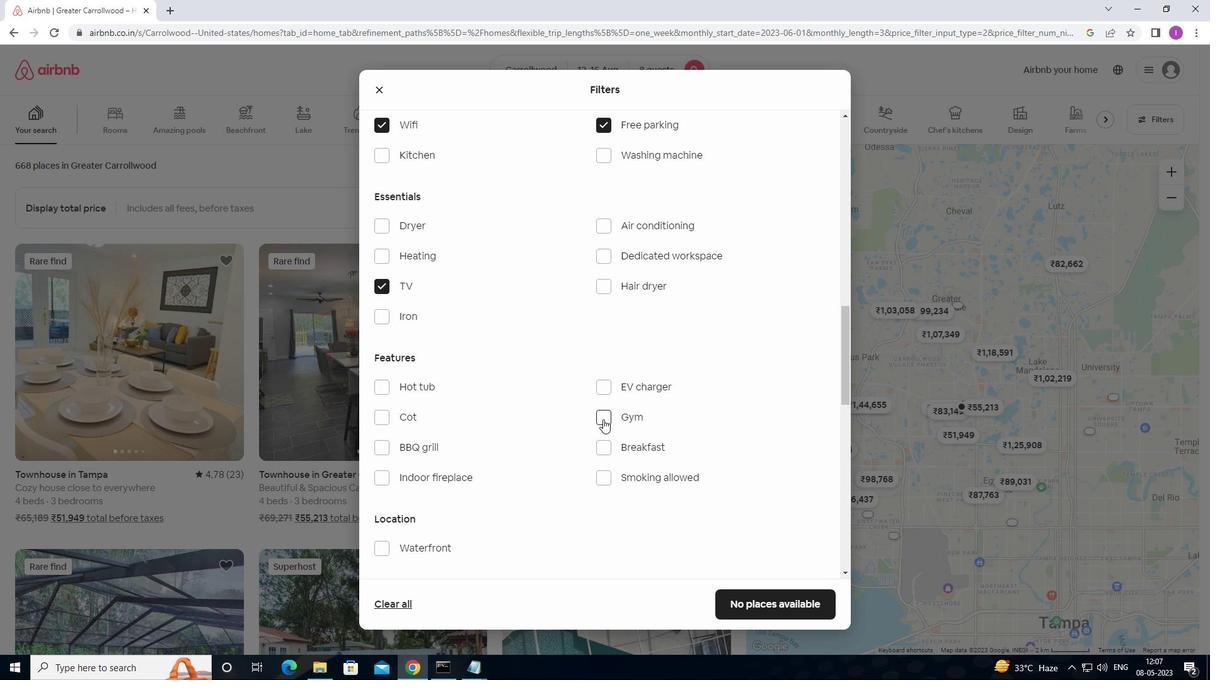 
Action: Mouse pressed left at (603, 416)
Screenshot: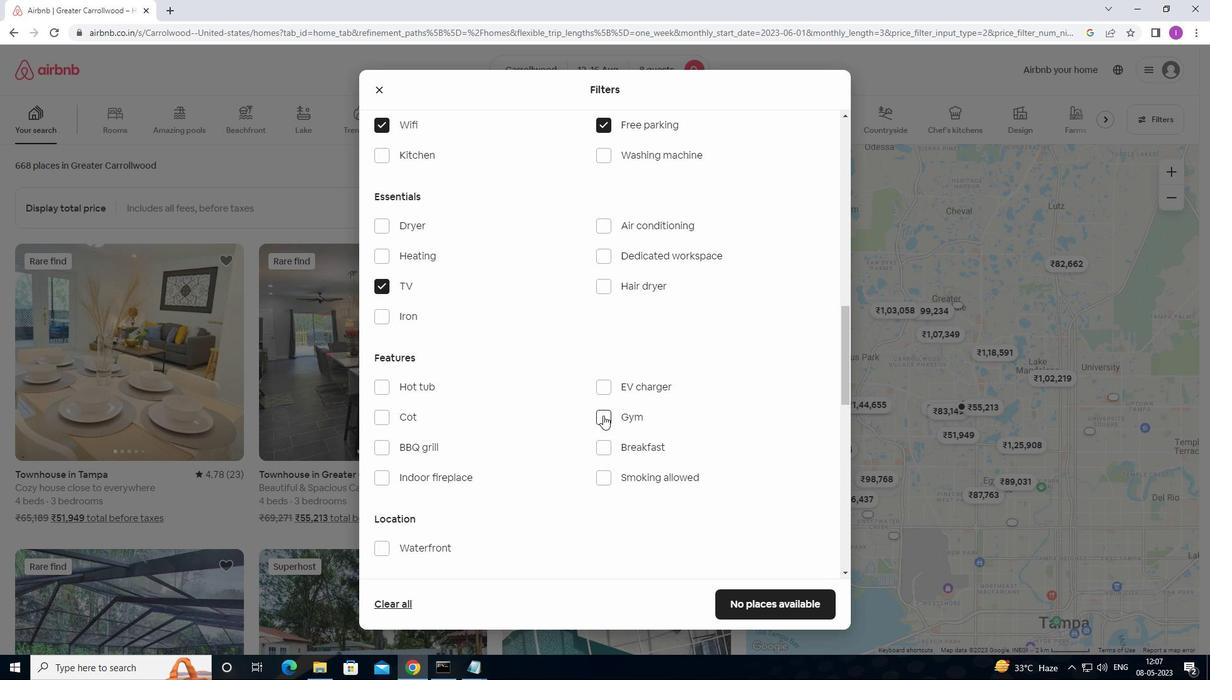
Action: Mouse moved to (605, 451)
Screenshot: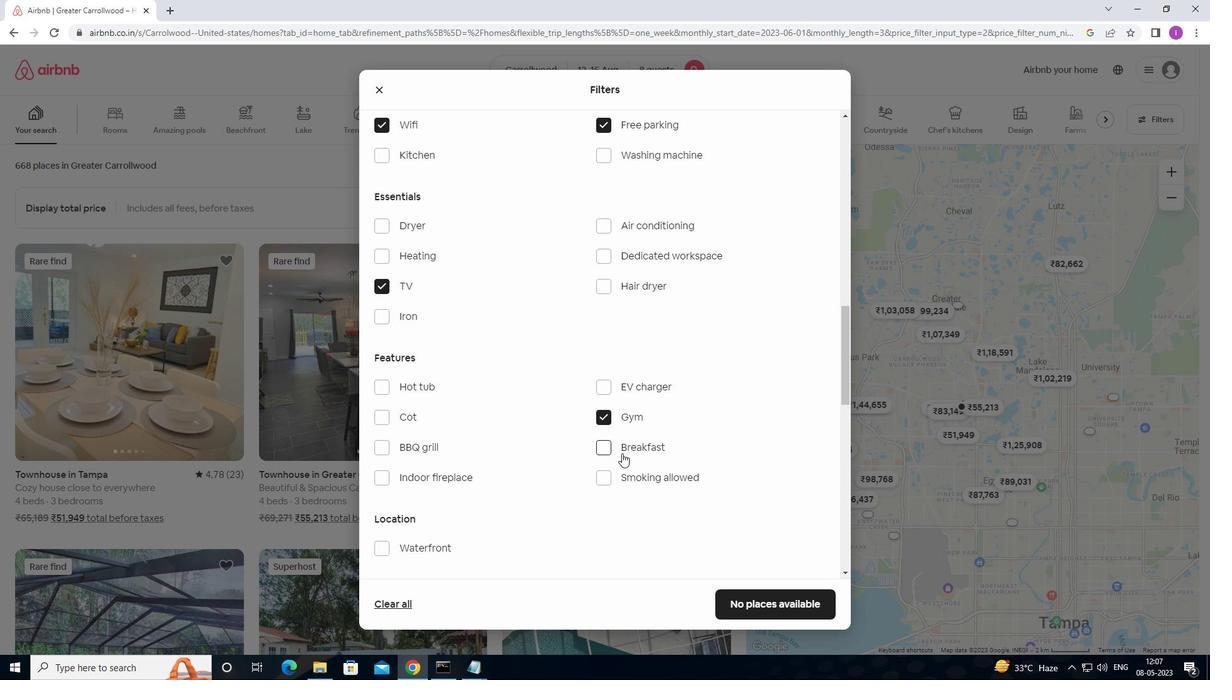 
Action: Mouse pressed left at (605, 451)
Screenshot: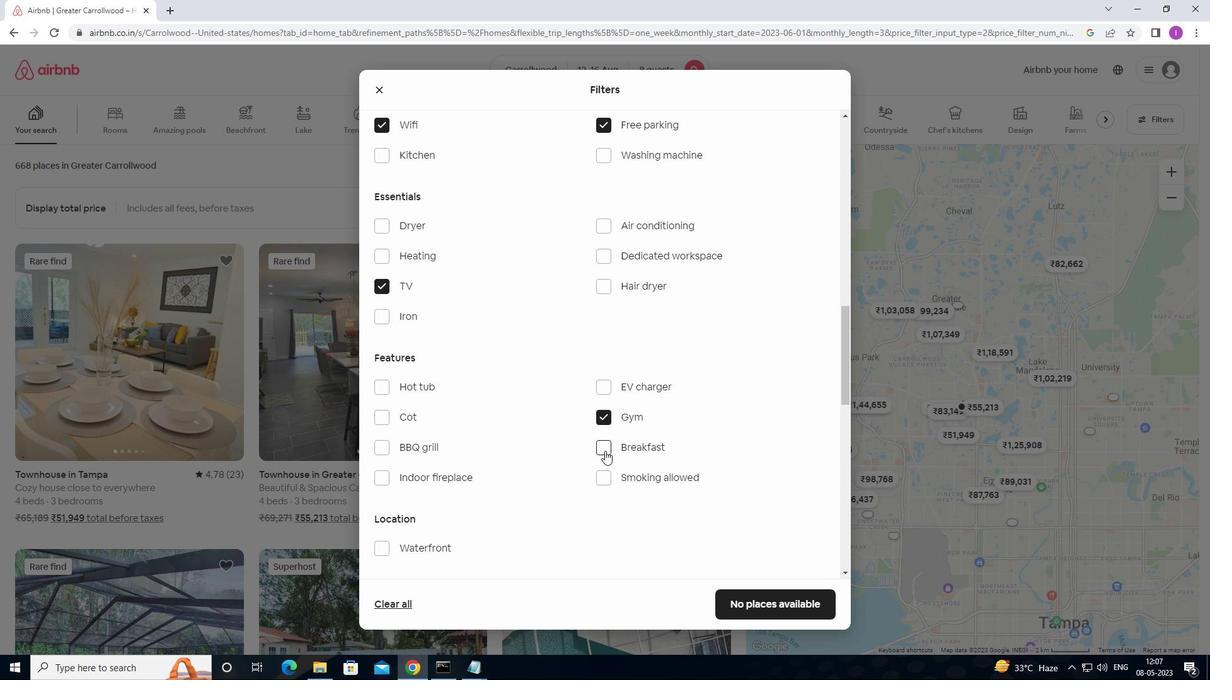 
Action: Mouse moved to (605, 431)
Screenshot: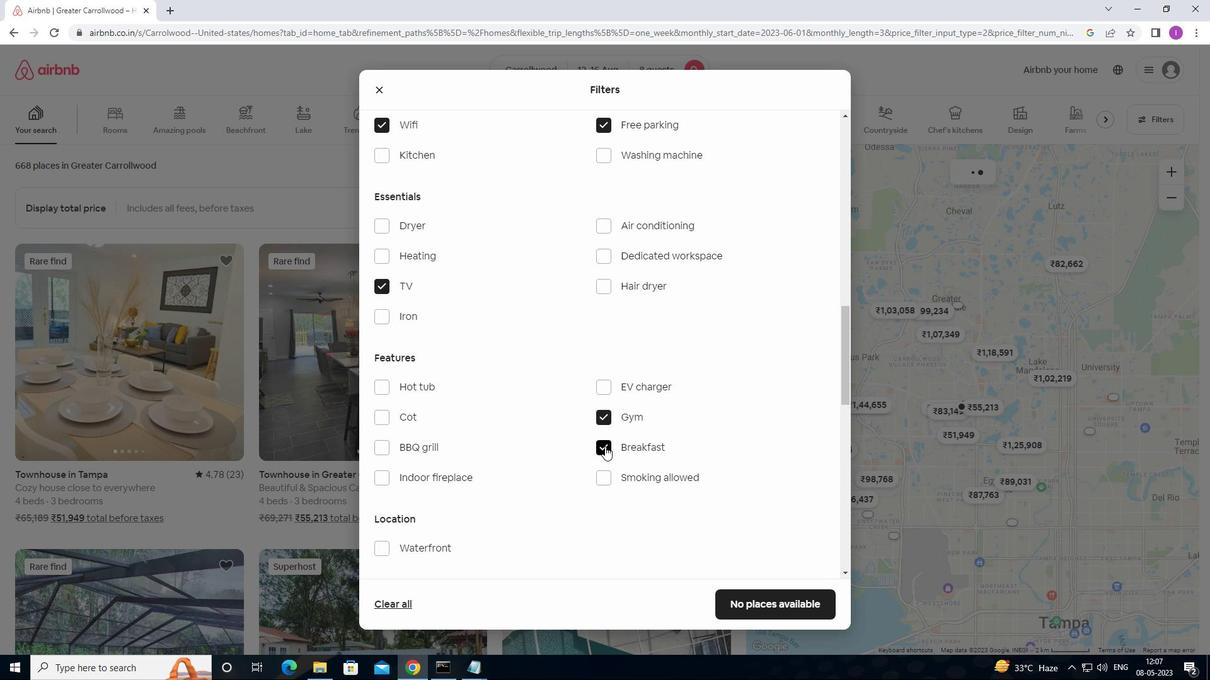 
Action: Mouse scrolled (605, 431) with delta (0, 0)
Screenshot: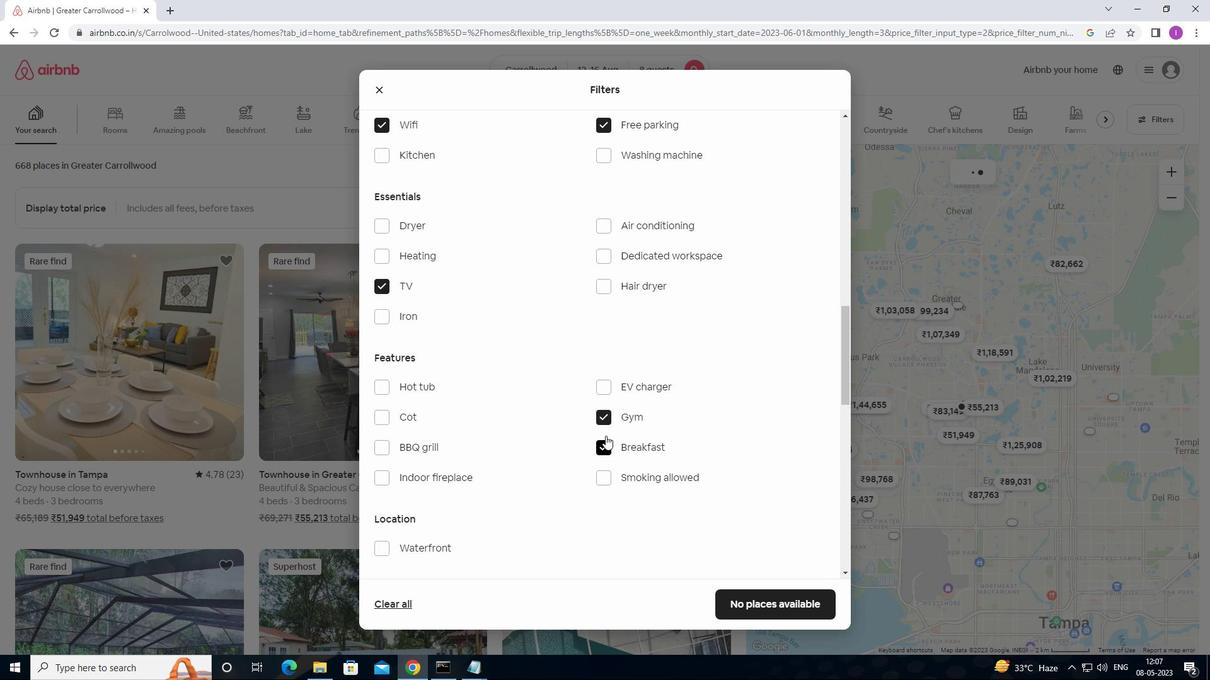
Action: Mouse moved to (605, 431)
Screenshot: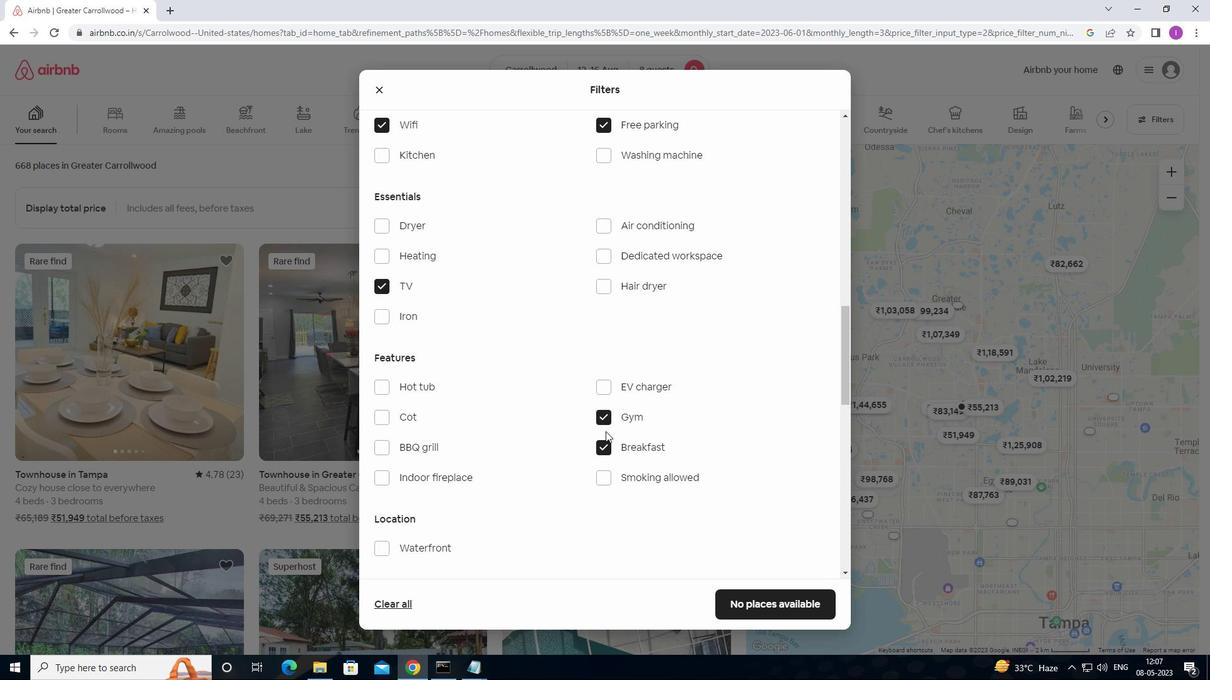 
Action: Mouse scrolled (605, 431) with delta (0, 0)
Screenshot: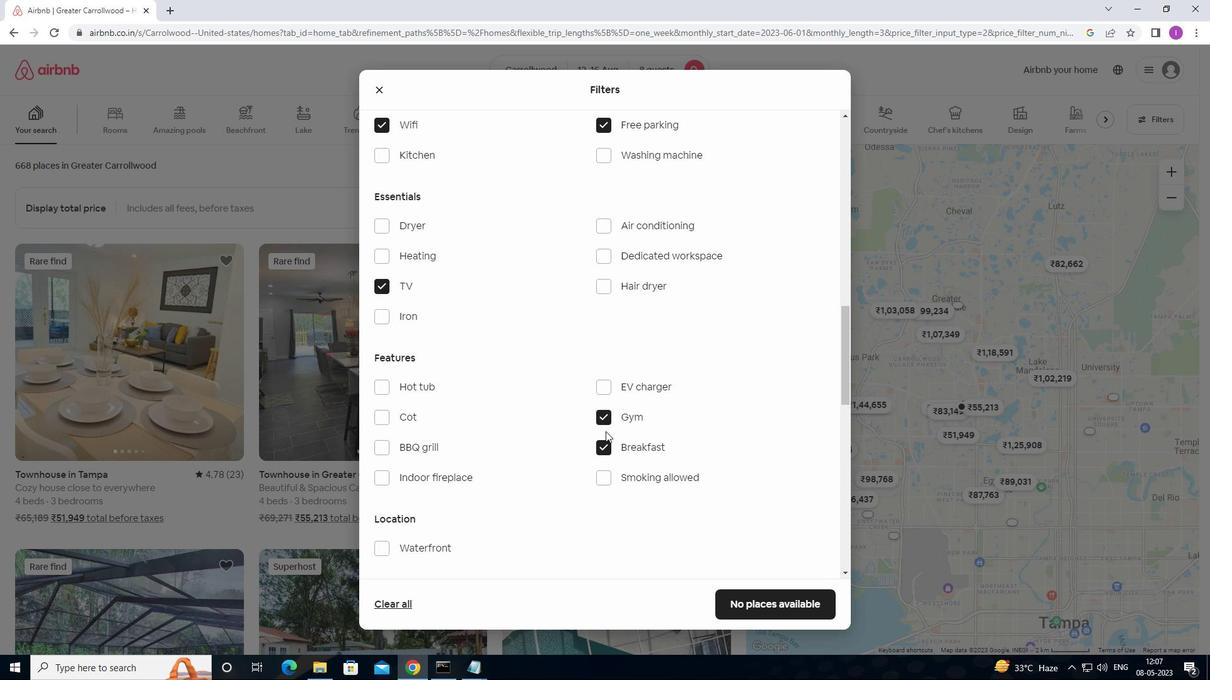 
Action: Mouse scrolled (605, 431) with delta (0, 0)
Screenshot: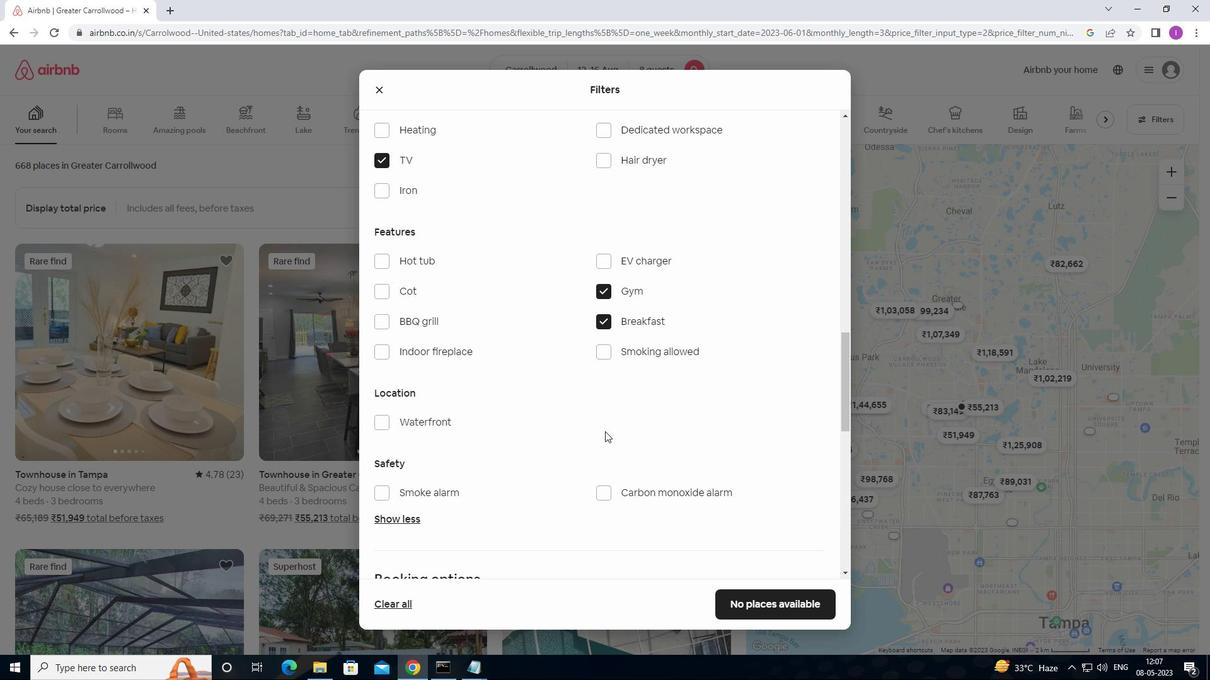 
Action: Mouse scrolled (605, 431) with delta (0, 0)
Screenshot: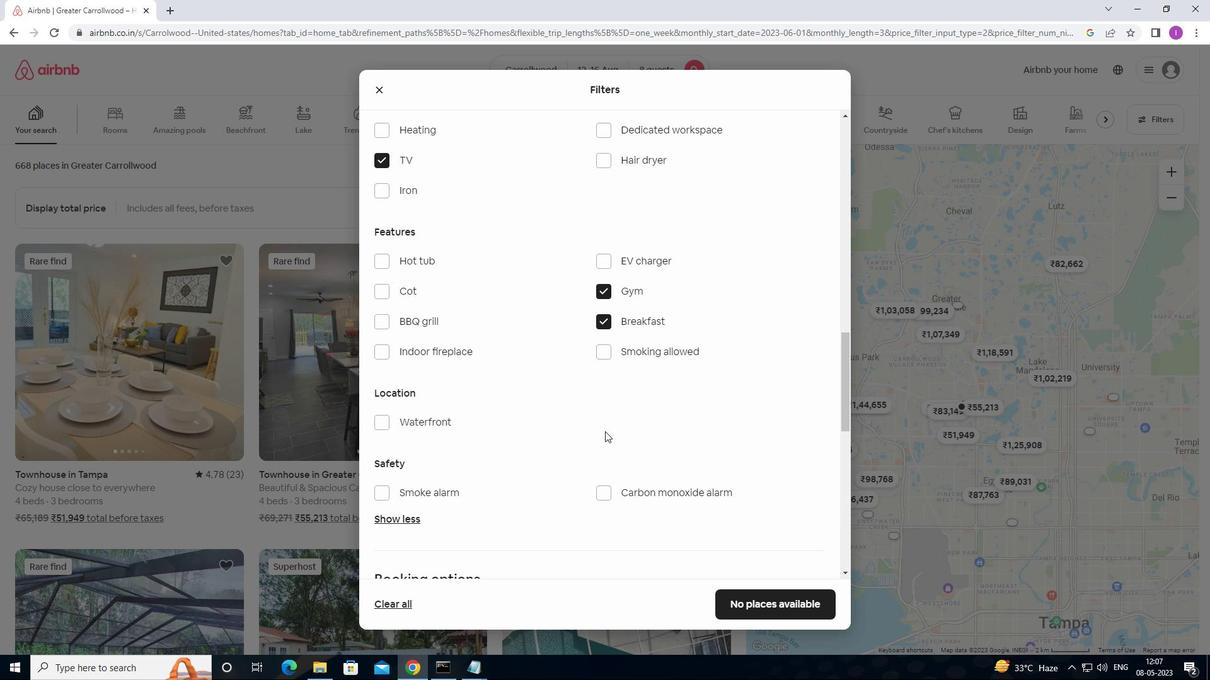 
Action: Mouse scrolled (605, 431) with delta (0, 0)
Screenshot: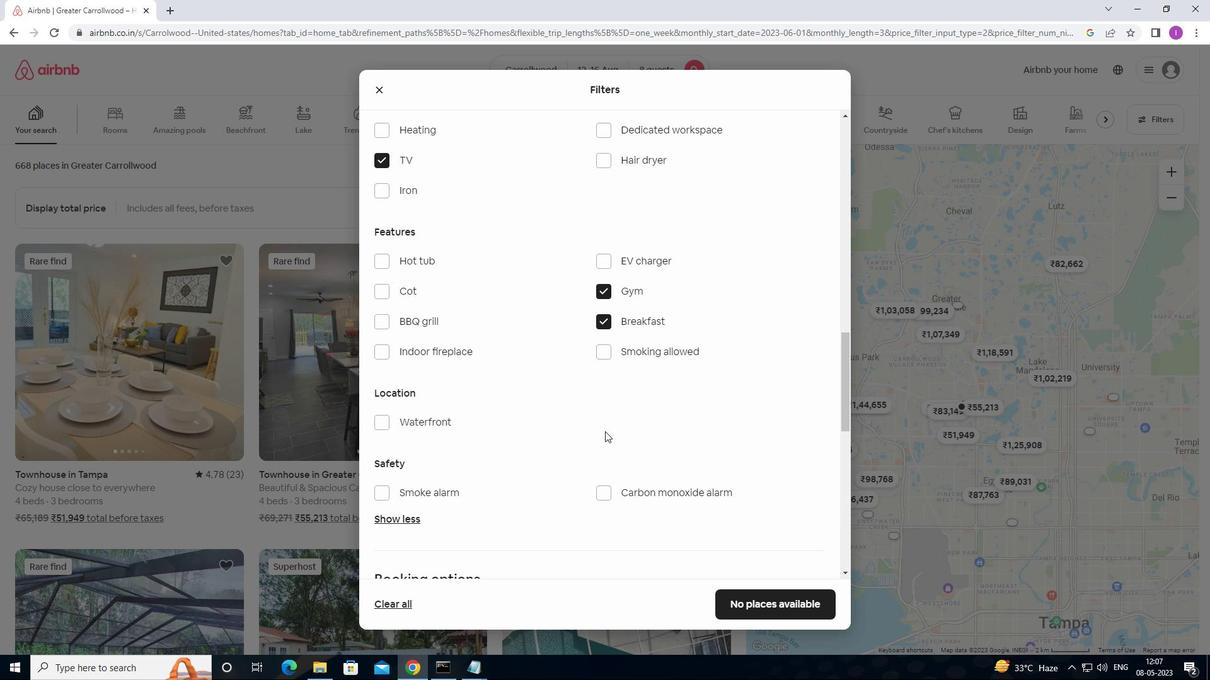 
Action: Mouse scrolled (605, 431) with delta (0, 0)
Screenshot: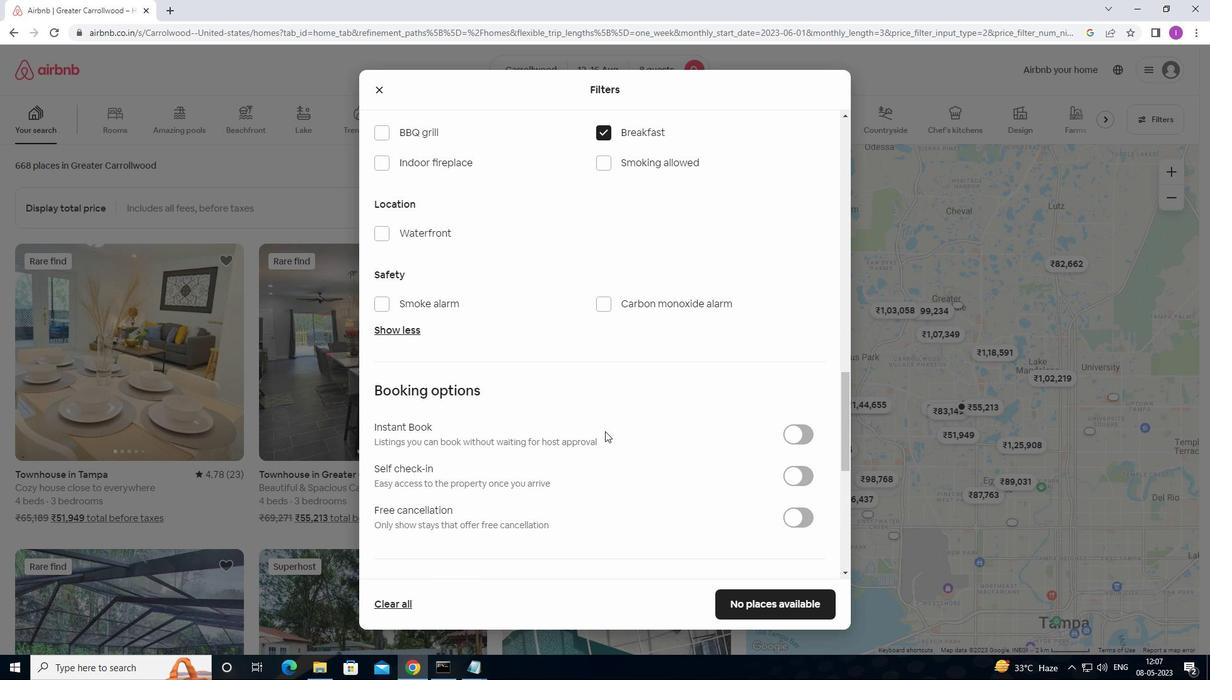 
Action: Mouse scrolled (605, 431) with delta (0, 0)
Screenshot: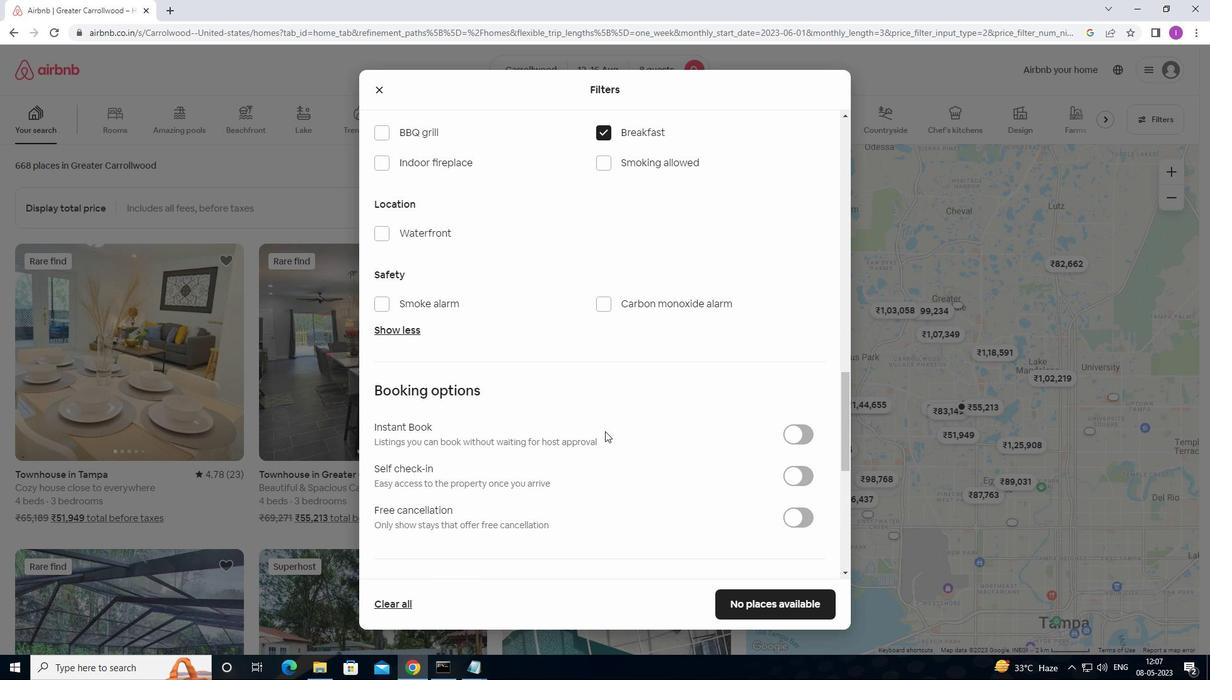 
Action: Mouse moved to (806, 346)
Screenshot: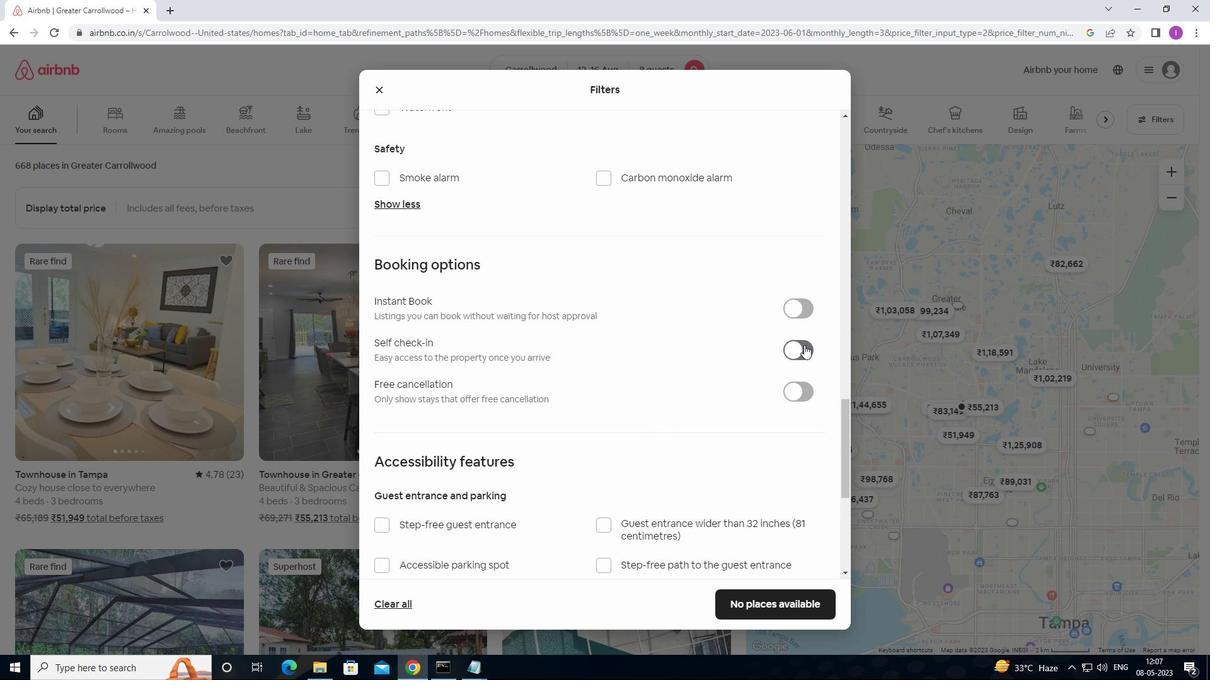 
Action: Mouse pressed left at (806, 346)
Screenshot: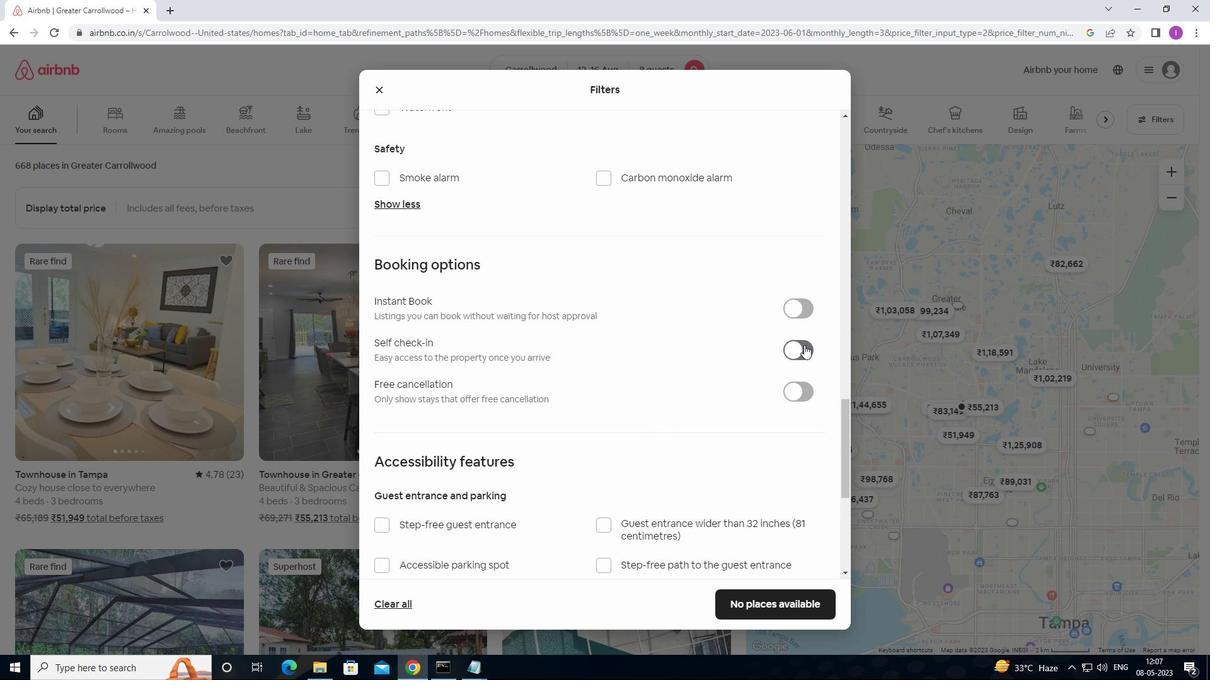 
Action: Mouse moved to (666, 388)
Screenshot: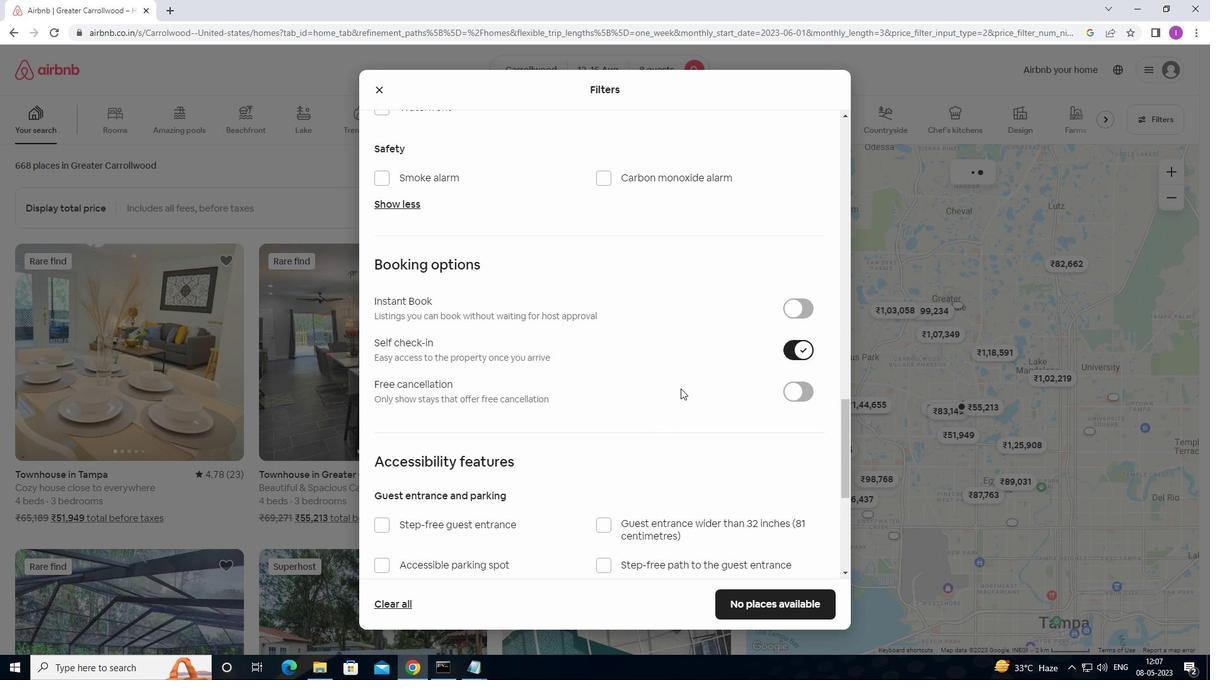 
Action: Mouse scrolled (666, 388) with delta (0, 0)
Screenshot: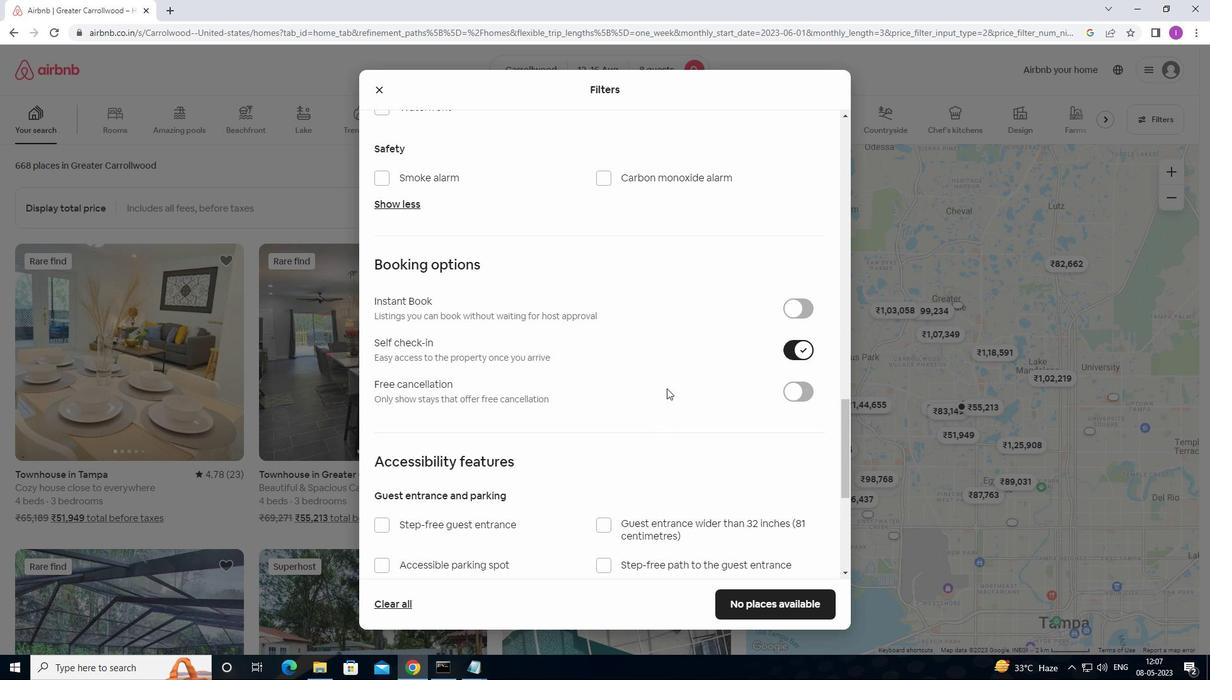 
Action: Mouse scrolled (666, 388) with delta (0, 0)
Screenshot: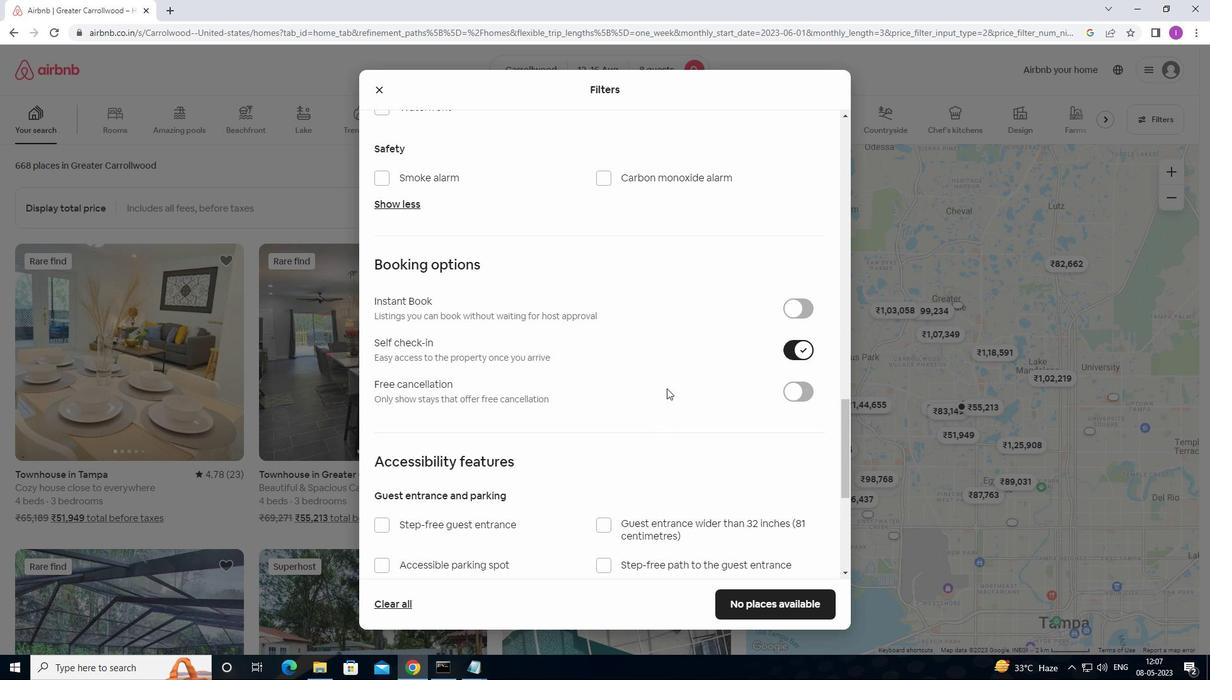 
Action: Mouse scrolled (666, 388) with delta (0, 0)
Screenshot: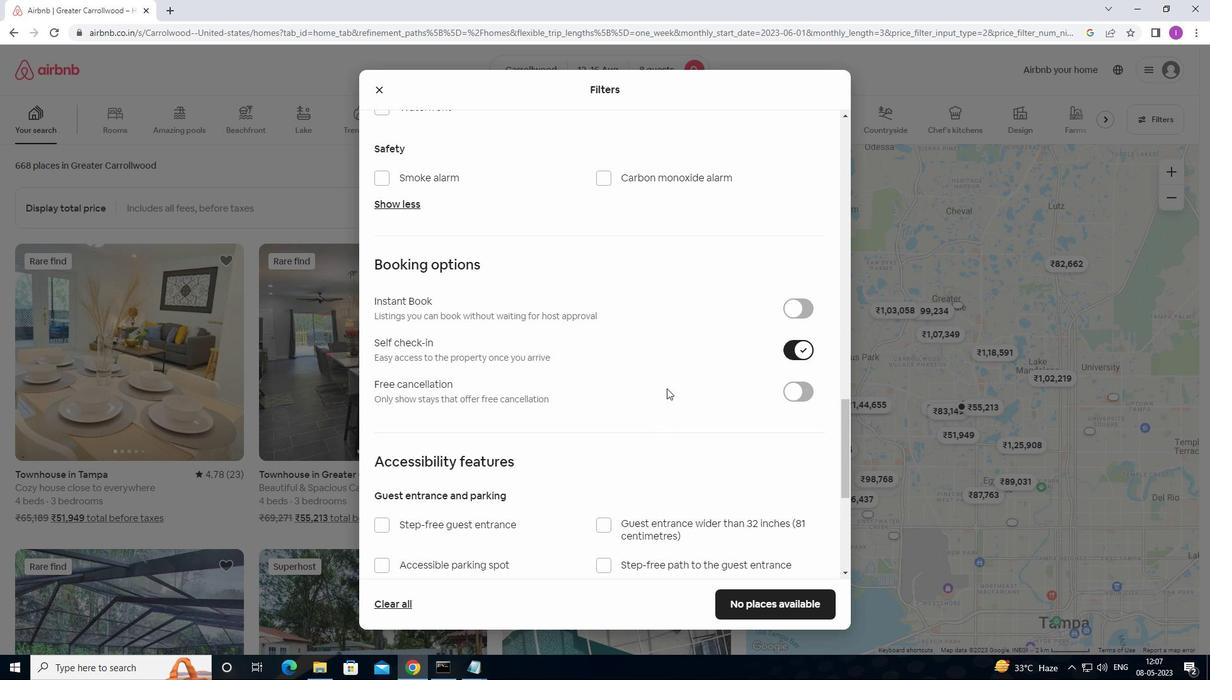 
Action: Mouse moved to (666, 388)
Screenshot: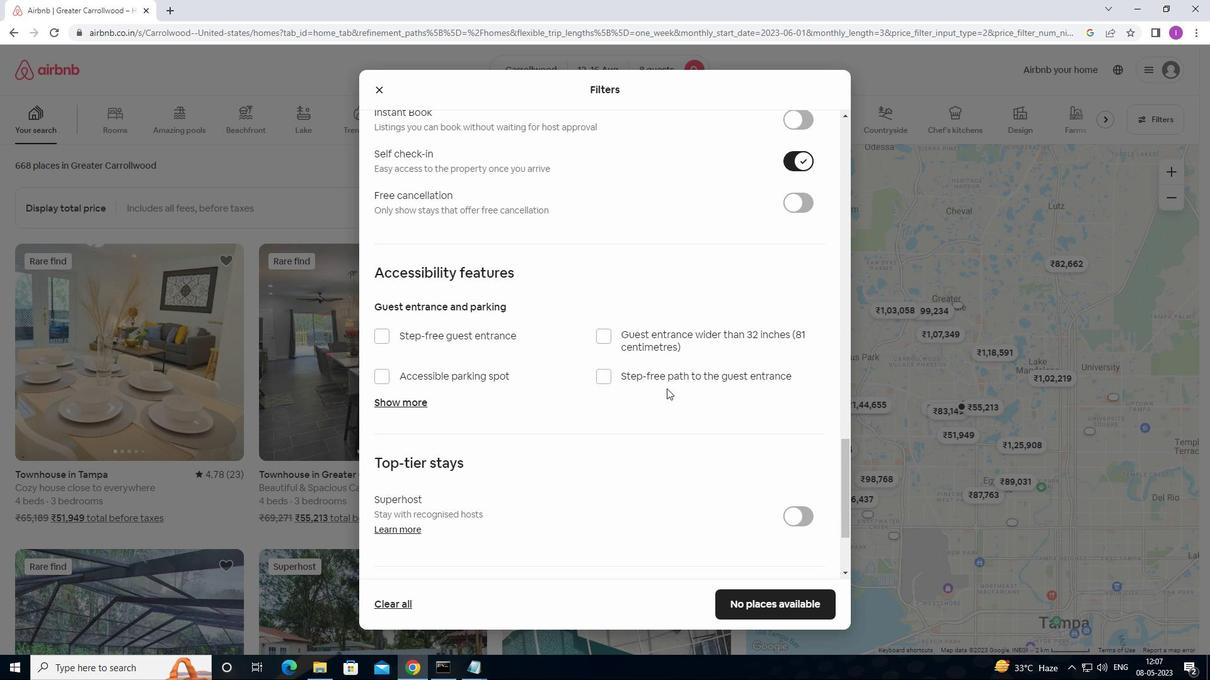 
Action: Mouse scrolled (666, 388) with delta (0, 0)
Screenshot: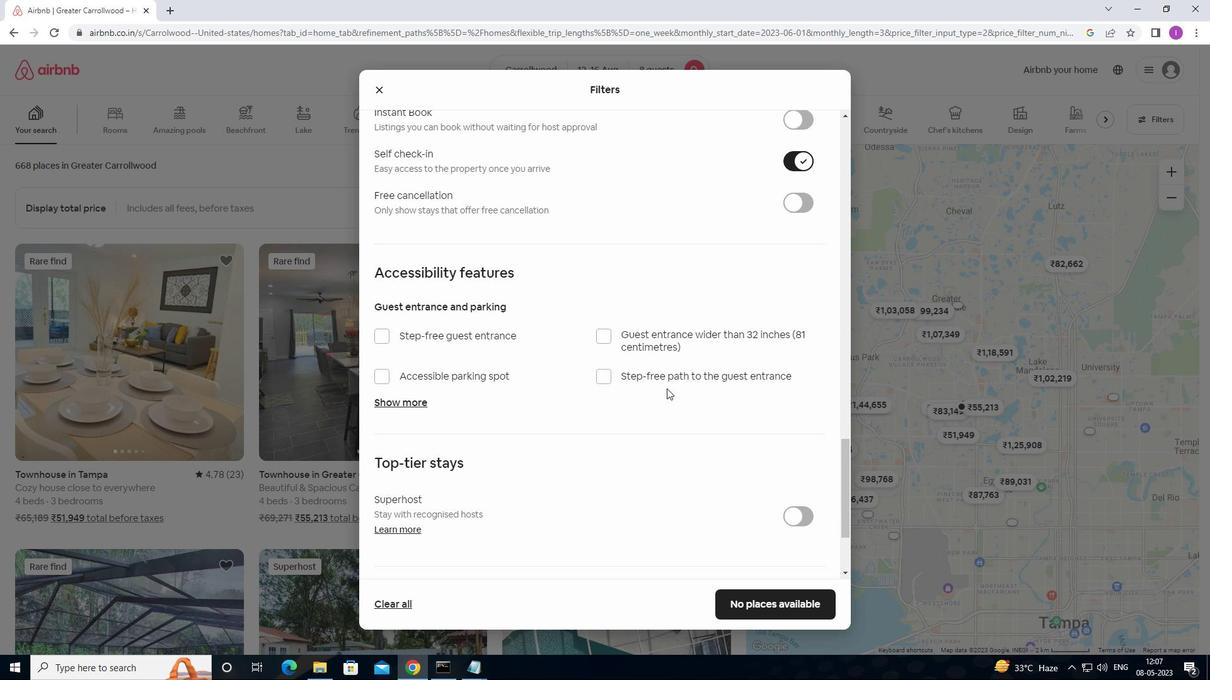 
Action: Mouse scrolled (666, 388) with delta (0, 0)
Screenshot: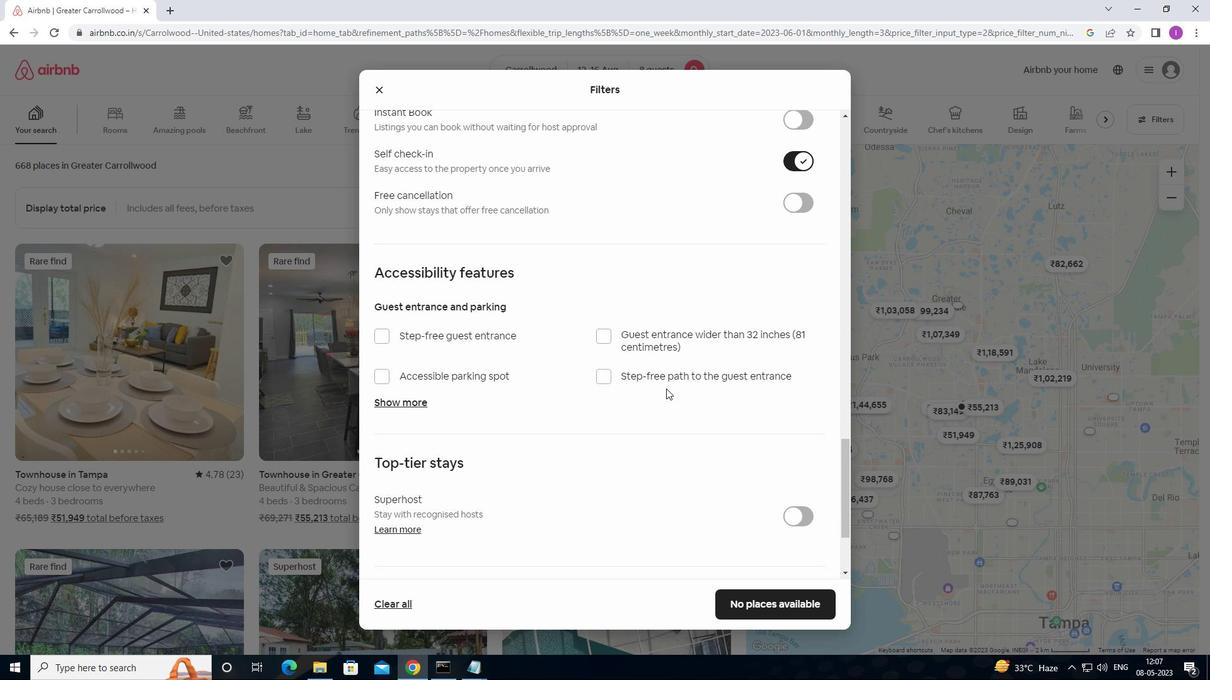
Action: Mouse scrolled (666, 388) with delta (0, 0)
Screenshot: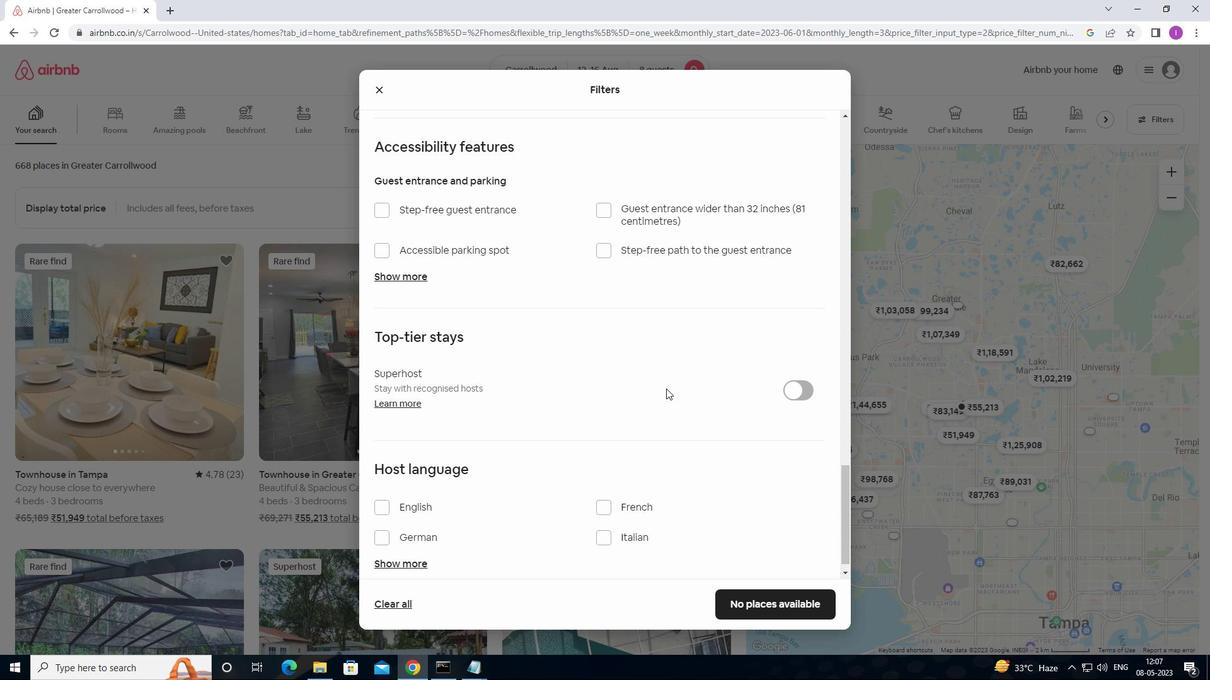 
Action: Mouse scrolled (666, 388) with delta (0, 0)
Screenshot: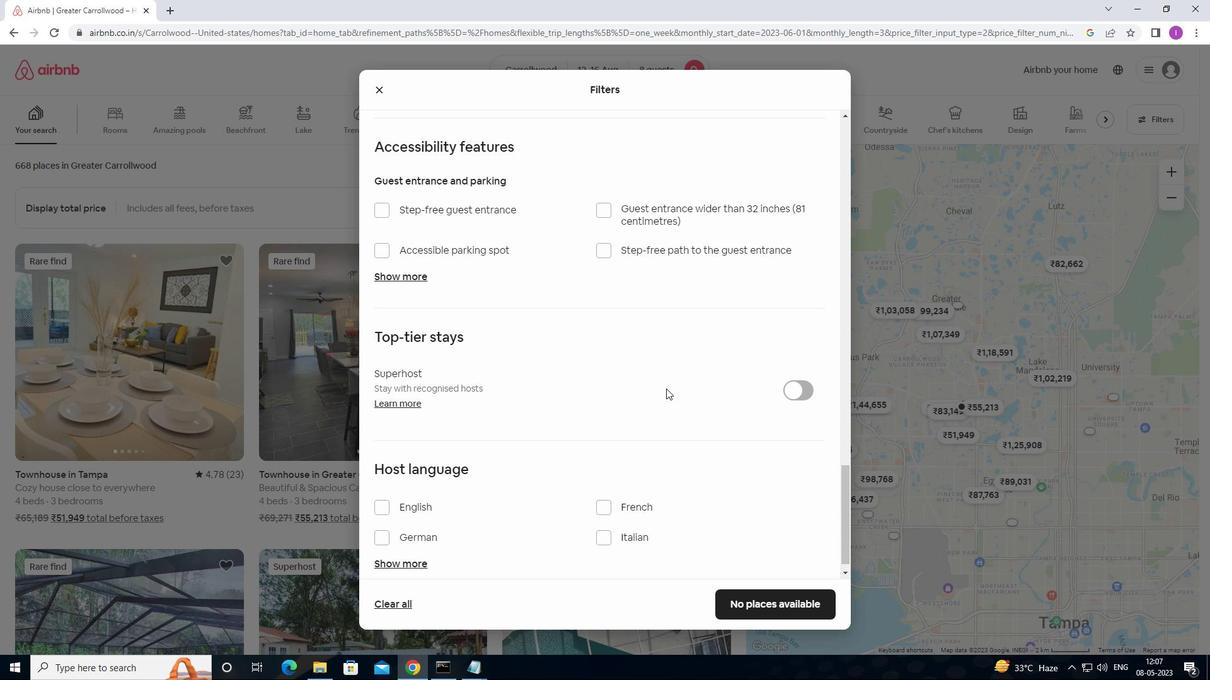 
Action: Mouse moved to (382, 491)
Screenshot: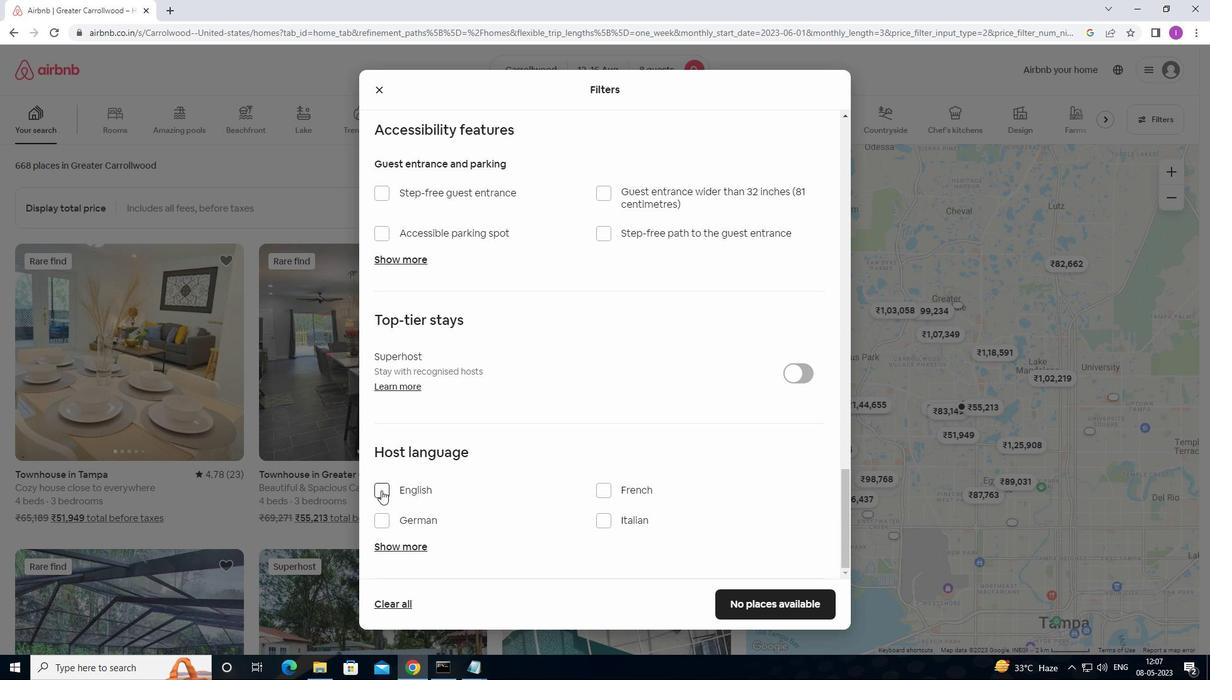 
Action: Mouse pressed left at (382, 491)
Screenshot: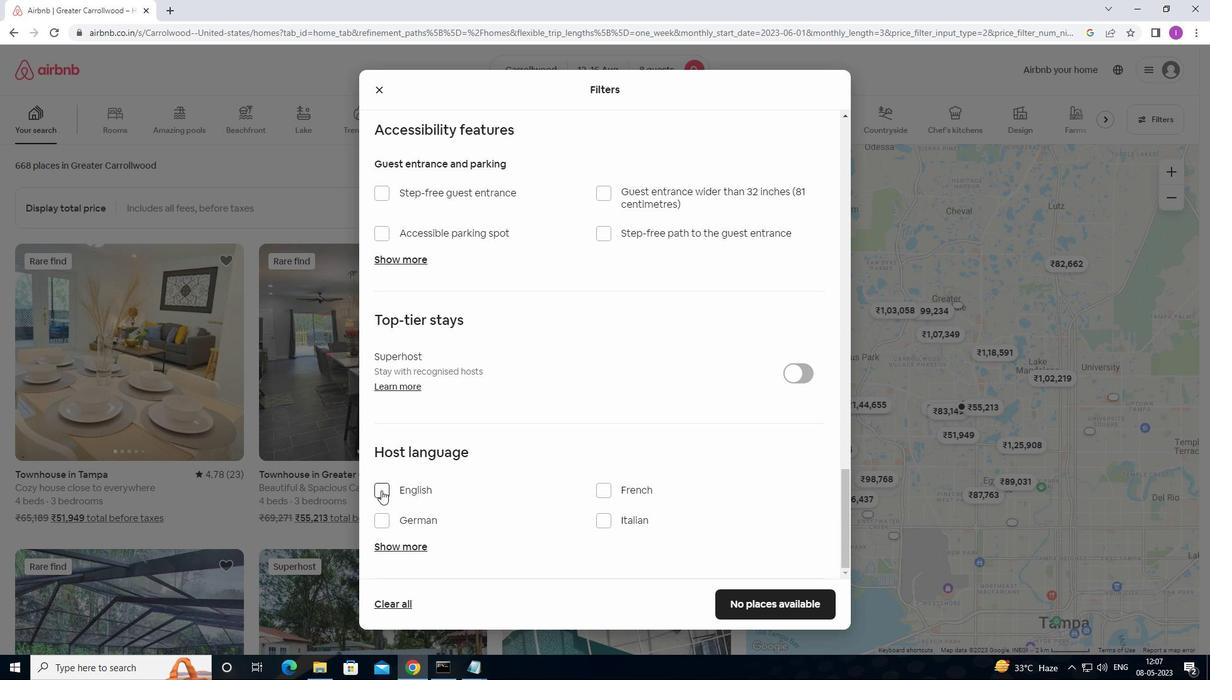 
Action: Mouse moved to (796, 376)
Screenshot: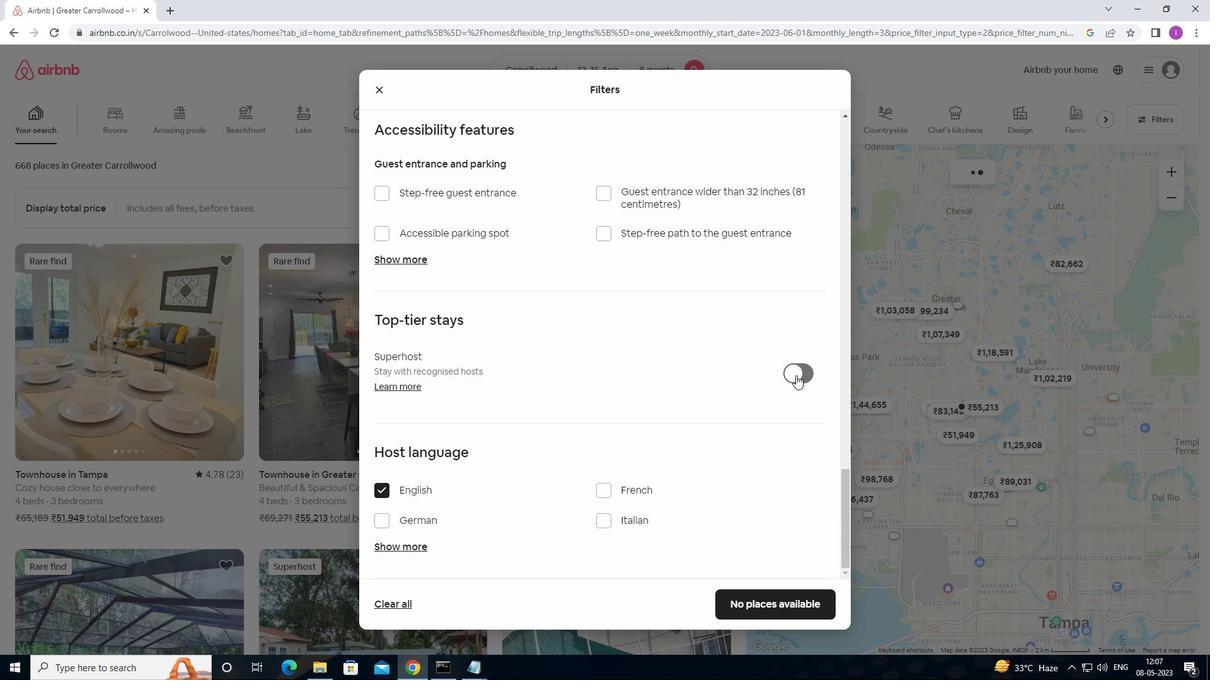 
Action: Mouse scrolled (796, 375) with delta (0, 0)
Screenshot: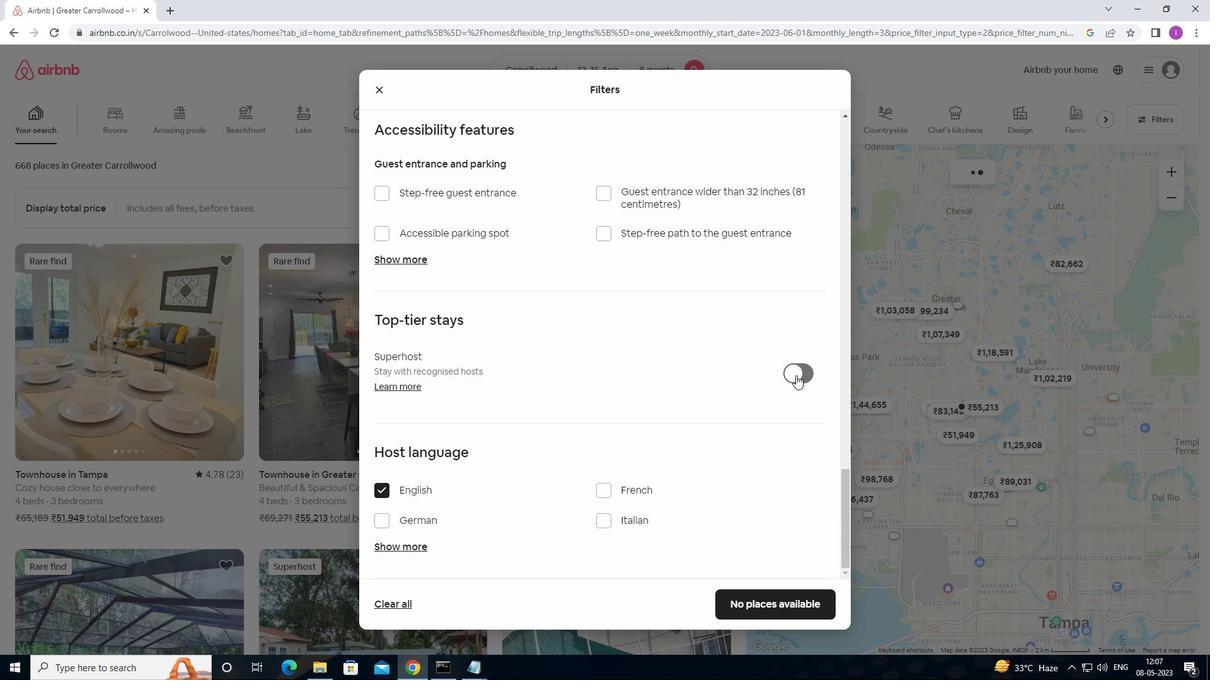 
Action: Mouse scrolled (796, 375) with delta (0, 0)
Screenshot: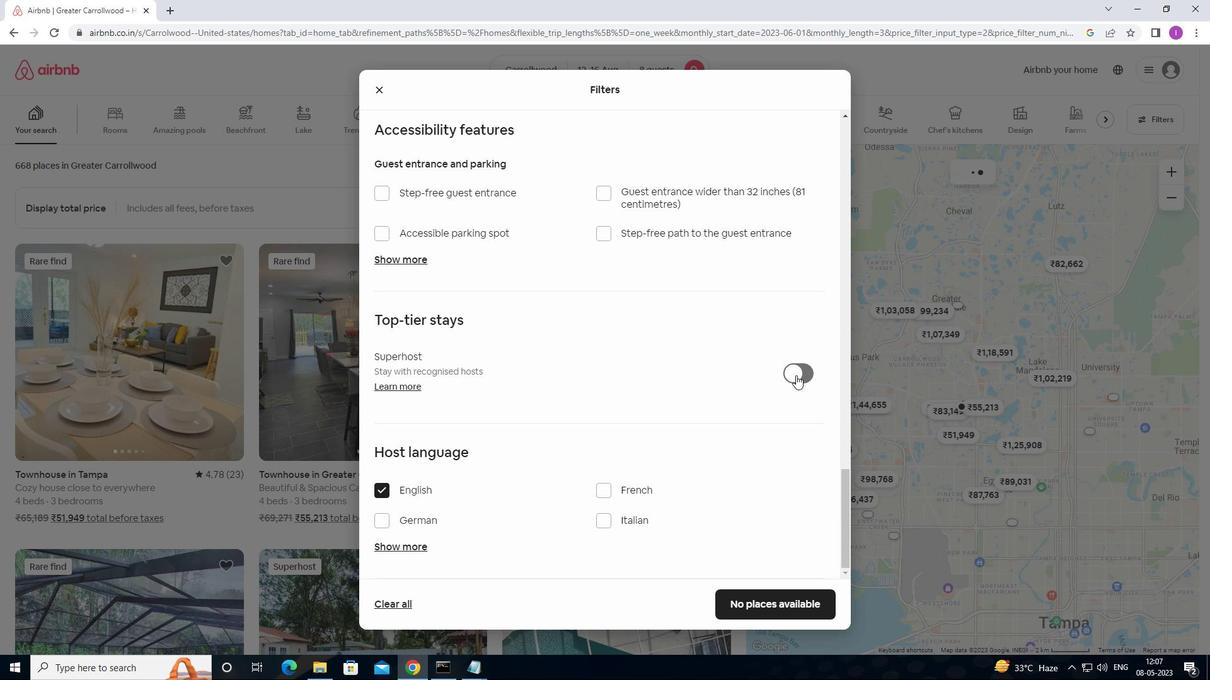 
Action: Mouse moved to (796, 376)
Screenshot: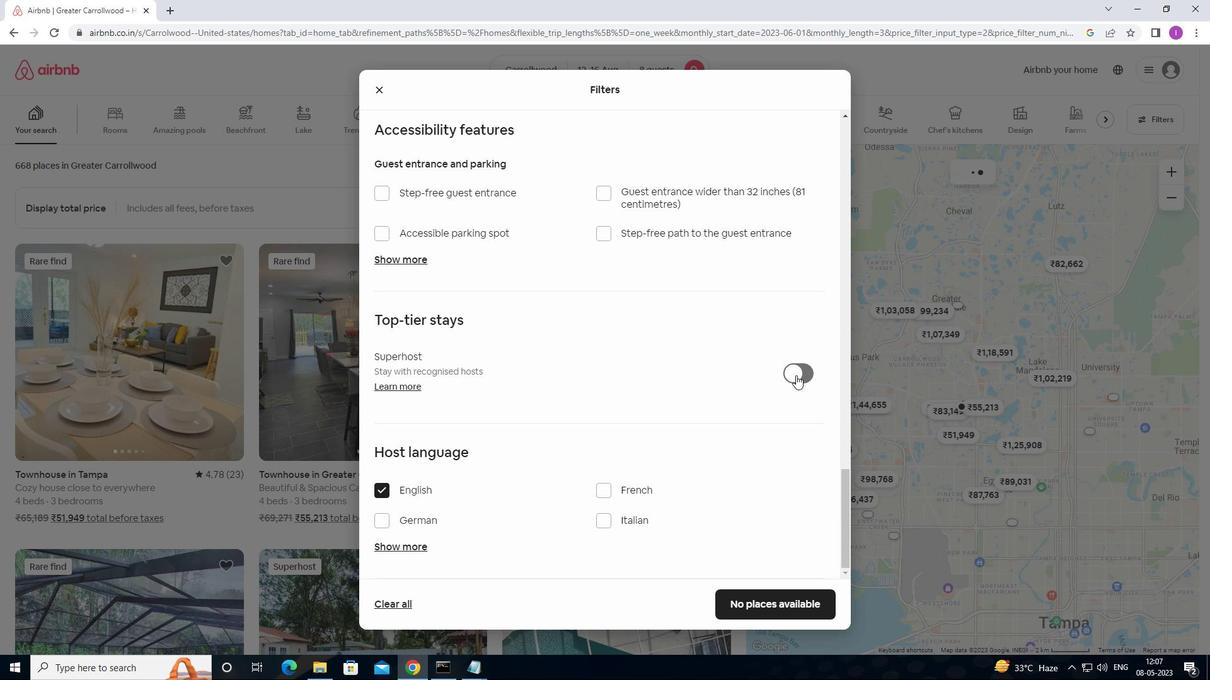 
Action: Mouse scrolled (796, 376) with delta (0, 0)
Screenshot: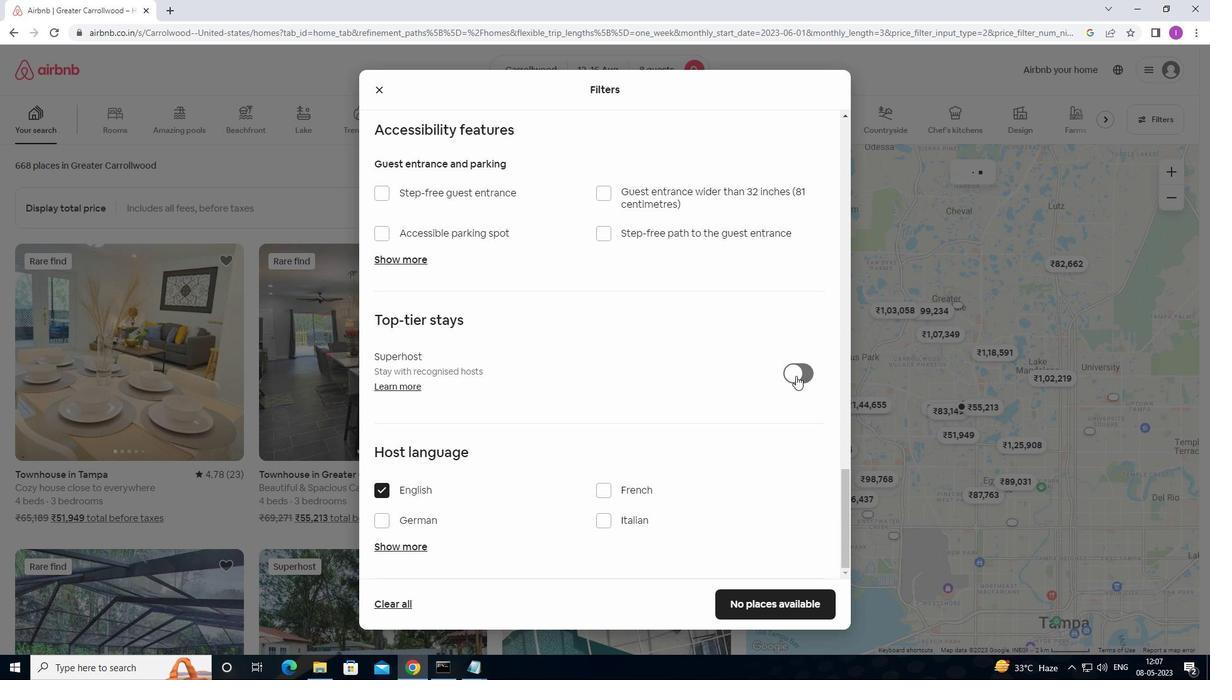 
Action: Mouse moved to (762, 609)
Screenshot: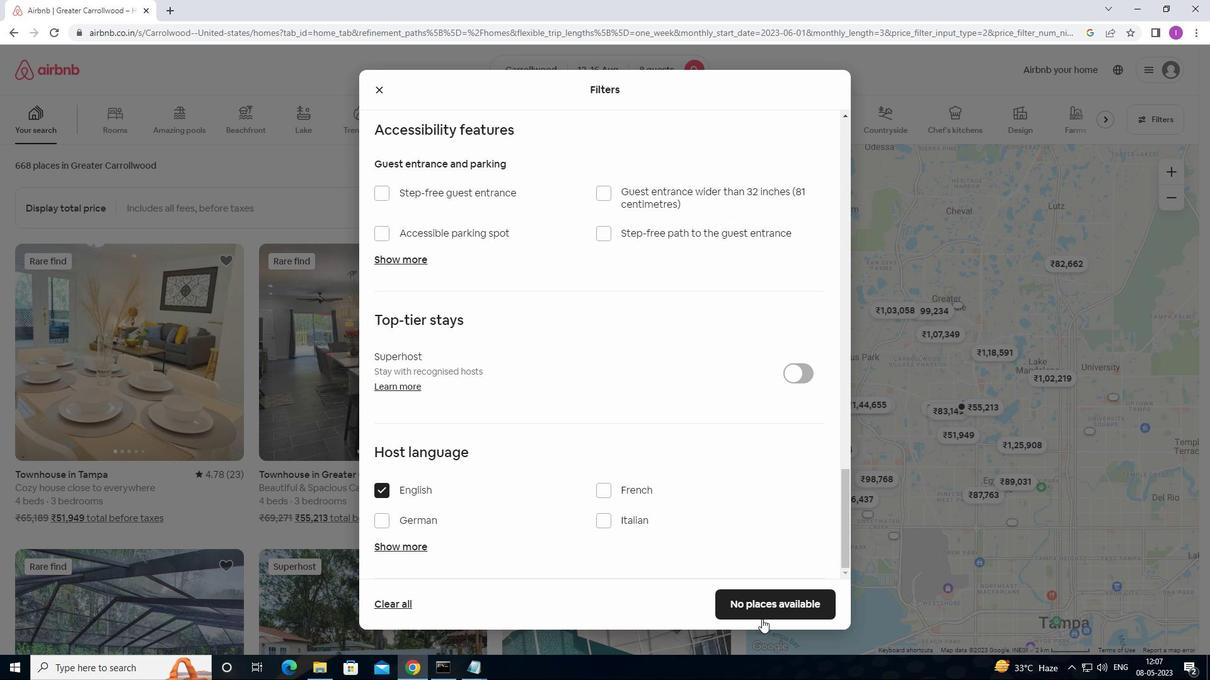 
Action: Mouse pressed left at (762, 609)
Screenshot: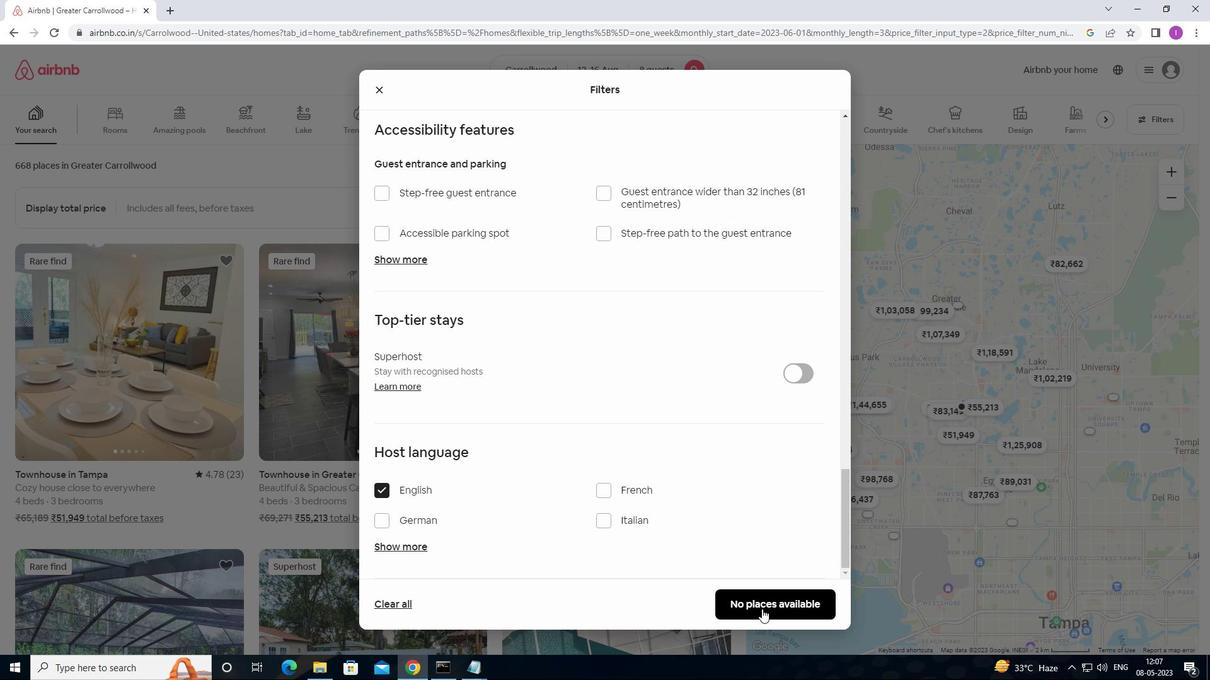 
Action: Mouse moved to (0, 0)
Screenshot: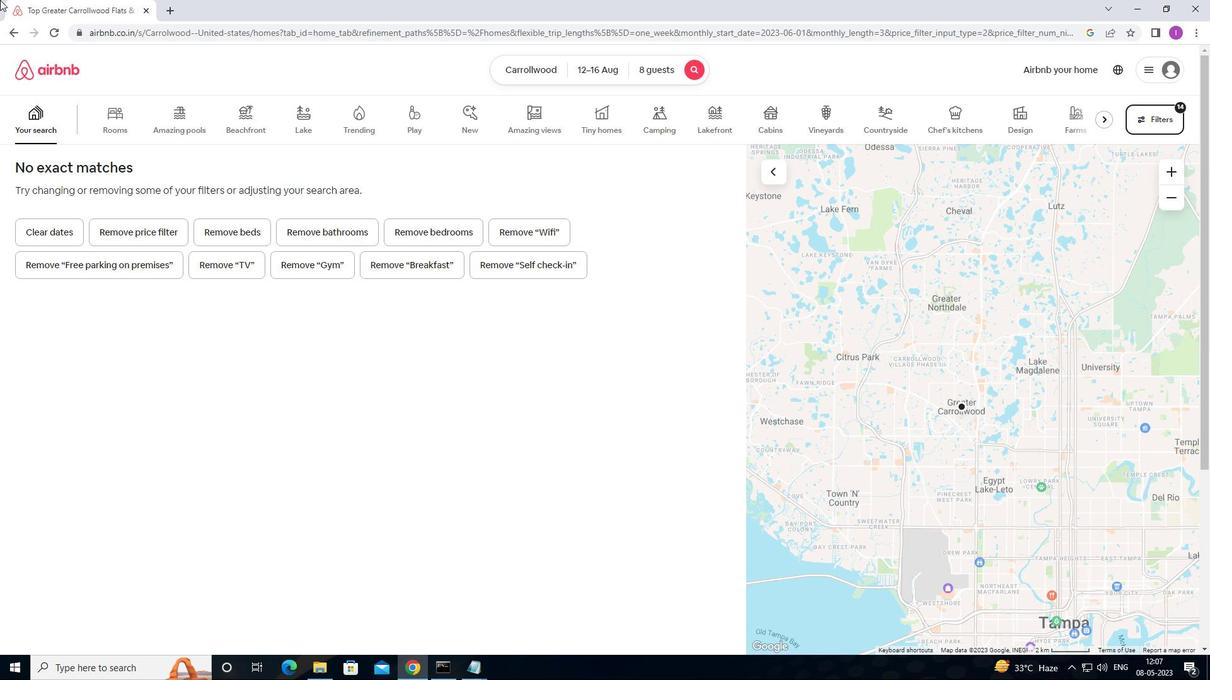 
